 Task: Search one way flight ticket for 4 adults, 1 infant in seat and 1 infant on lap in premium economy from Lake Charles: Lake Charles Regional Airport to Riverton: Central Wyoming Regional Airport (was Riverton Regional) on 5-4-2023. Choice of flights is Emirates. Number of bags: 5 checked bags. Price is upto 78000. Outbound departure time preference is 8:45.
Action: Mouse moved to (300, 122)
Screenshot: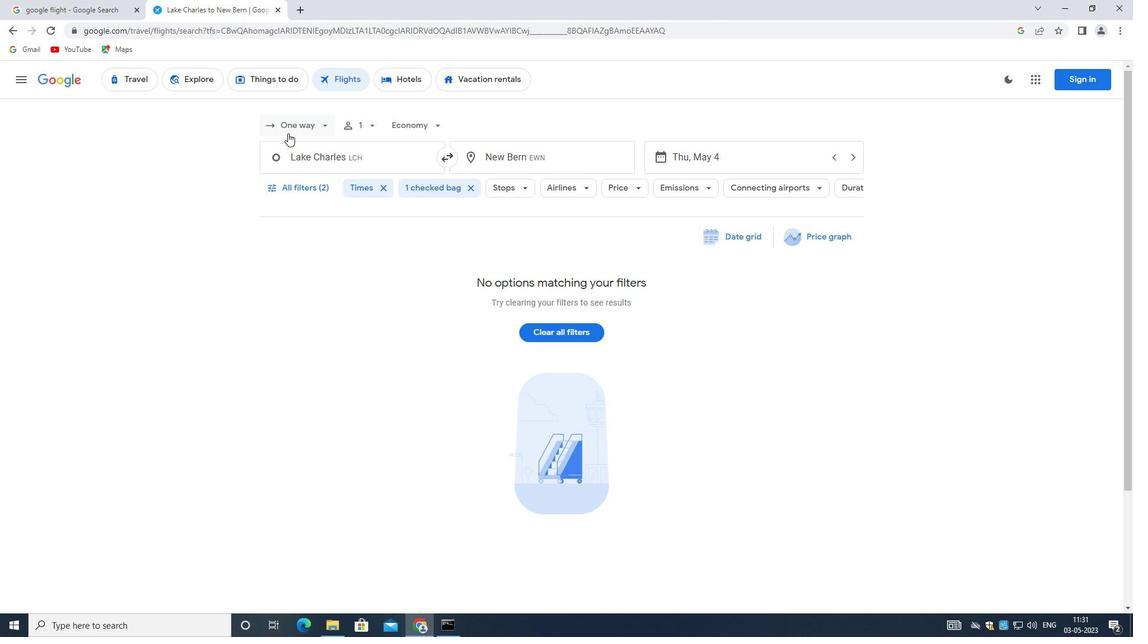 
Action: Mouse pressed left at (300, 122)
Screenshot: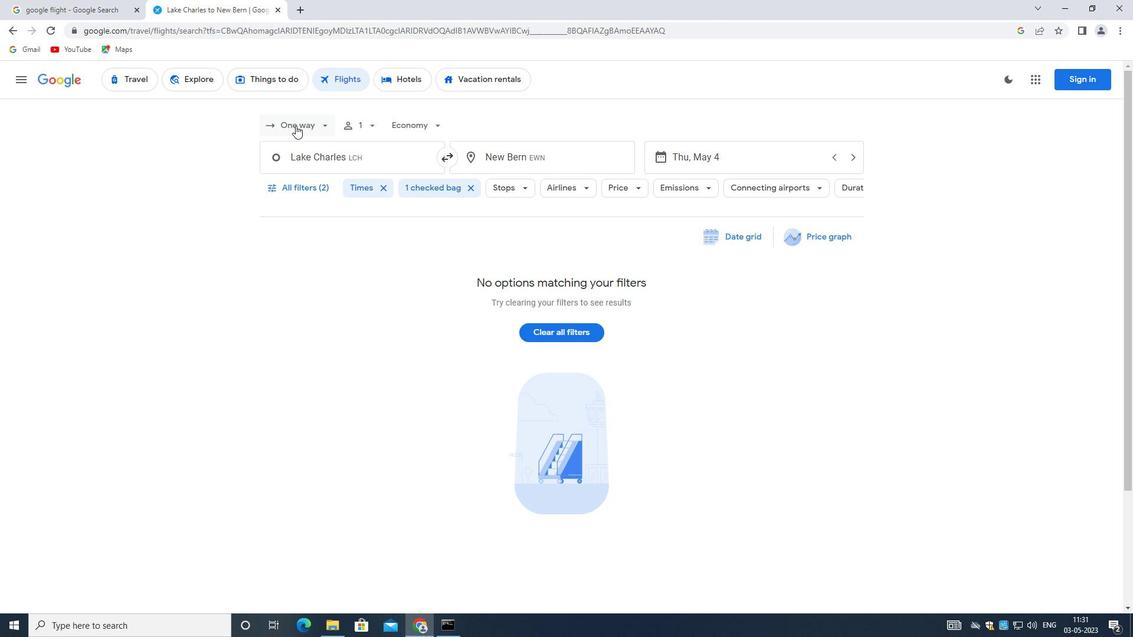 
Action: Mouse moved to (309, 178)
Screenshot: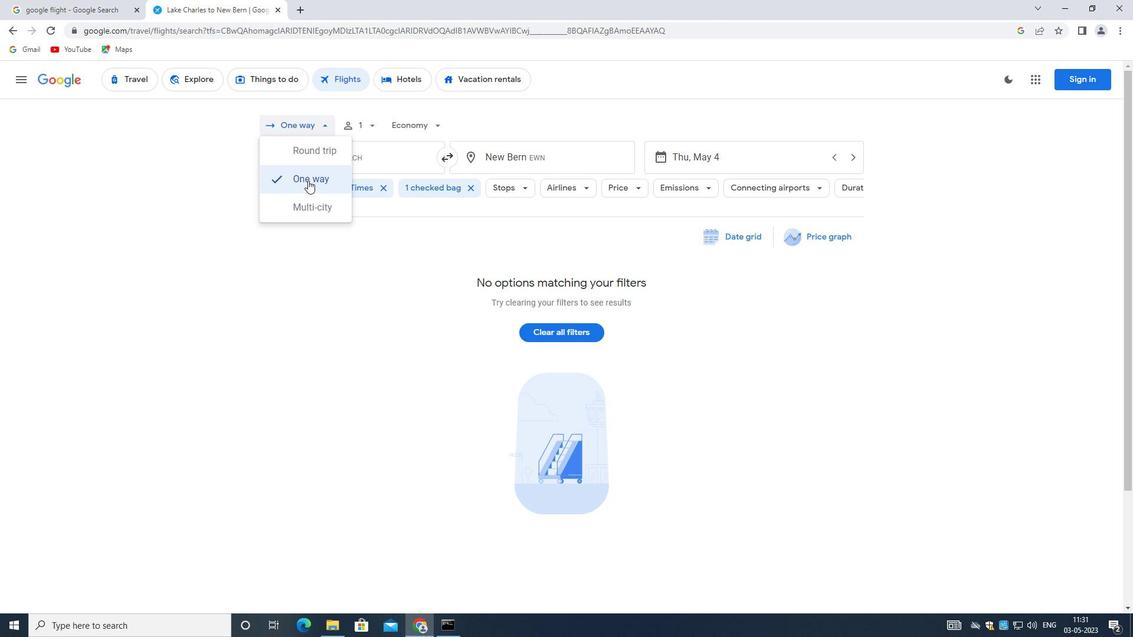 
Action: Mouse pressed left at (309, 178)
Screenshot: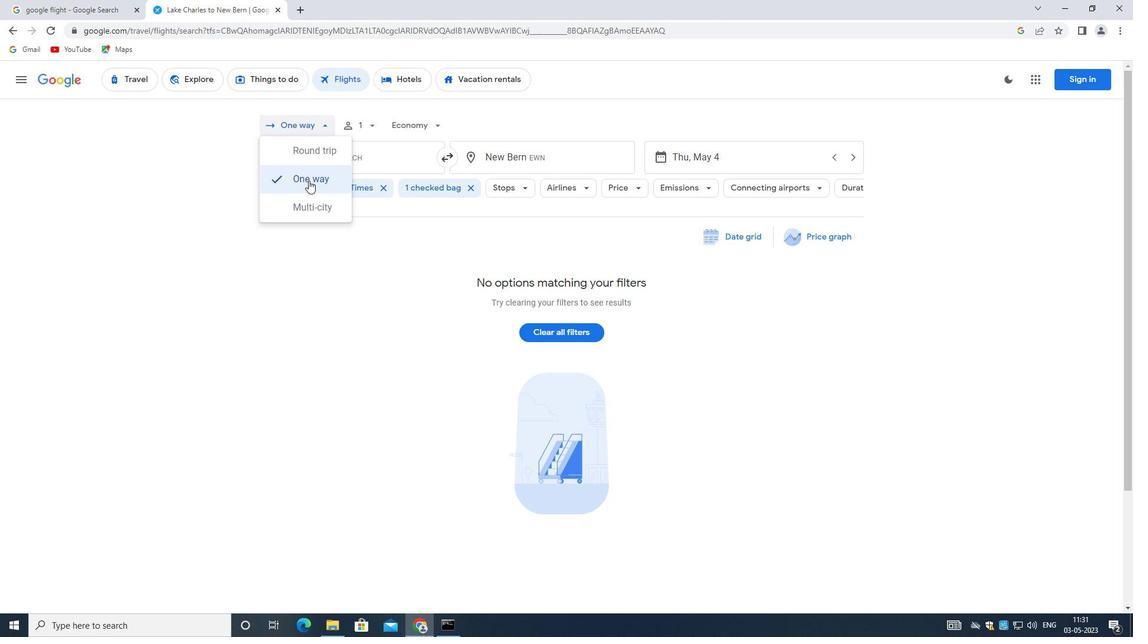 
Action: Mouse moved to (372, 121)
Screenshot: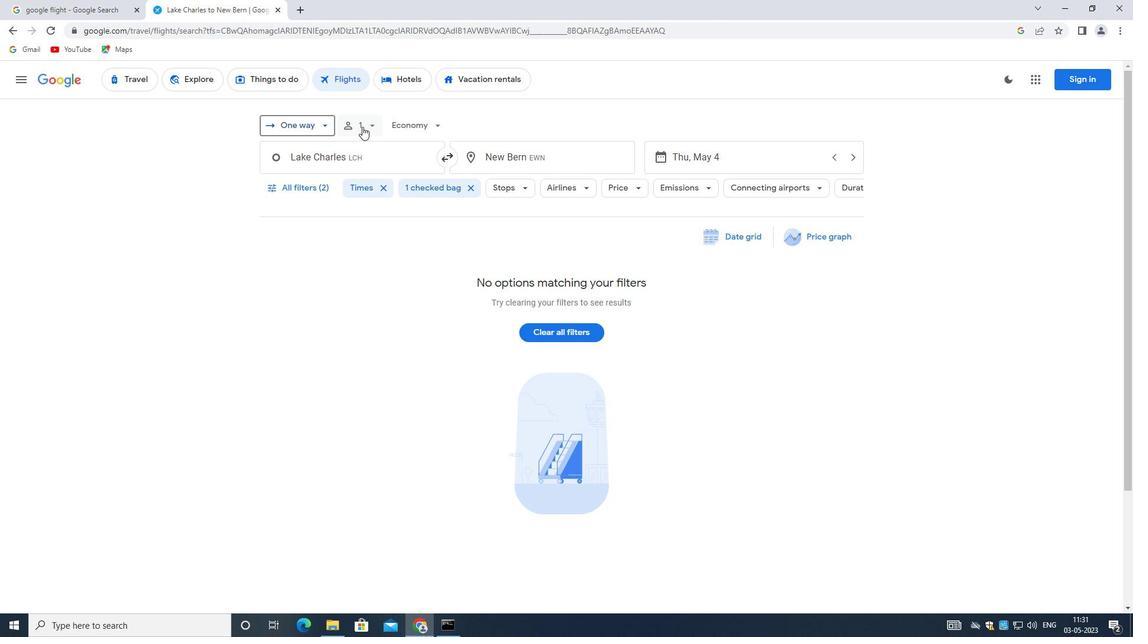 
Action: Mouse pressed left at (372, 121)
Screenshot: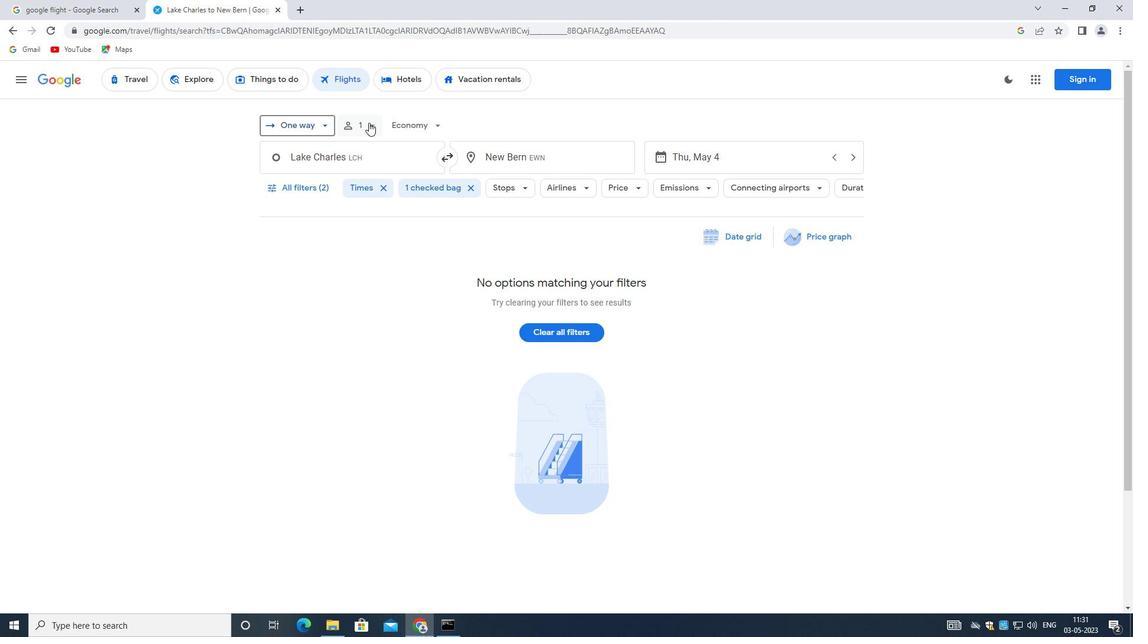 
Action: Mouse moved to (468, 157)
Screenshot: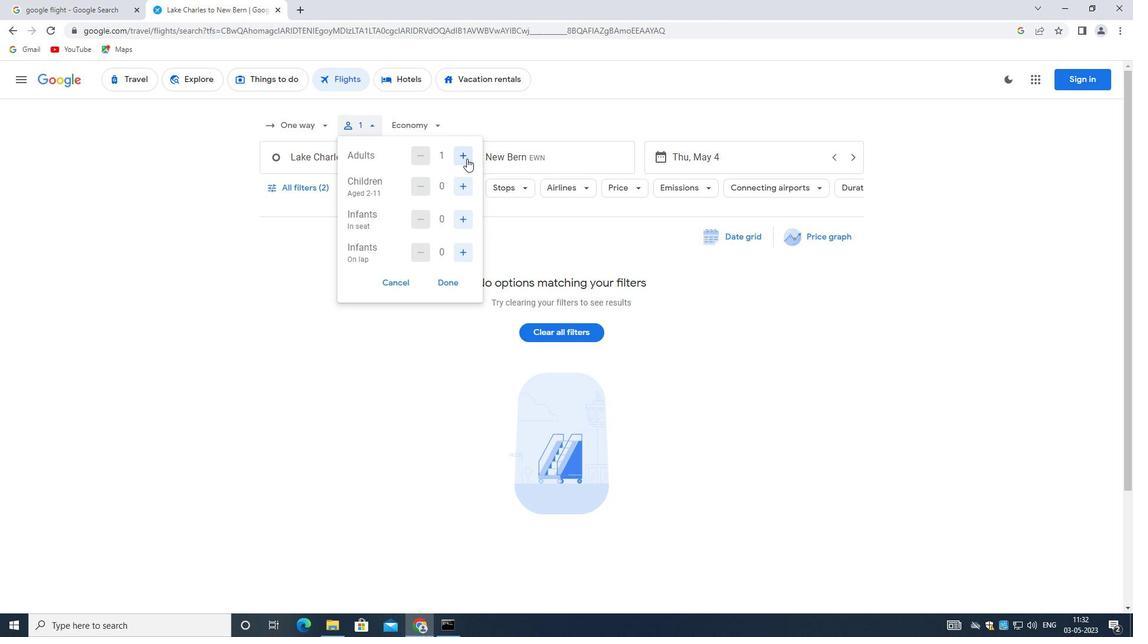
Action: Mouse pressed left at (468, 157)
Screenshot: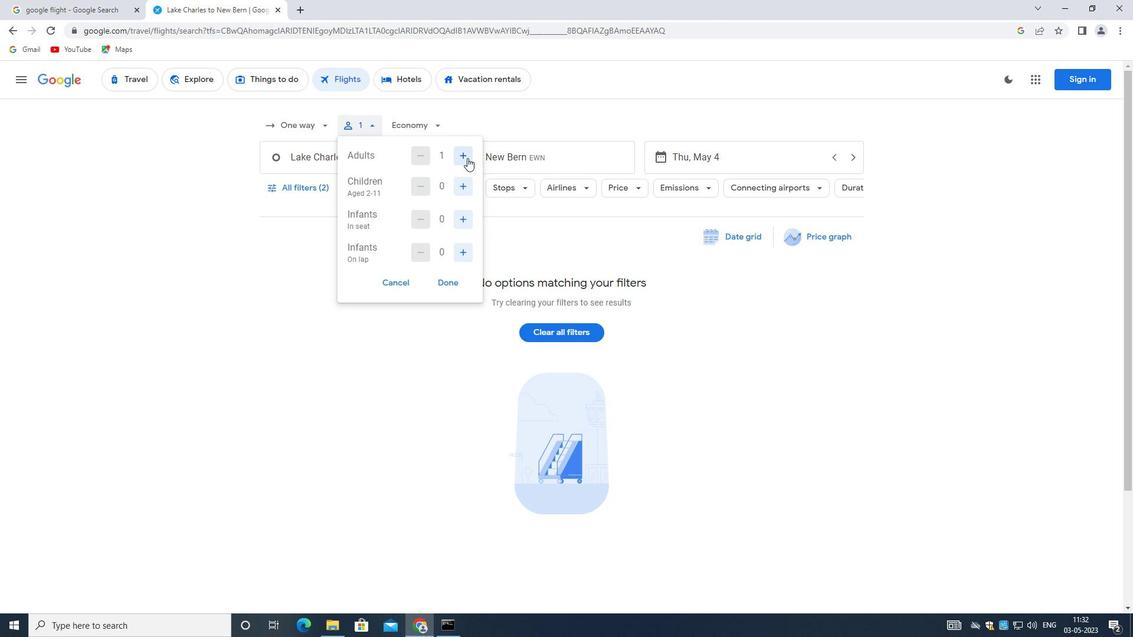 
Action: Mouse pressed left at (468, 157)
Screenshot: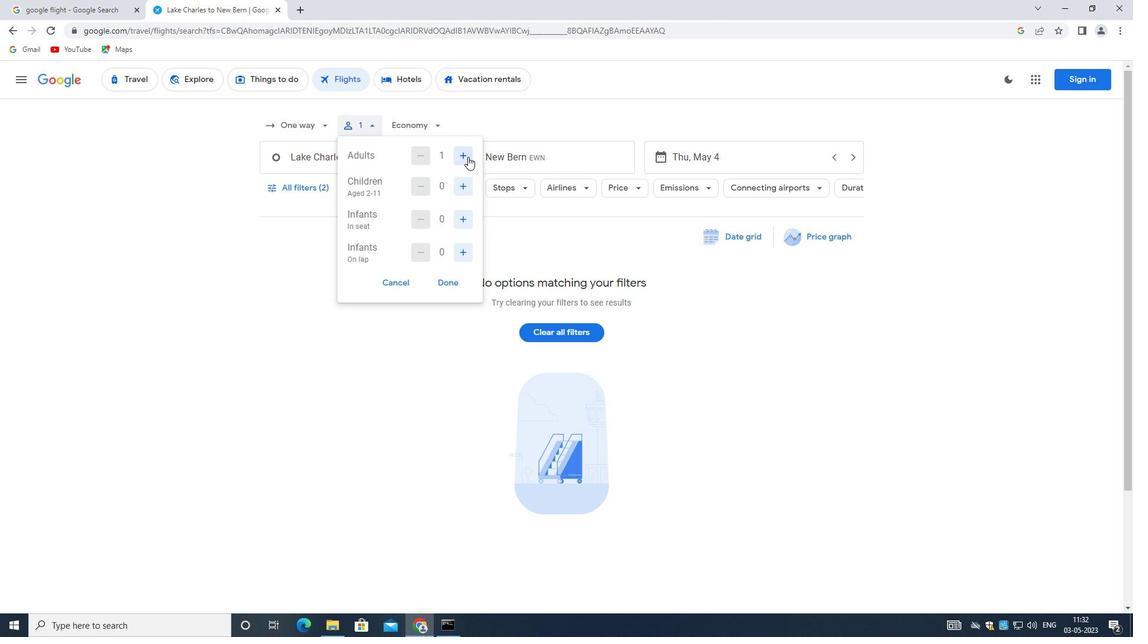 
Action: Mouse moved to (468, 156)
Screenshot: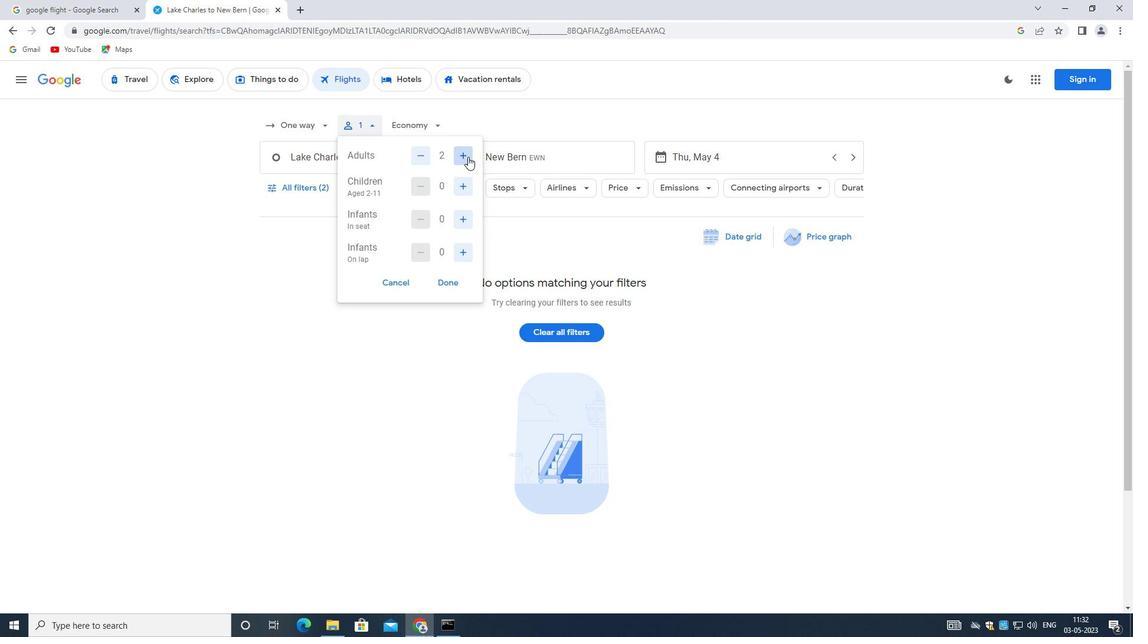 
Action: Mouse pressed left at (468, 156)
Screenshot: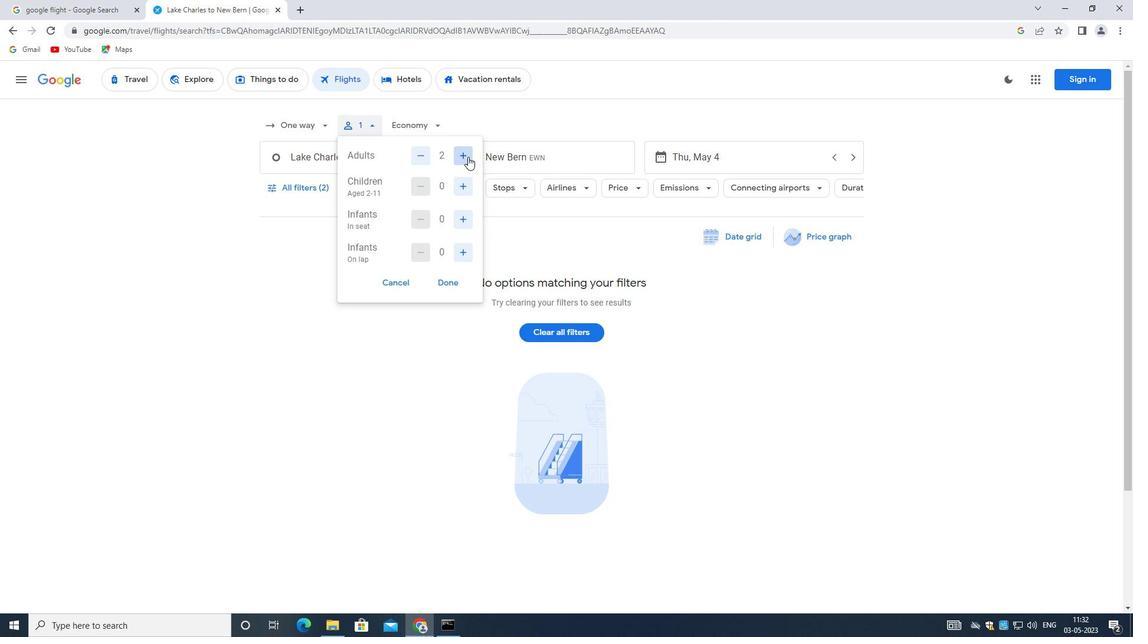 
Action: Mouse moved to (466, 184)
Screenshot: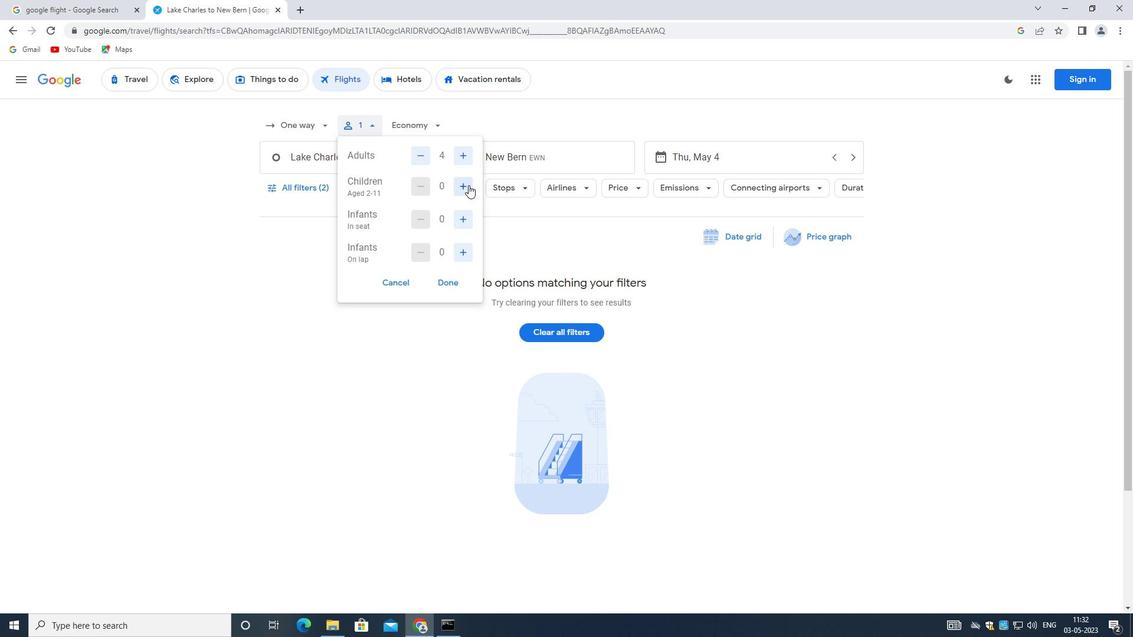
Action: Mouse pressed left at (466, 184)
Screenshot: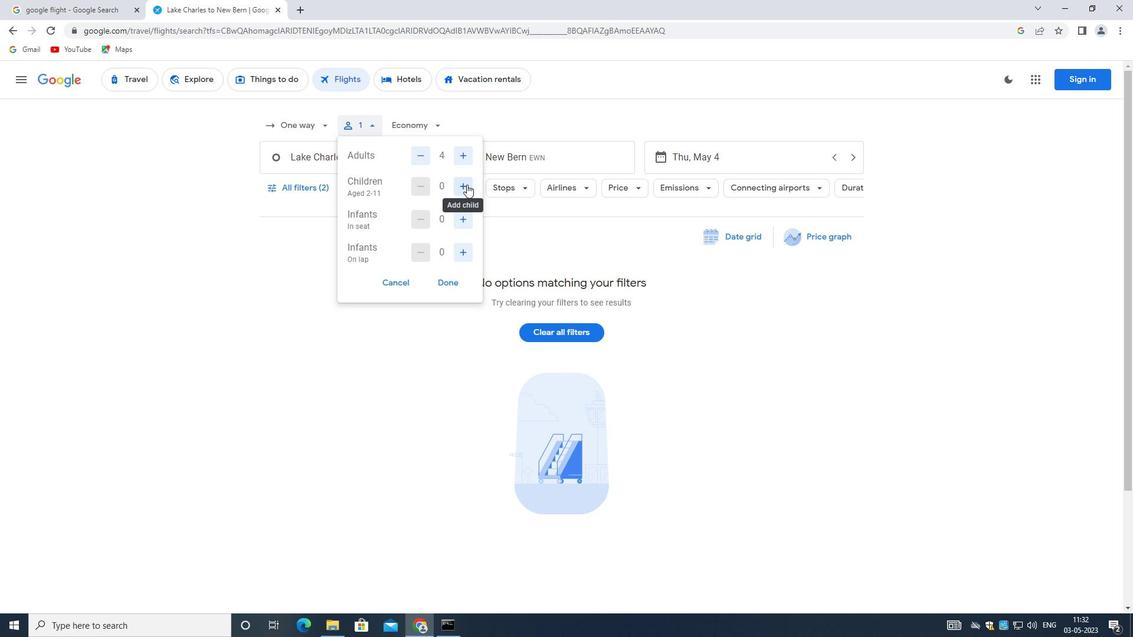 
Action: Mouse moved to (462, 220)
Screenshot: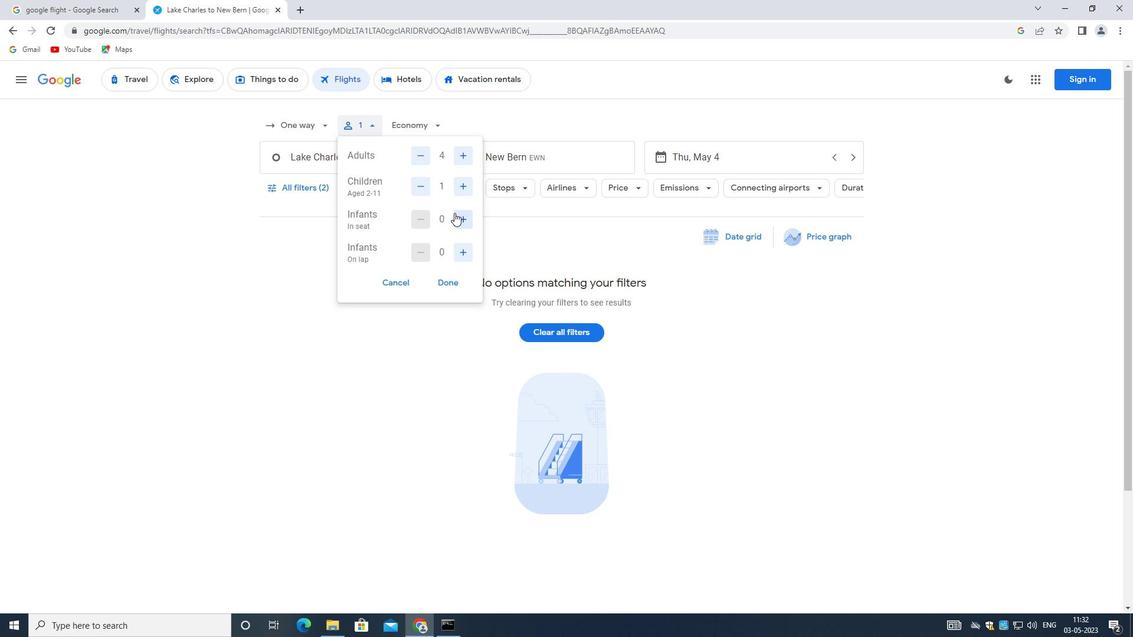 
Action: Mouse pressed left at (462, 220)
Screenshot: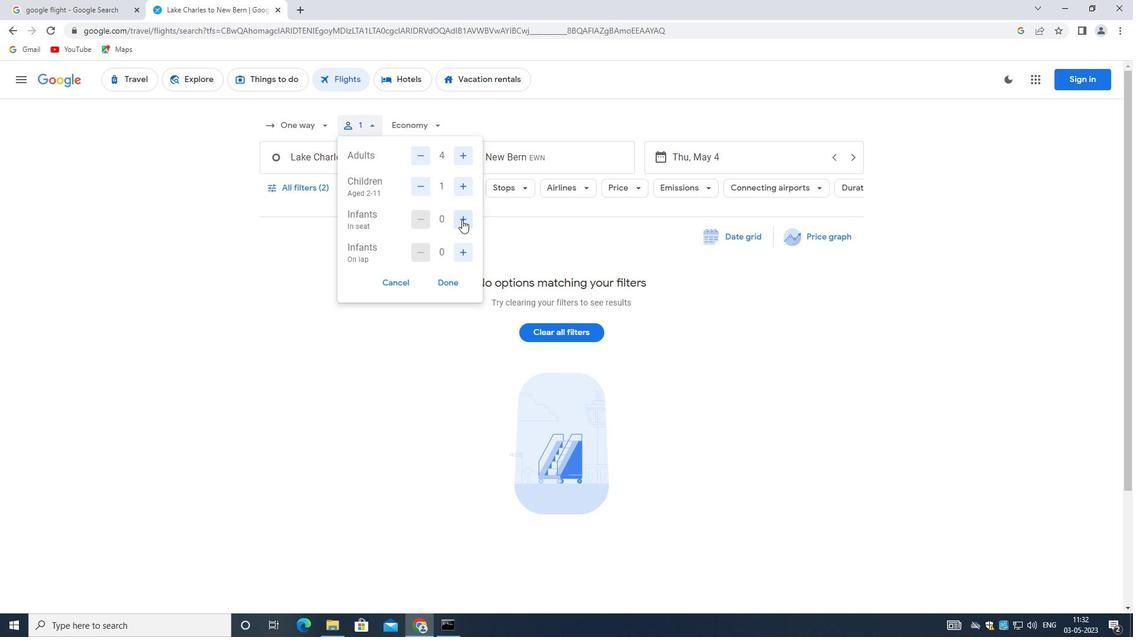 
Action: Mouse moved to (449, 281)
Screenshot: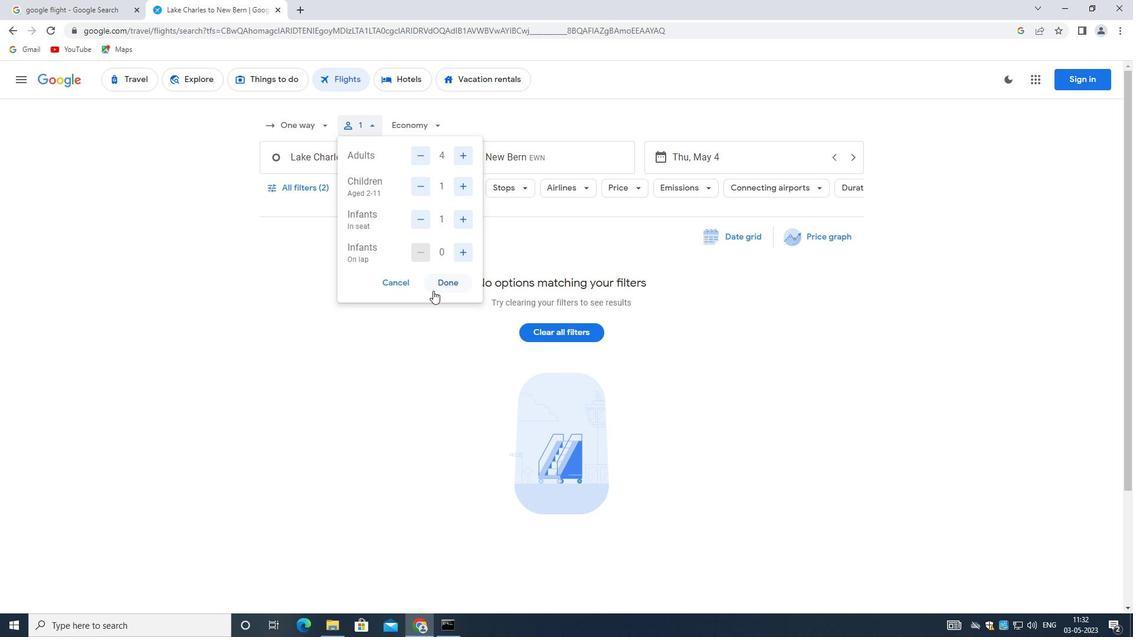 
Action: Mouse pressed left at (449, 281)
Screenshot: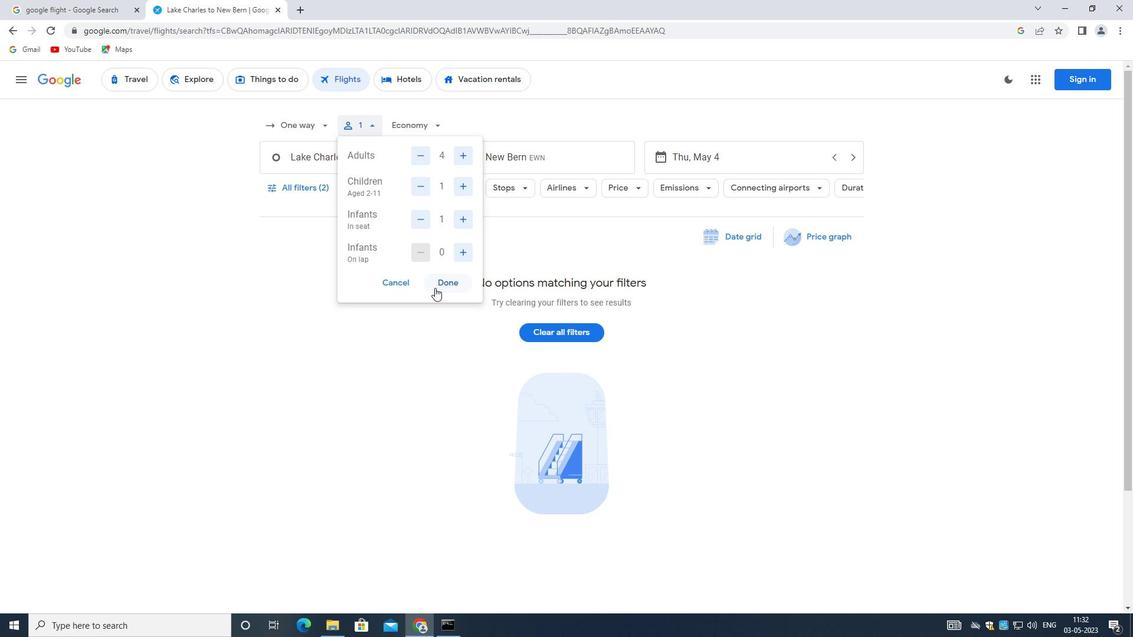 
Action: Mouse moved to (413, 122)
Screenshot: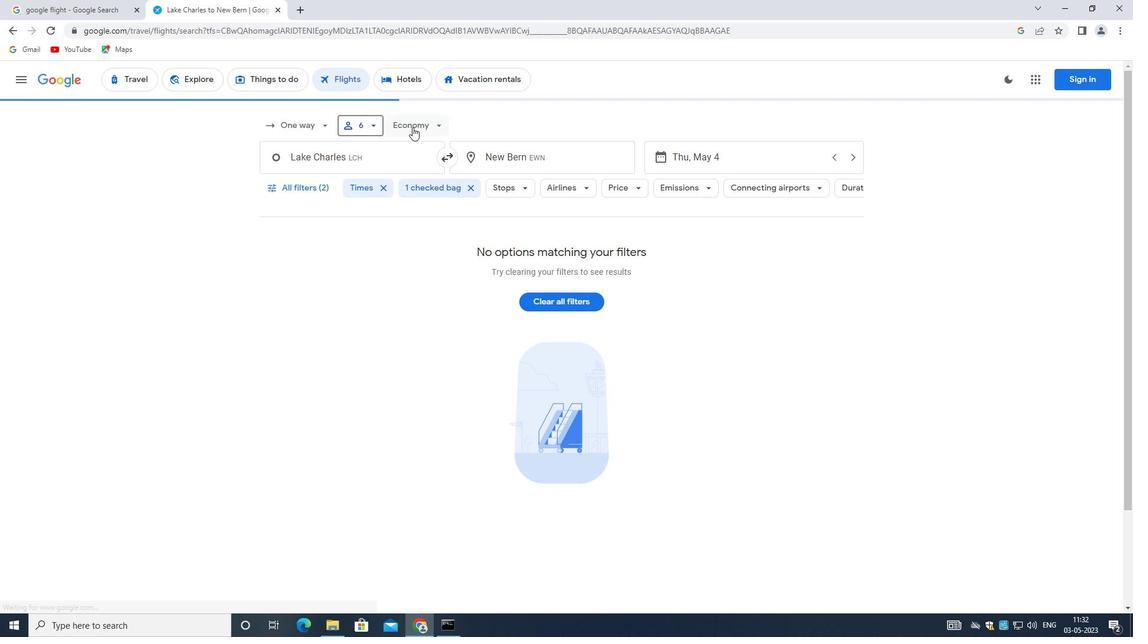 
Action: Mouse pressed left at (413, 122)
Screenshot: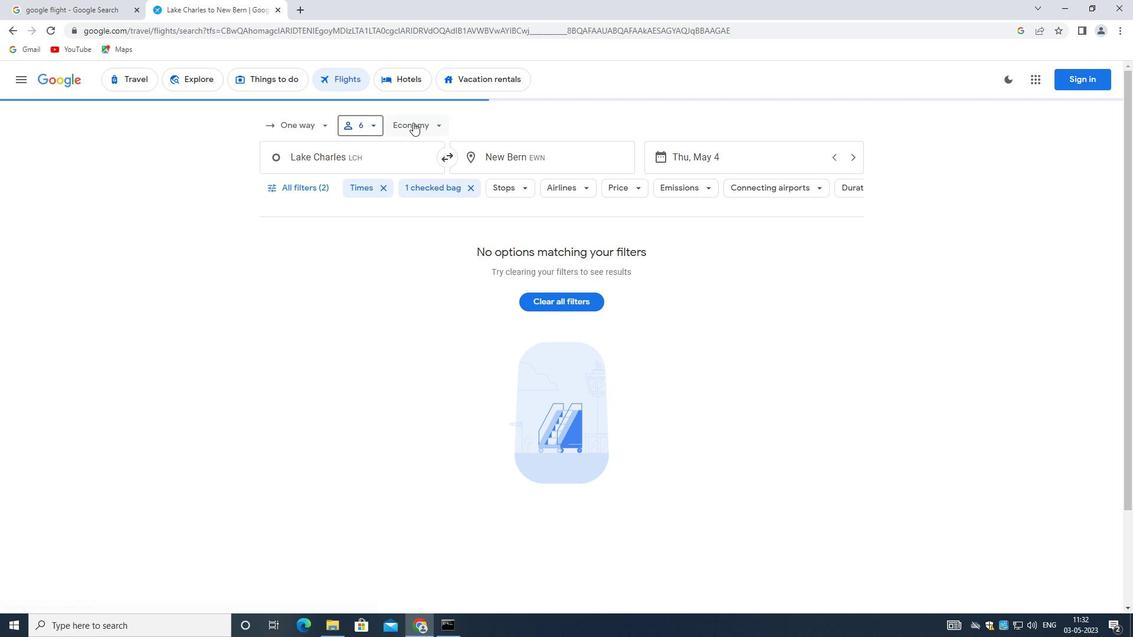 
Action: Mouse moved to (452, 180)
Screenshot: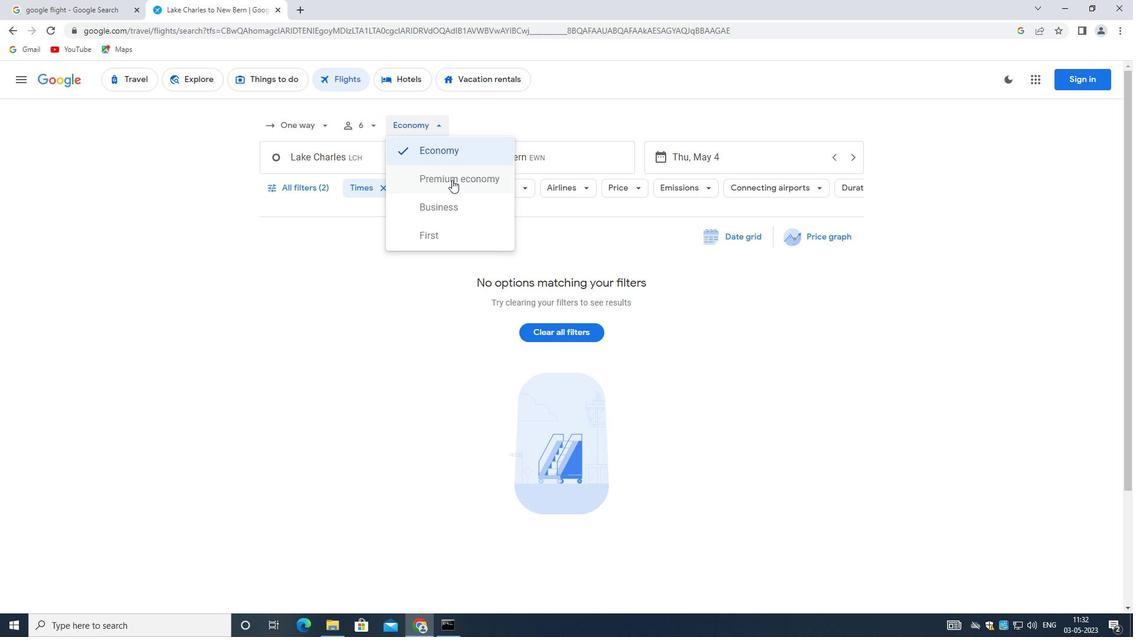 
Action: Mouse pressed left at (452, 180)
Screenshot: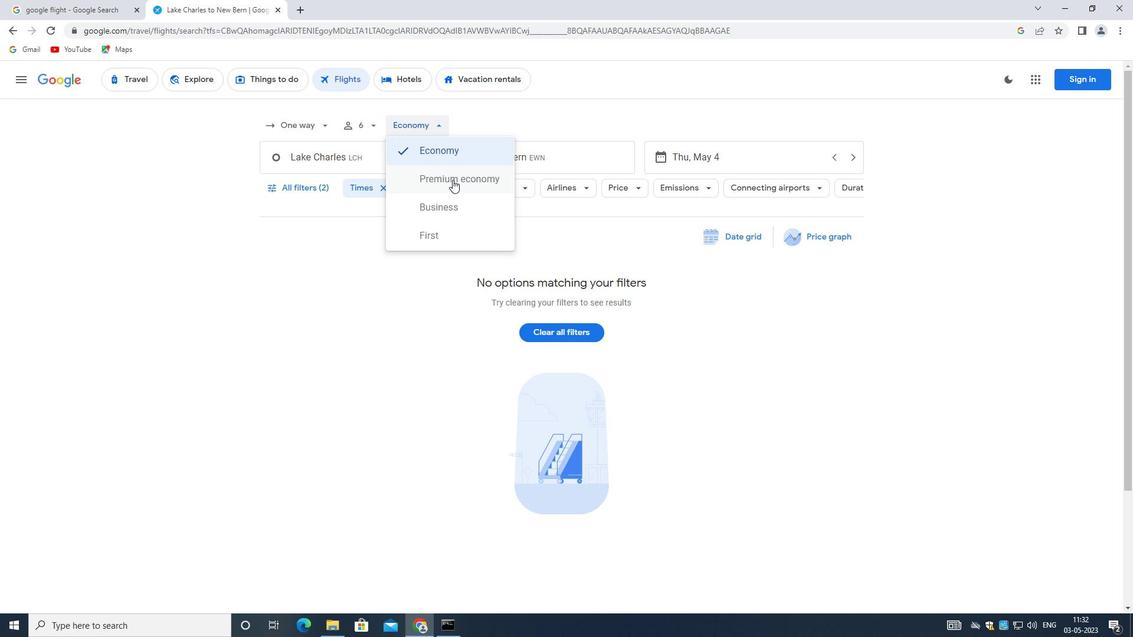 
Action: Mouse moved to (320, 151)
Screenshot: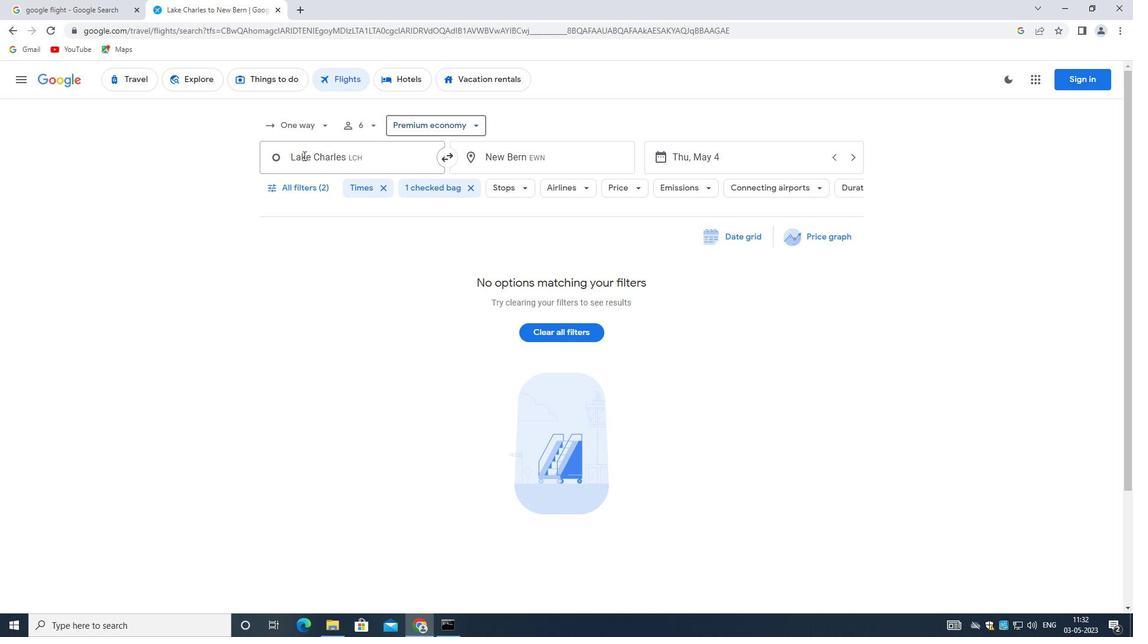 
Action: Mouse pressed left at (320, 151)
Screenshot: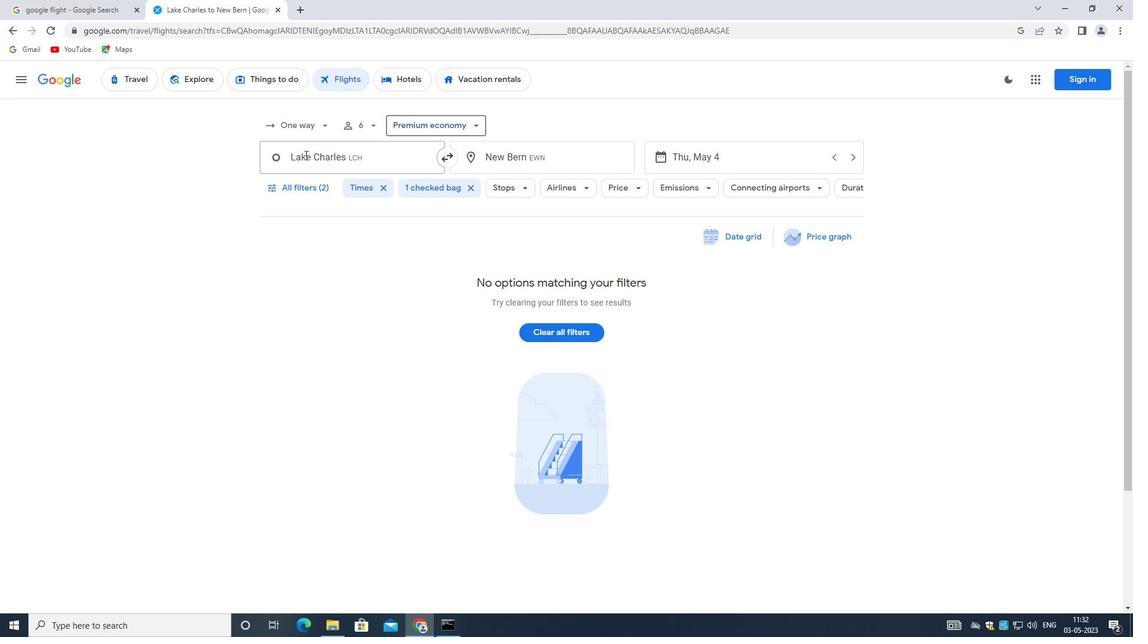 
Action: Mouse moved to (381, 162)
Screenshot: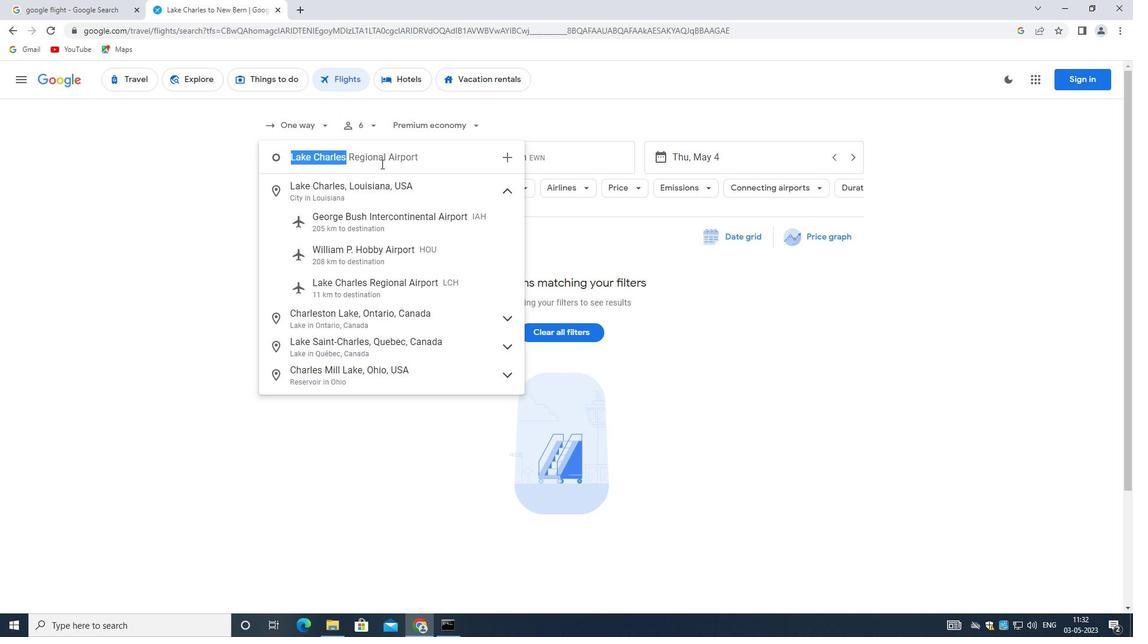 
Action: Mouse pressed left at (381, 162)
Screenshot: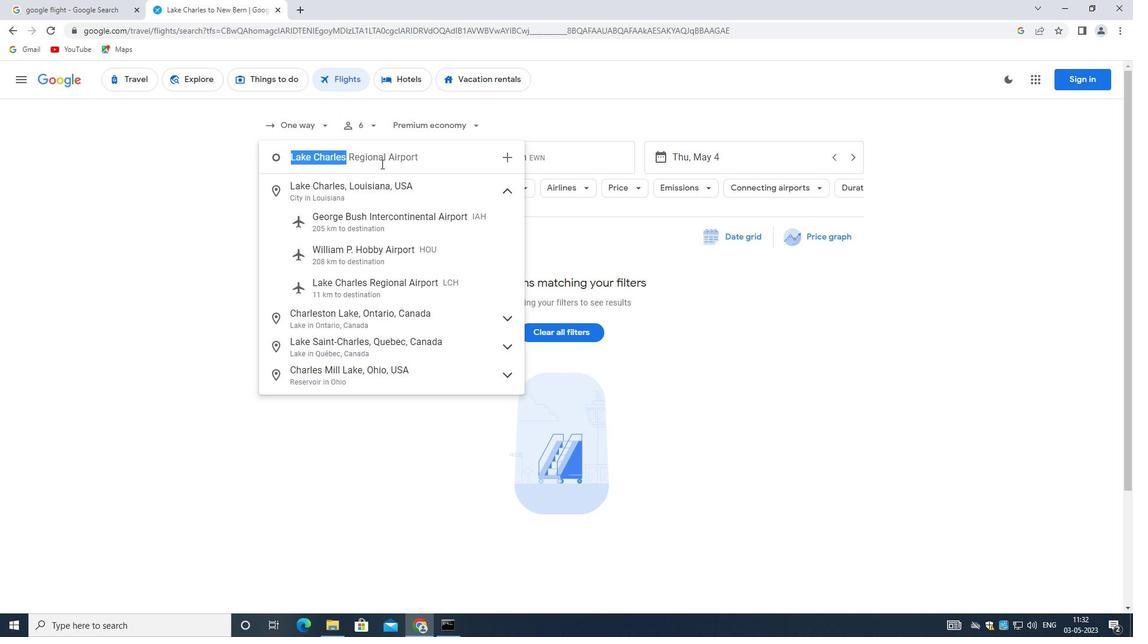 
Action: Mouse moved to (378, 162)
Screenshot: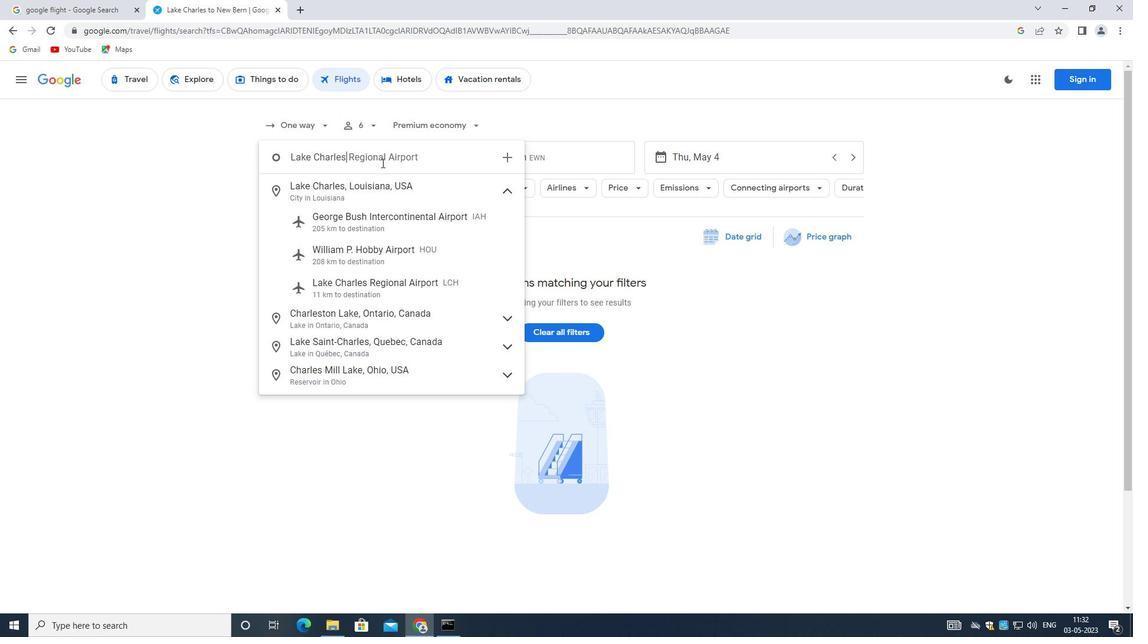 
Action: Key pressed <Key.shift>R<Key.backspace><Key.shift>R<Key.backspace><Key.space><Key.shift>R
Screenshot: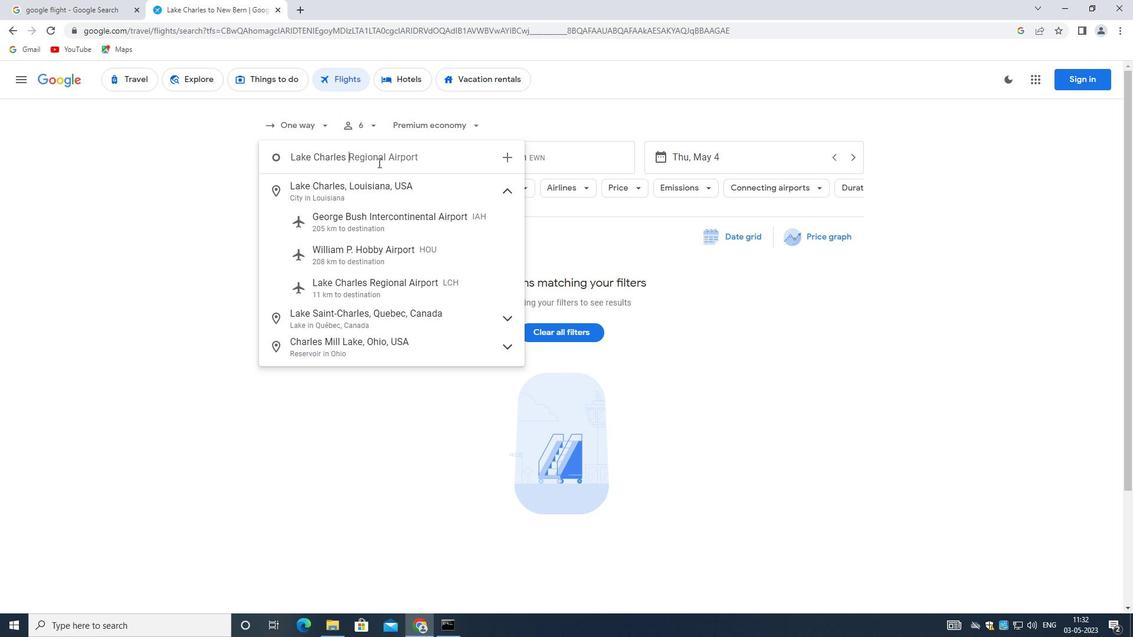 
Action: Mouse moved to (407, 188)
Screenshot: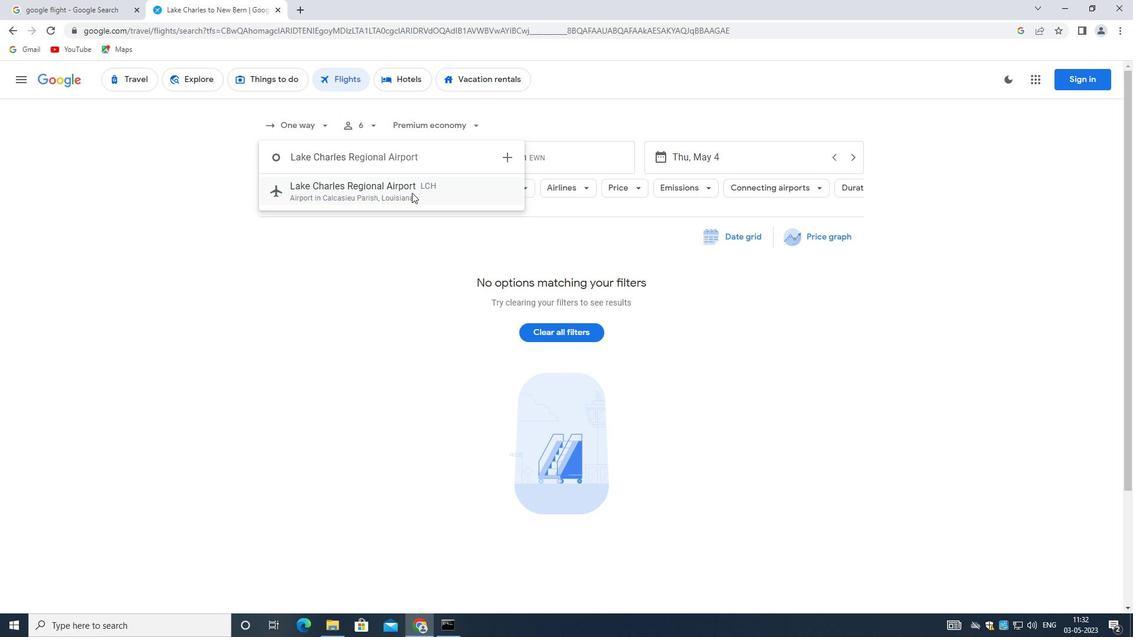
Action: Mouse pressed left at (407, 188)
Screenshot: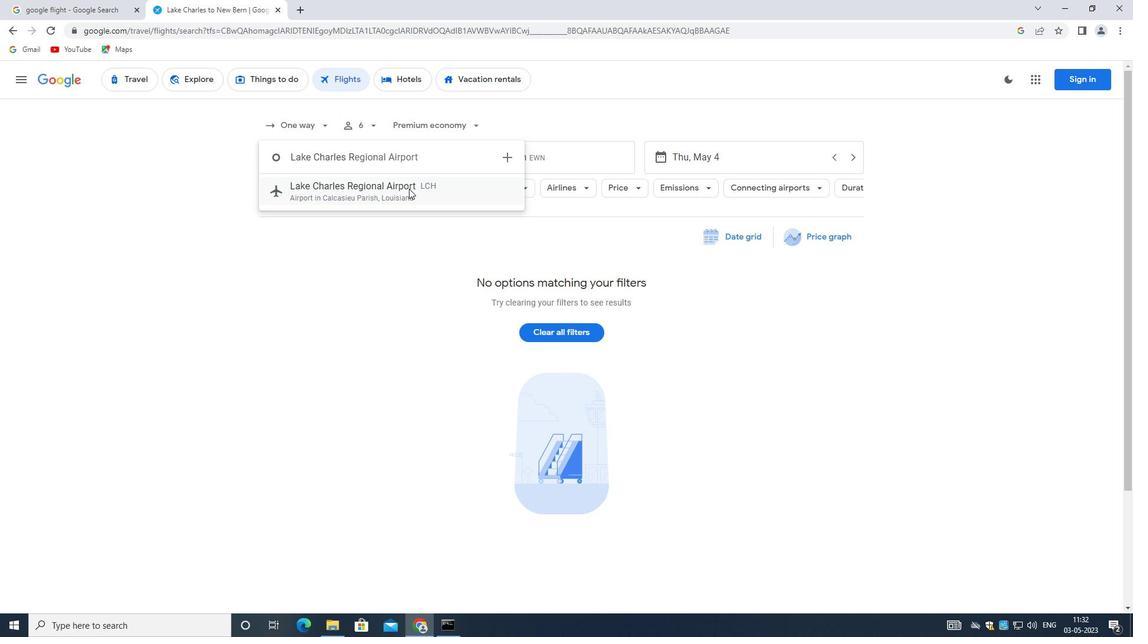 
Action: Mouse moved to (569, 152)
Screenshot: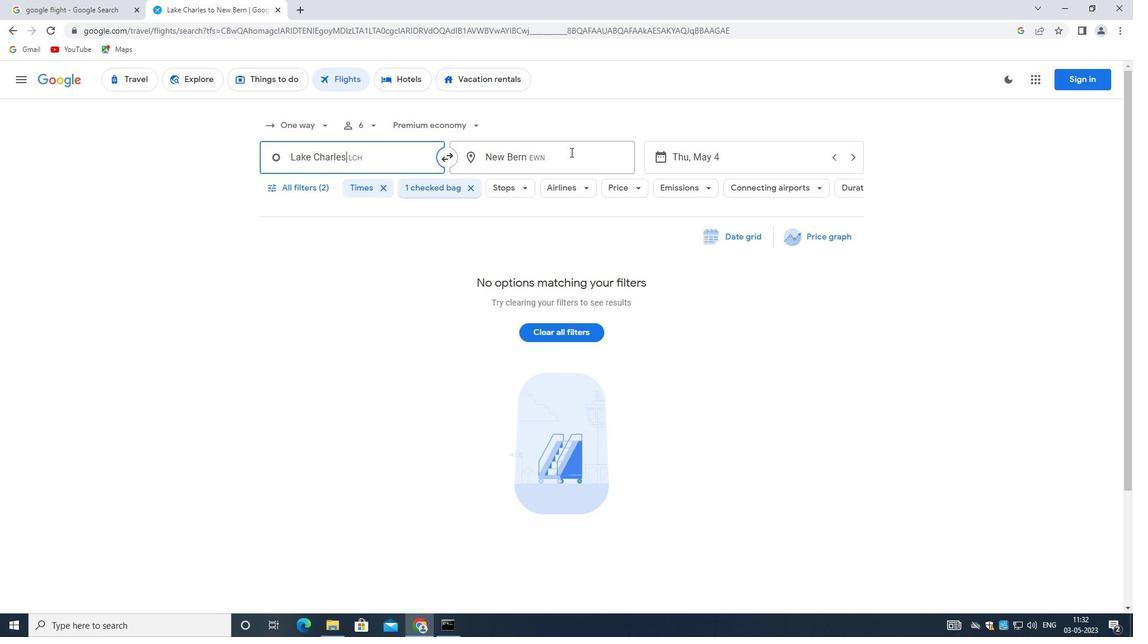 
Action: Mouse pressed left at (569, 152)
Screenshot: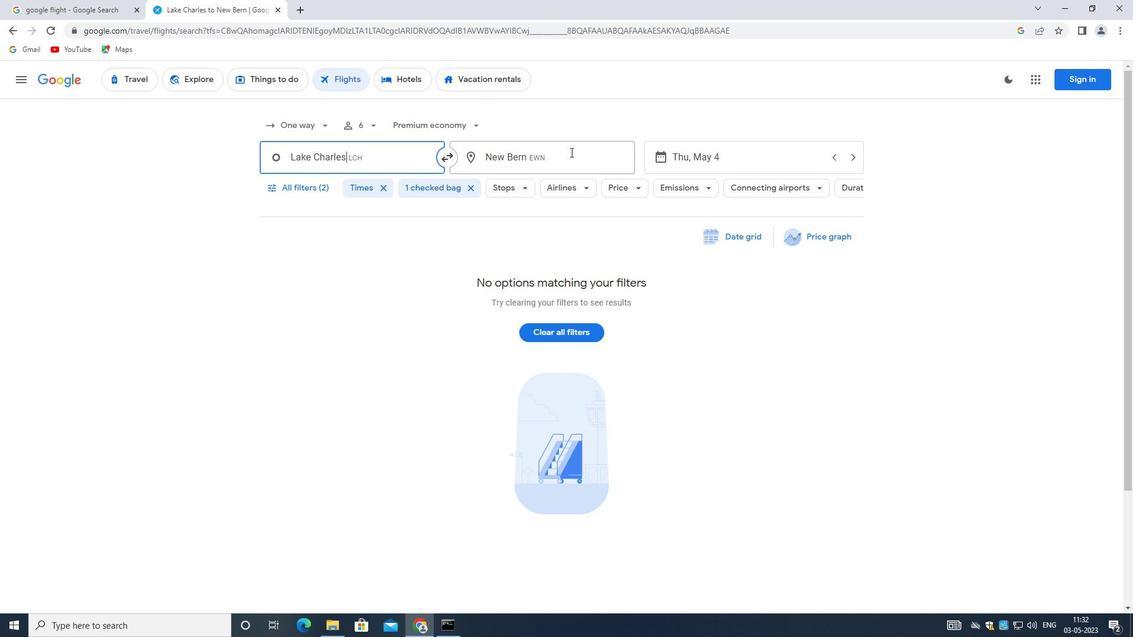 
Action: Key pressed <Key.backspace><Key.shift>CENTRAL<Key.space><Key.shift>WYO
Screenshot: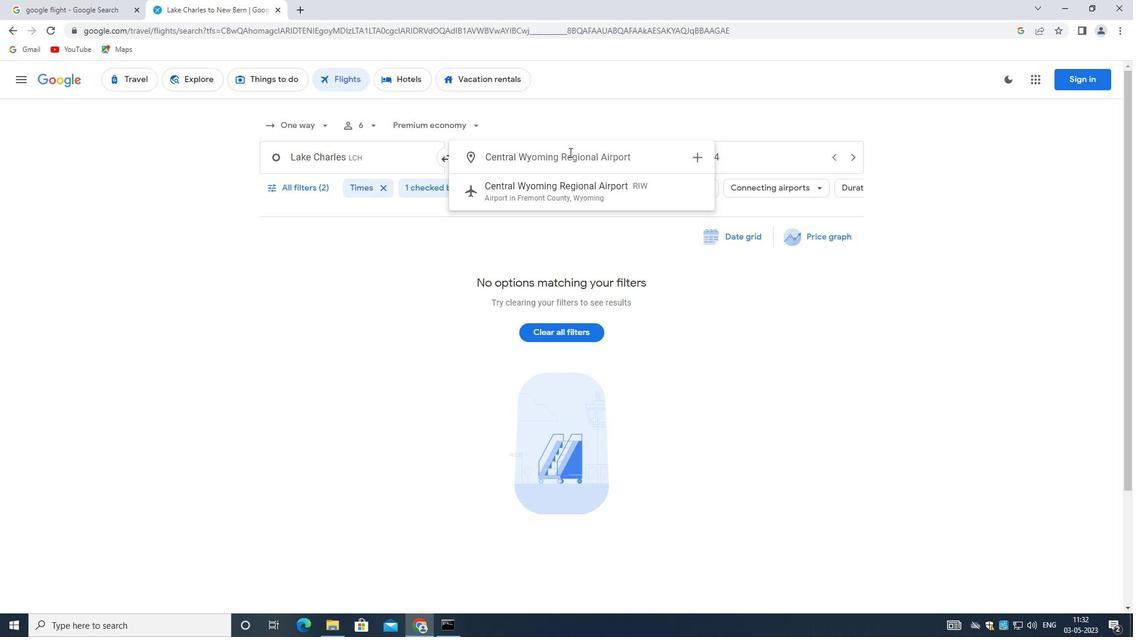 
Action: Mouse scrolled (569, 152) with delta (0, 0)
Screenshot: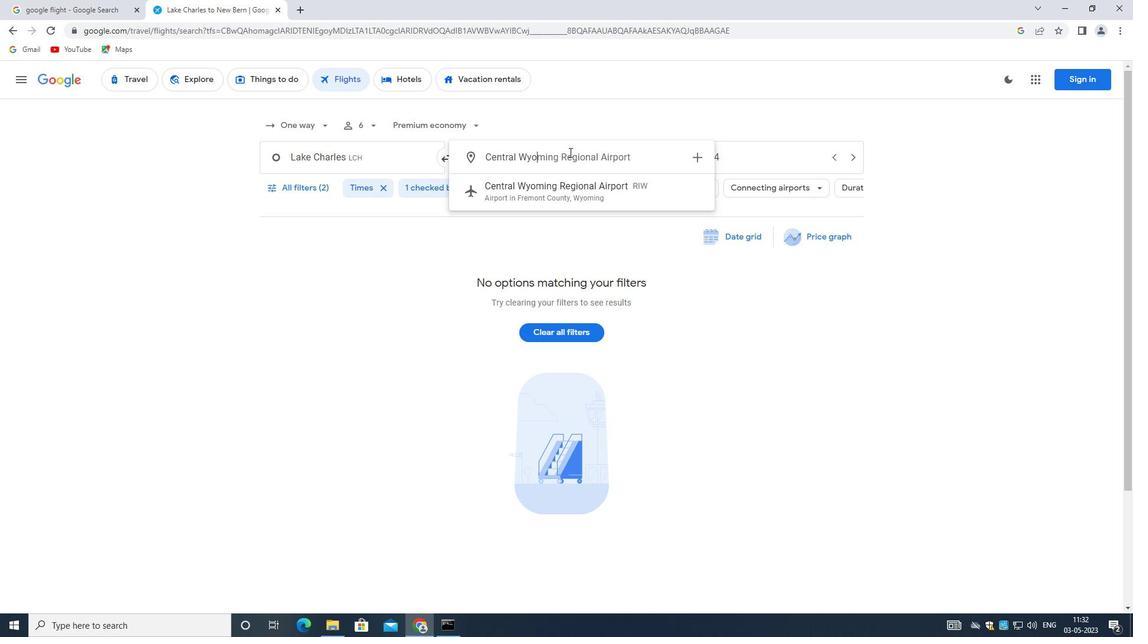 
Action: Mouse moved to (562, 185)
Screenshot: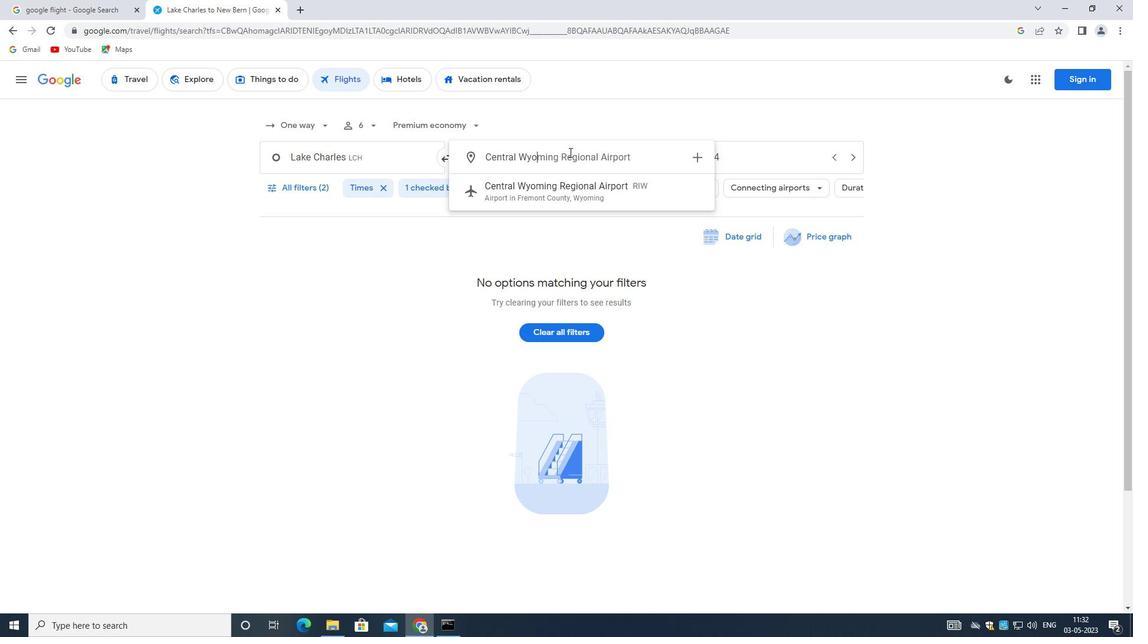 
Action: Mouse pressed left at (562, 185)
Screenshot: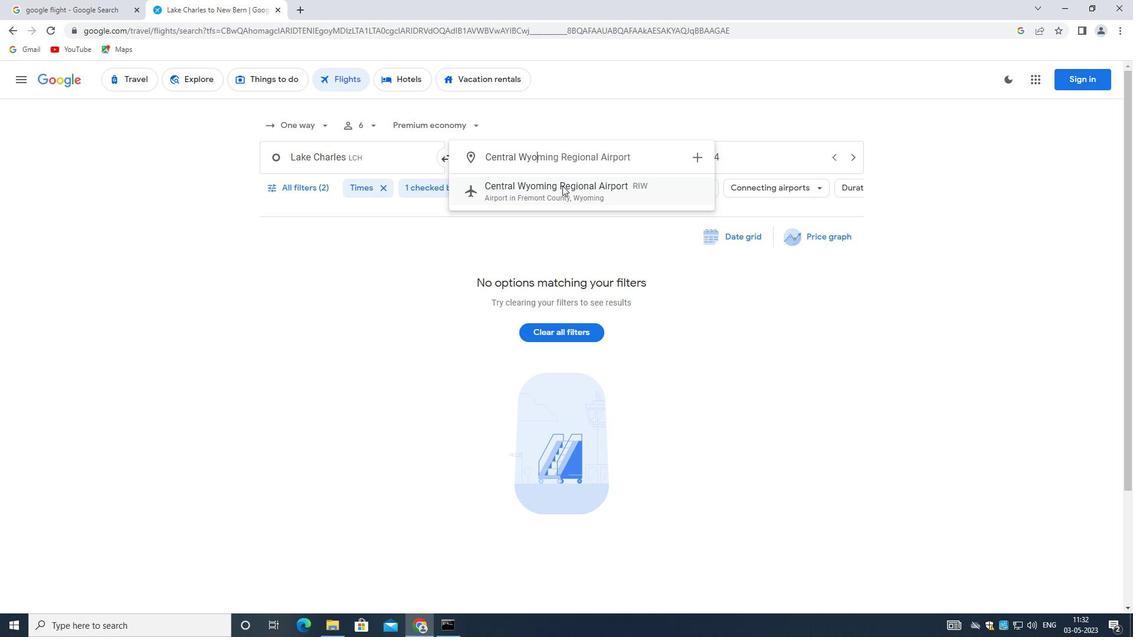 
Action: Mouse moved to (674, 155)
Screenshot: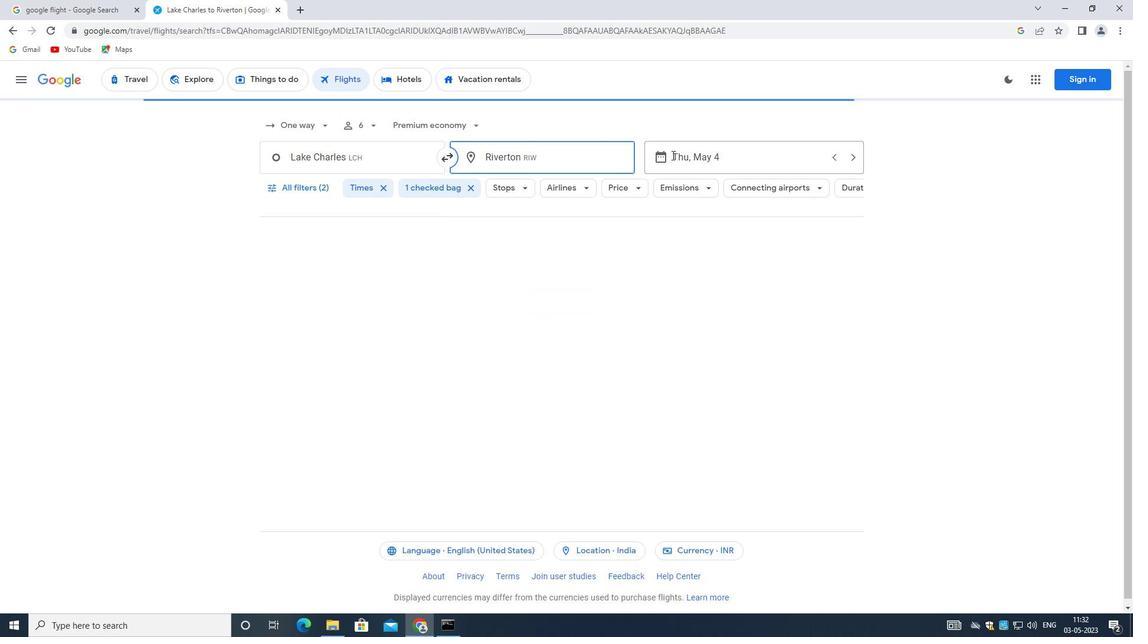 
Action: Mouse pressed left at (674, 155)
Screenshot: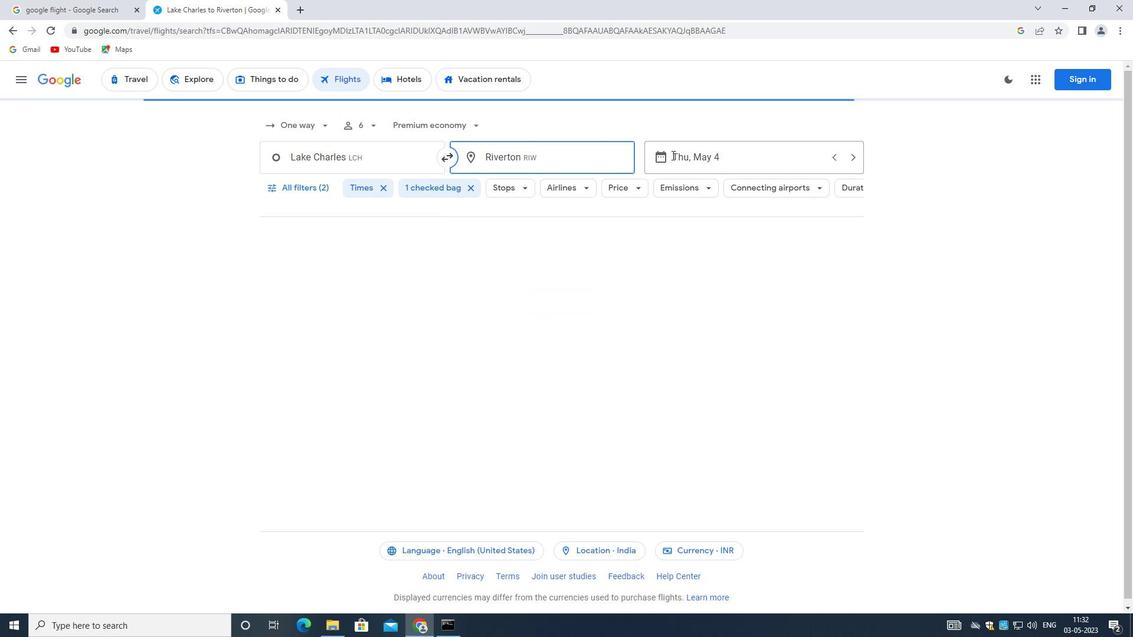 
Action: Mouse moved to (829, 446)
Screenshot: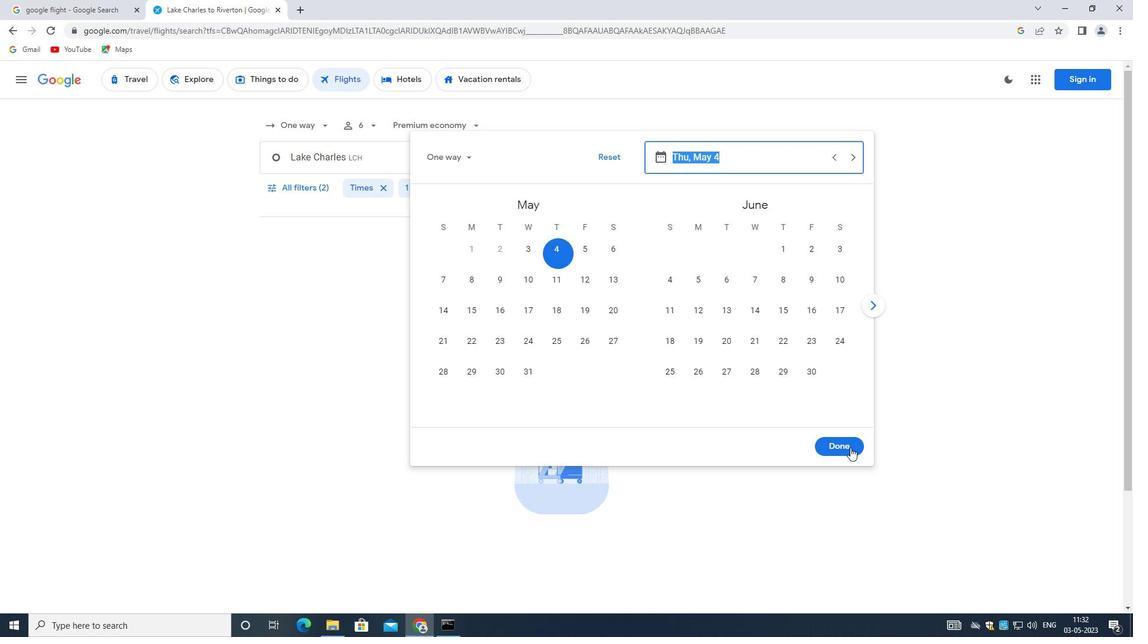 
Action: Mouse pressed left at (829, 446)
Screenshot: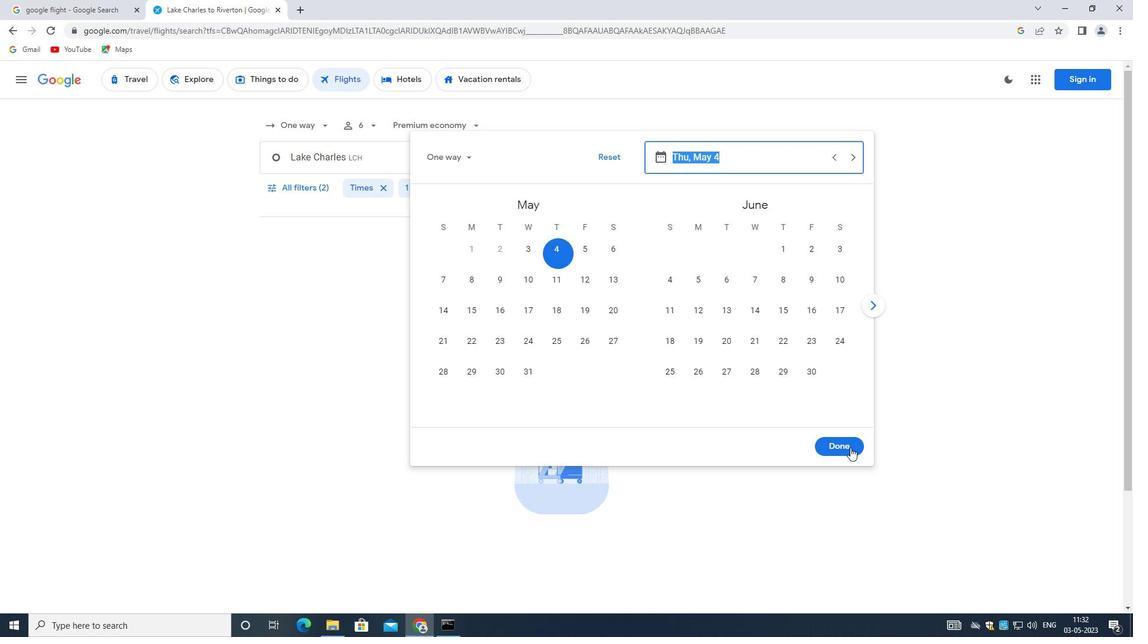 
Action: Mouse moved to (292, 190)
Screenshot: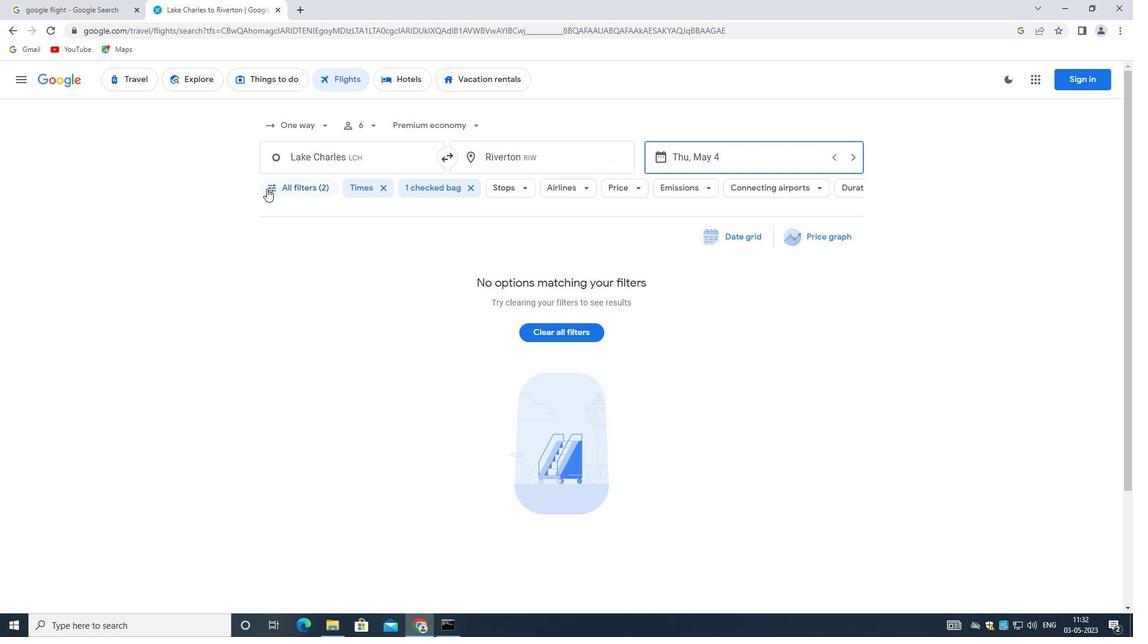 
Action: Mouse pressed left at (292, 190)
Screenshot: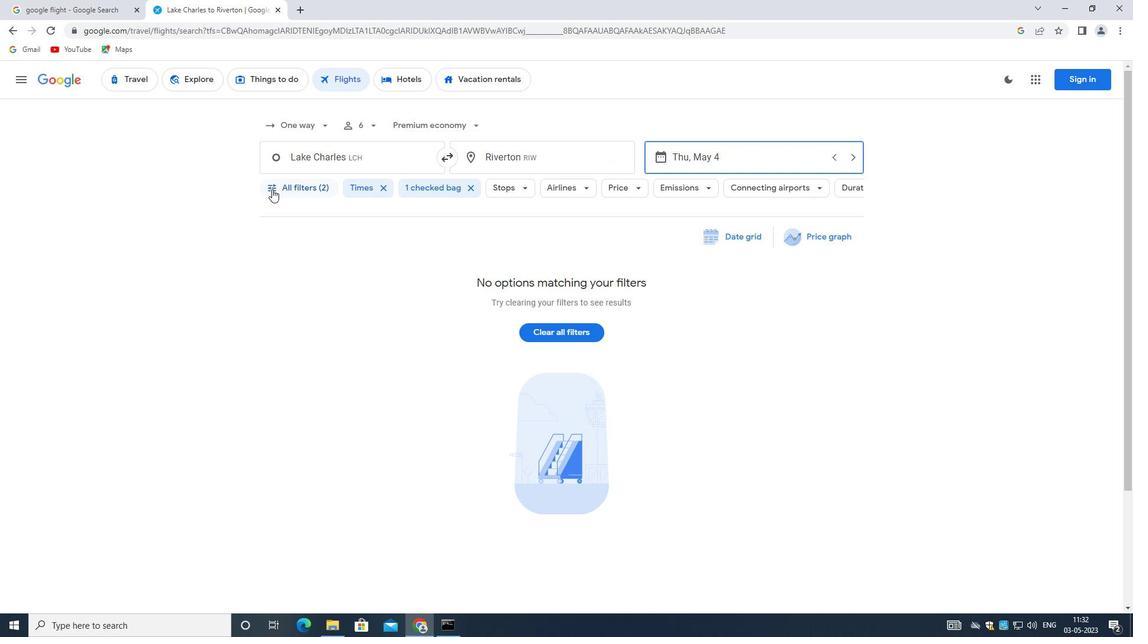 
Action: Mouse moved to (394, 354)
Screenshot: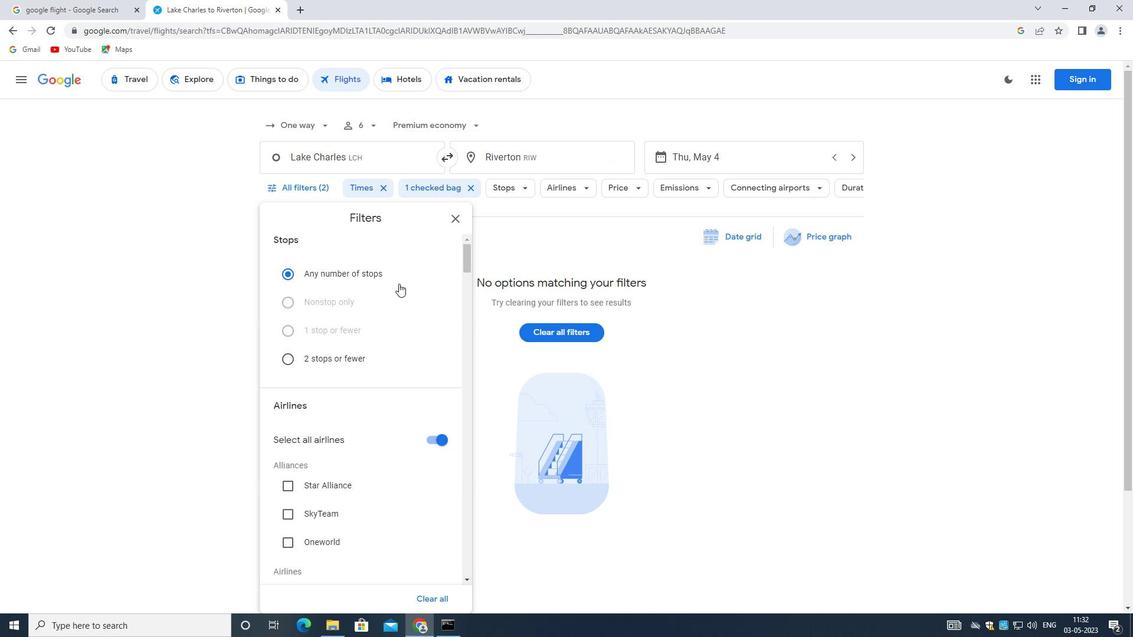 
Action: Mouse scrolled (394, 353) with delta (0, 0)
Screenshot: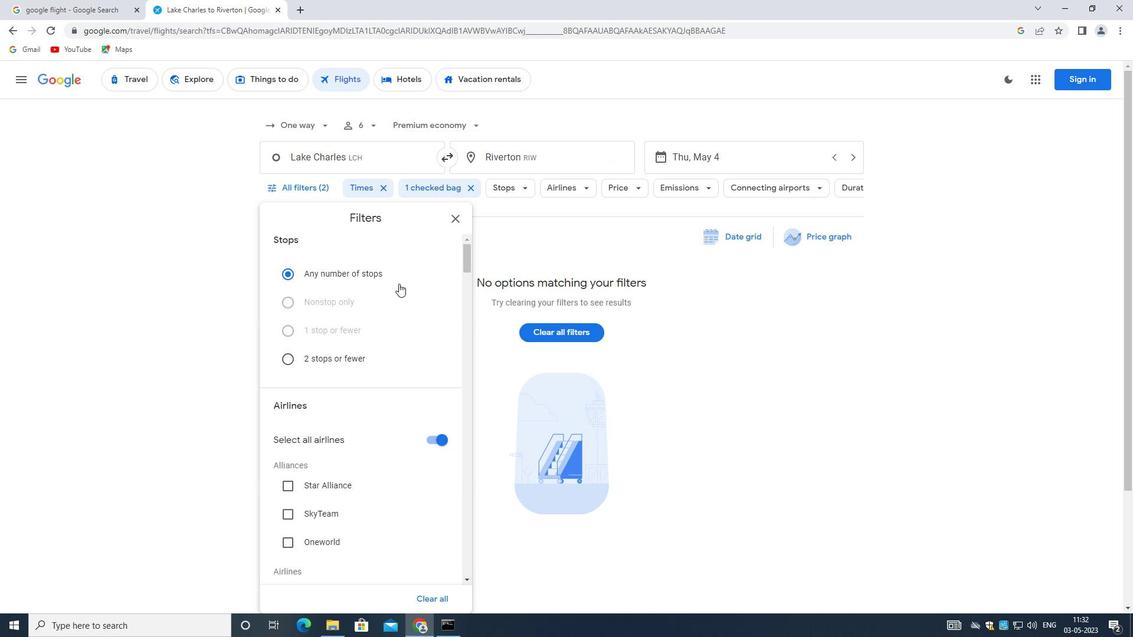 
Action: Mouse moved to (394, 354)
Screenshot: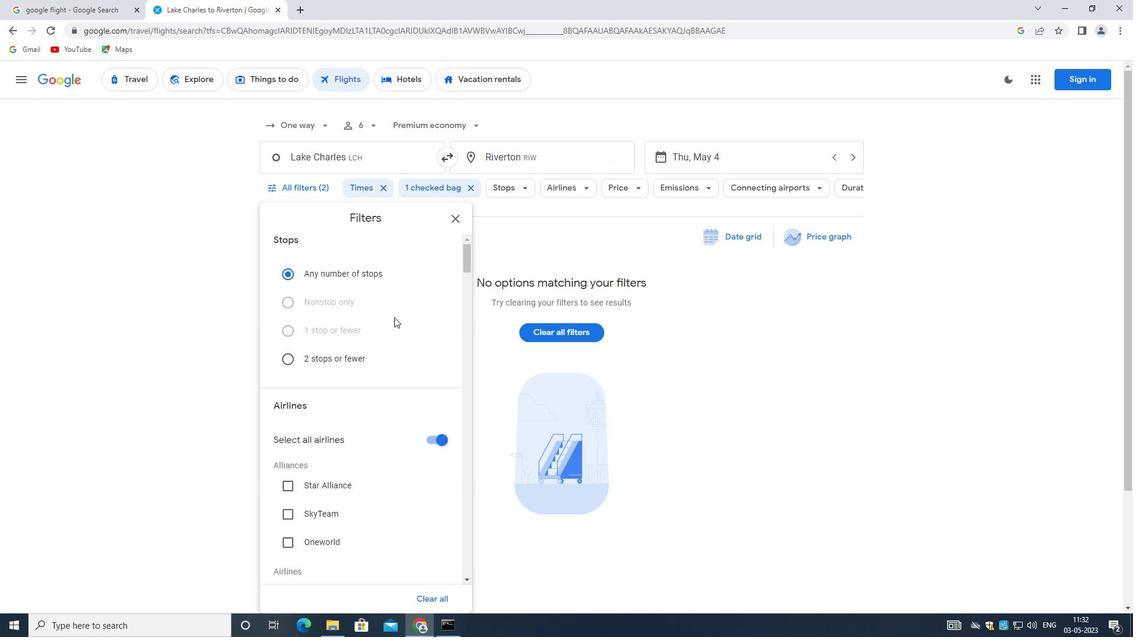 
Action: Mouse scrolled (394, 354) with delta (0, 0)
Screenshot: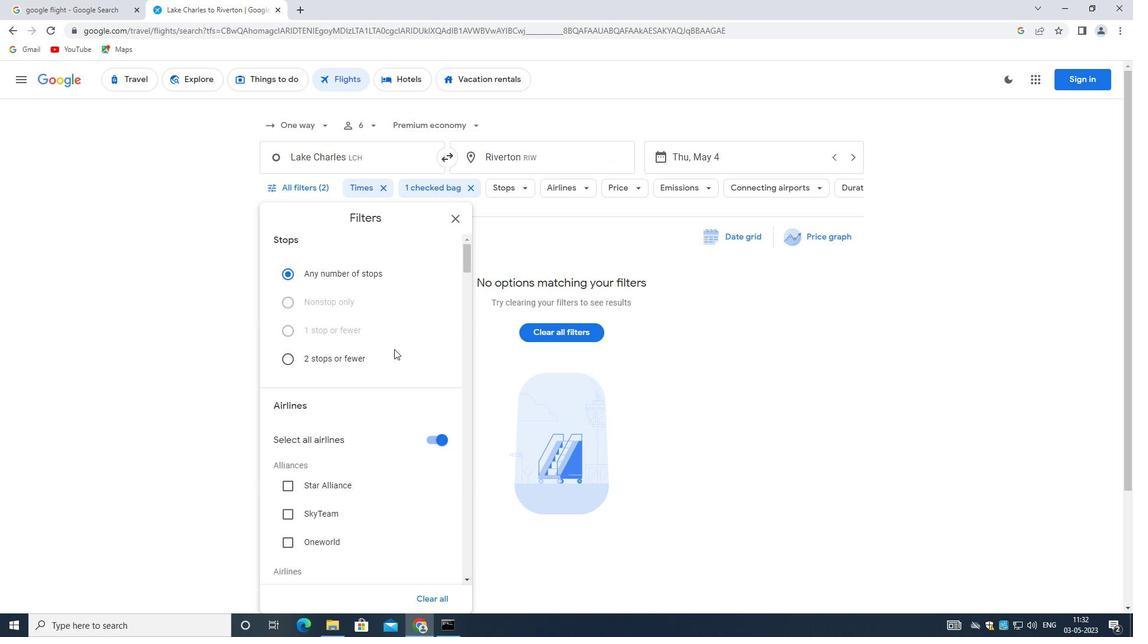 
Action: Mouse moved to (429, 319)
Screenshot: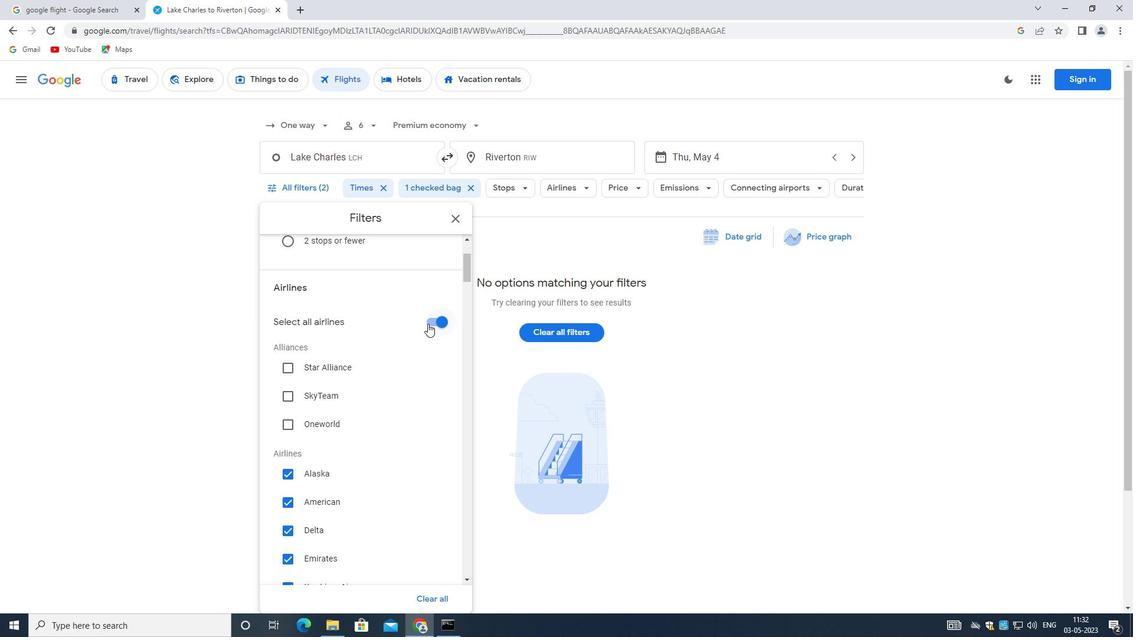 
Action: Mouse pressed left at (429, 319)
Screenshot: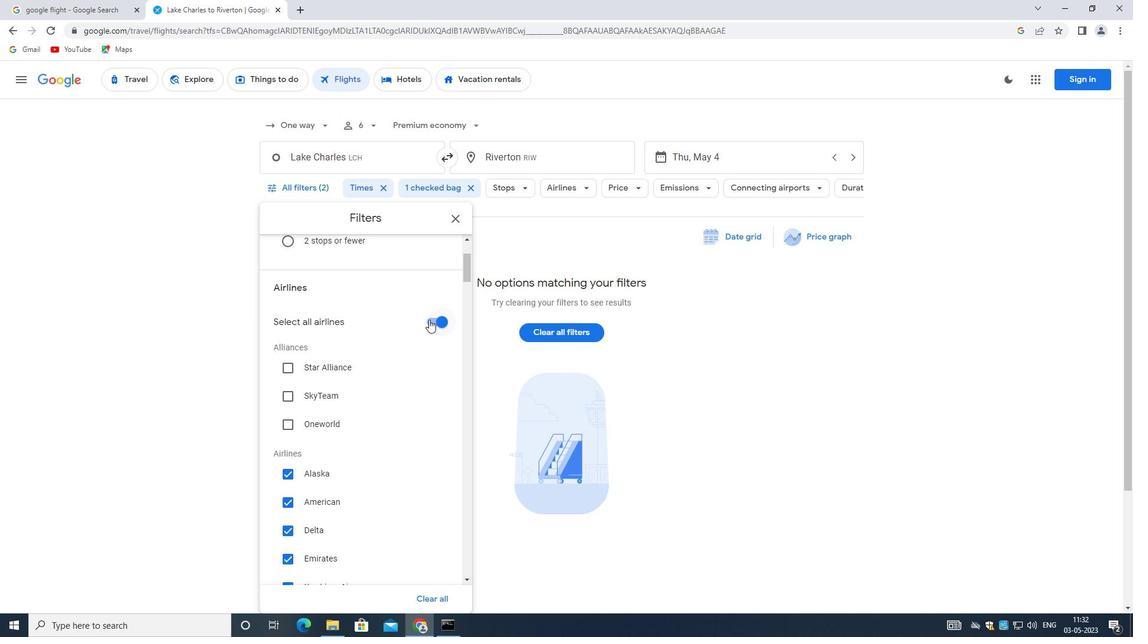 
Action: Mouse moved to (372, 365)
Screenshot: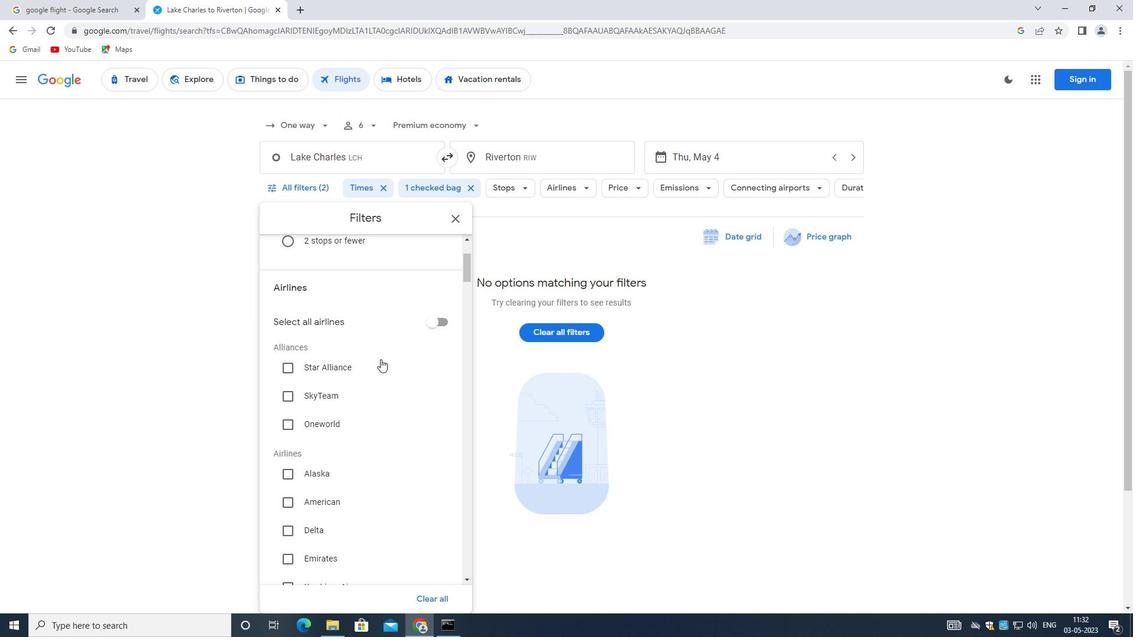 
Action: Mouse scrolled (372, 365) with delta (0, 0)
Screenshot: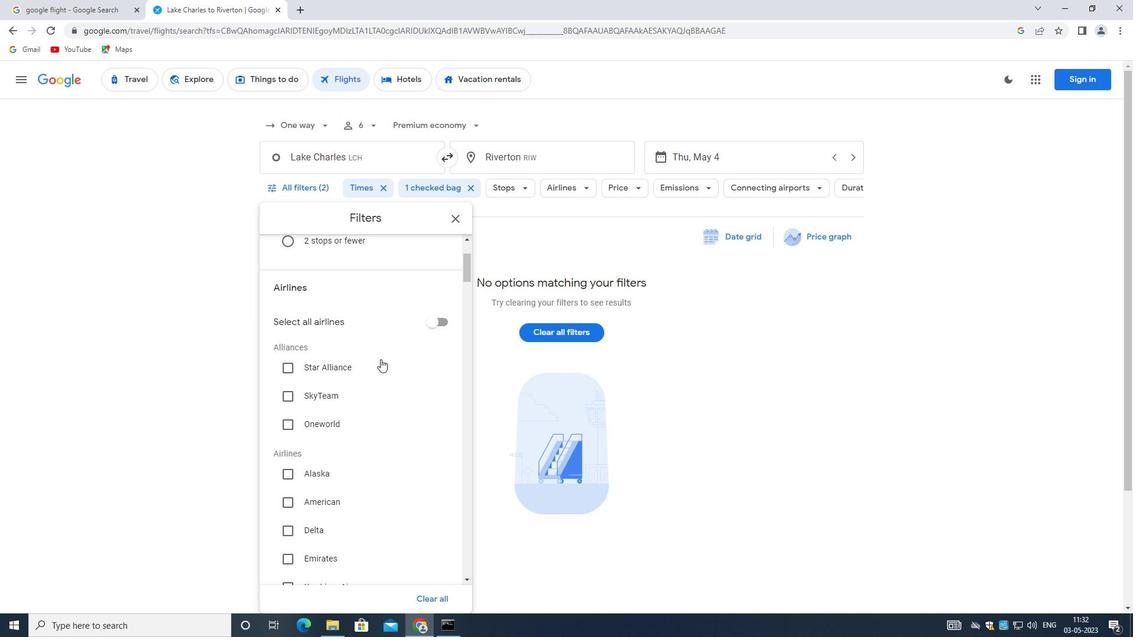 
Action: Mouse moved to (367, 368)
Screenshot: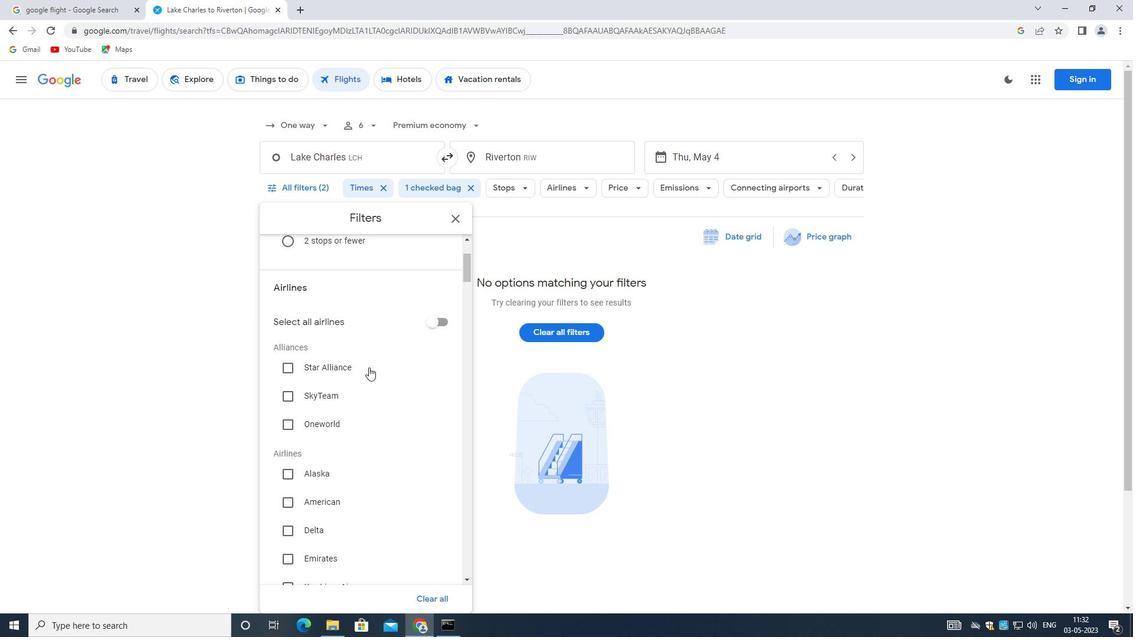 
Action: Mouse scrolled (367, 368) with delta (0, 0)
Screenshot: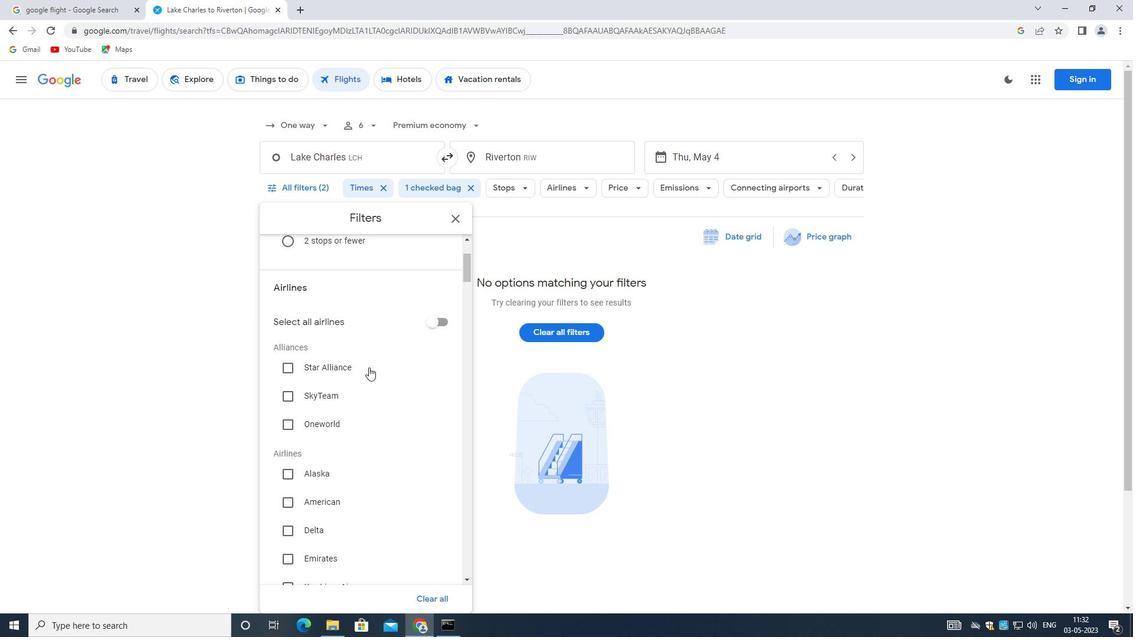 
Action: Mouse moved to (367, 368)
Screenshot: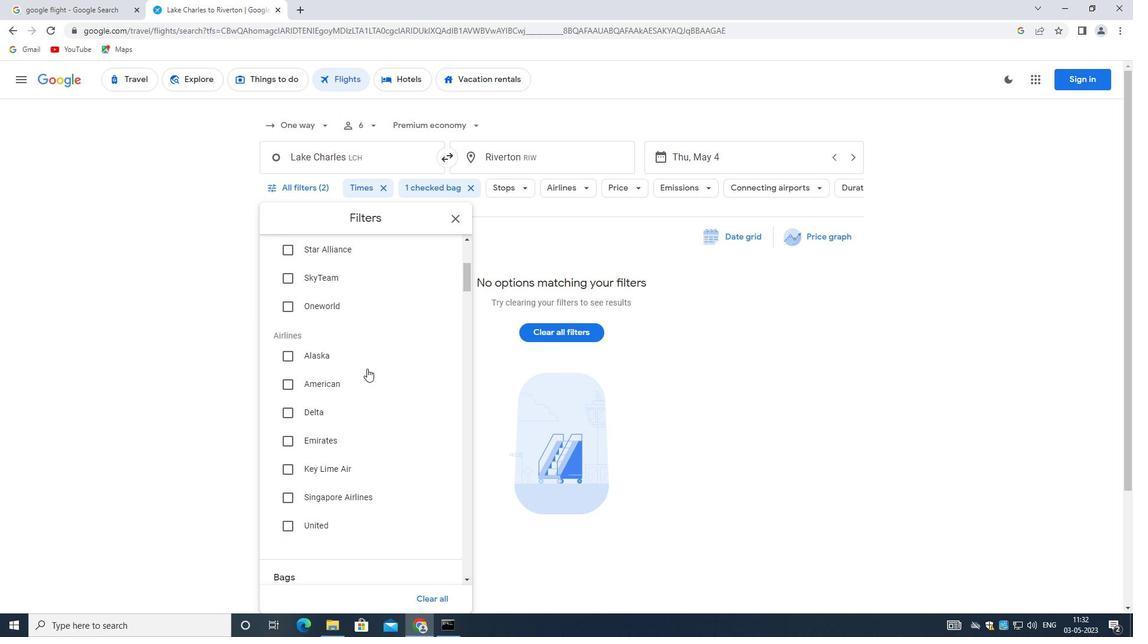 
Action: Mouse scrolled (367, 368) with delta (0, 0)
Screenshot: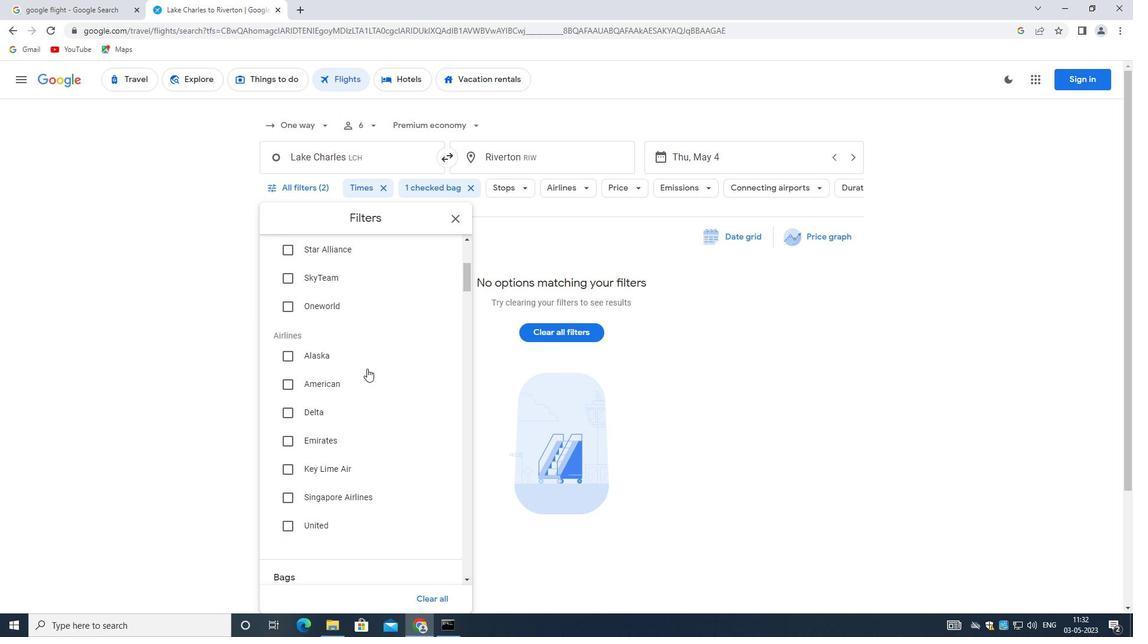 
Action: Mouse moved to (351, 367)
Screenshot: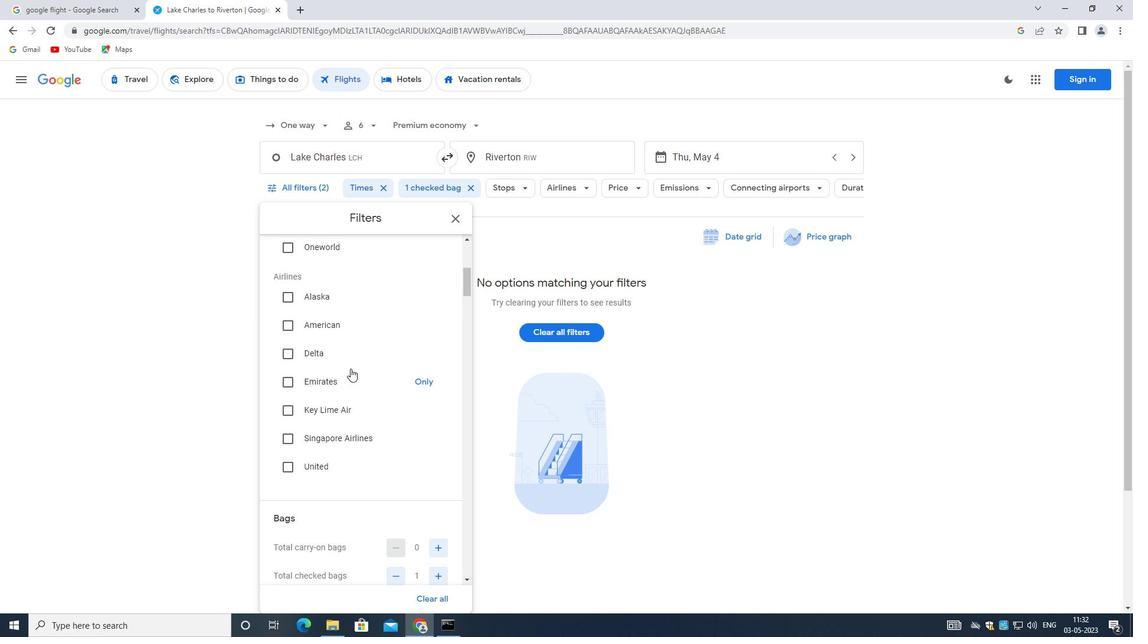 
Action: Mouse scrolled (351, 367) with delta (0, 0)
Screenshot: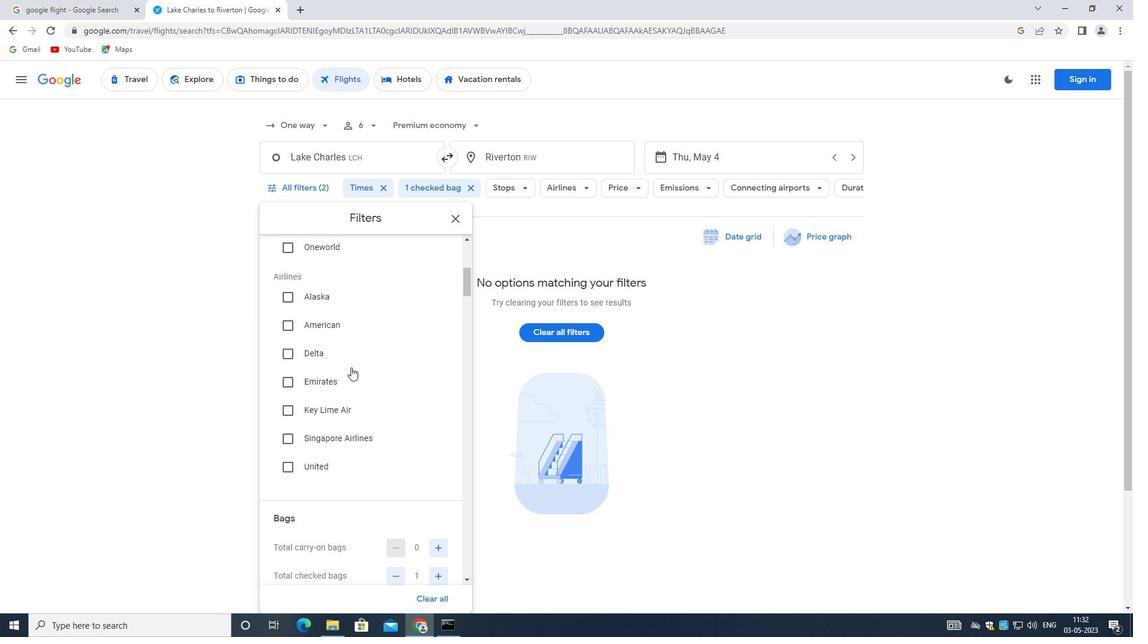 
Action: Mouse scrolled (351, 367) with delta (0, 0)
Screenshot: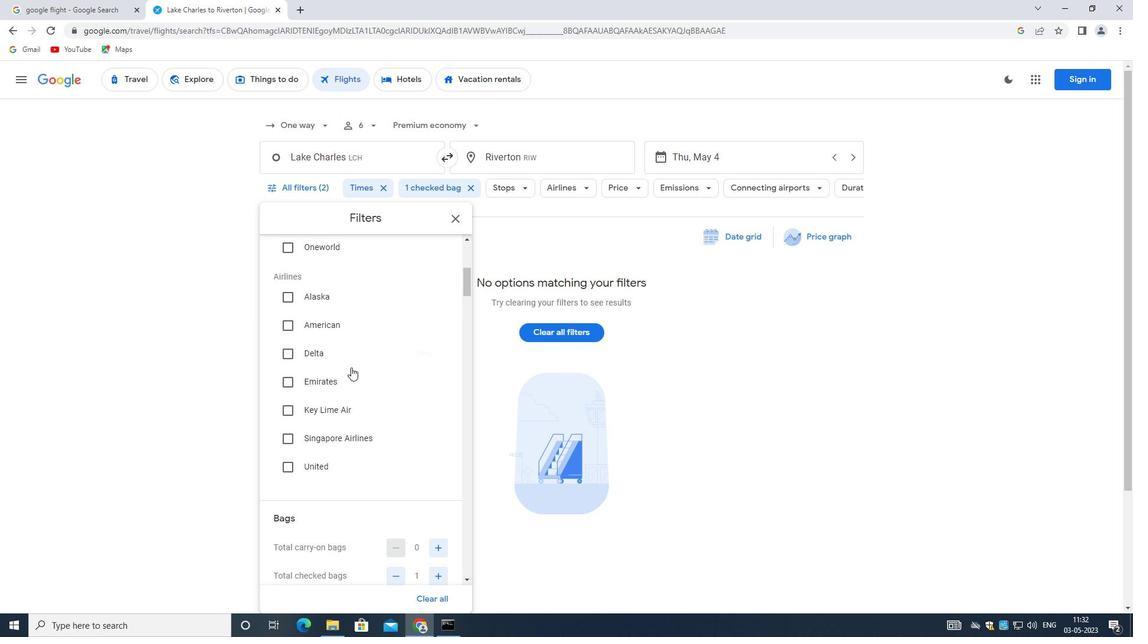 
Action: Mouse scrolled (351, 367) with delta (0, 0)
Screenshot: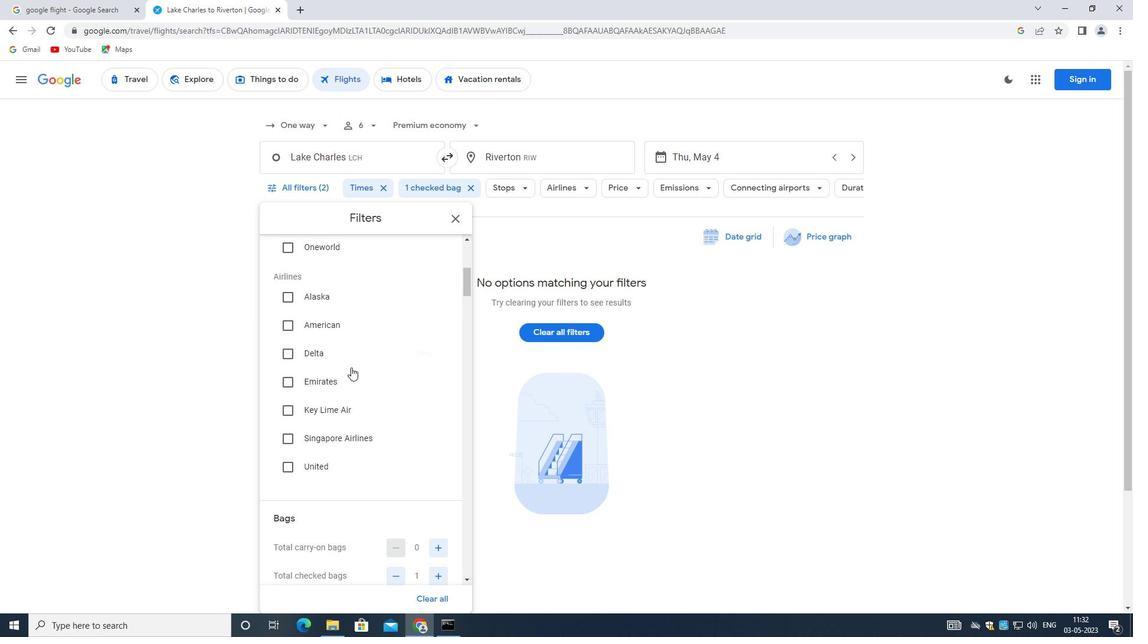 
Action: Mouse moved to (430, 399)
Screenshot: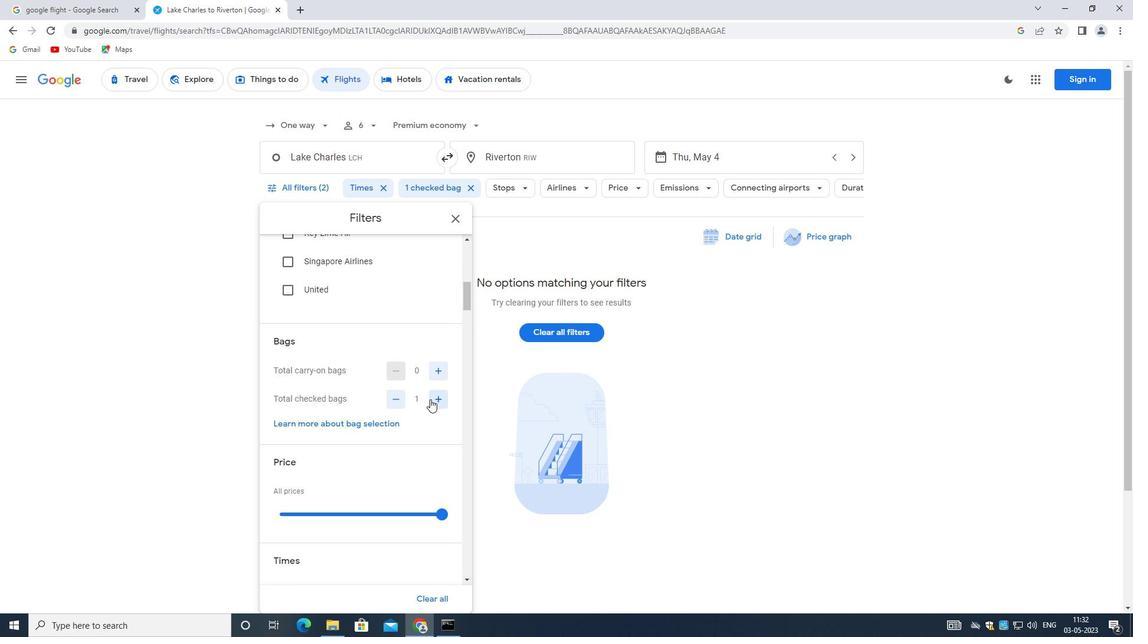 
Action: Mouse pressed left at (430, 399)
Screenshot: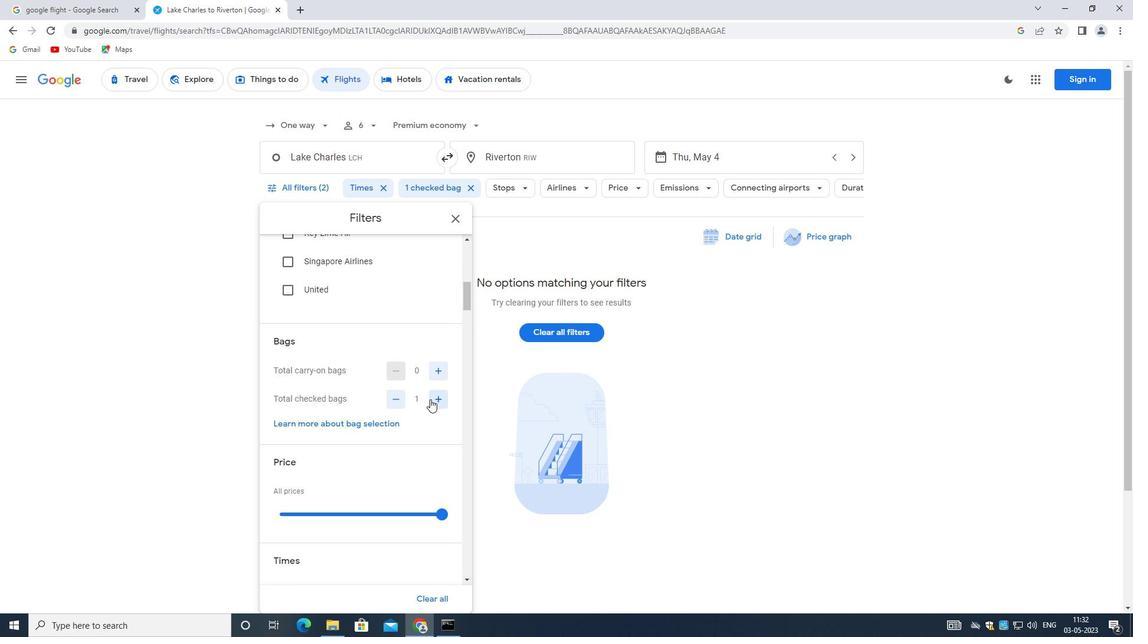 
Action: Mouse moved to (430, 397)
Screenshot: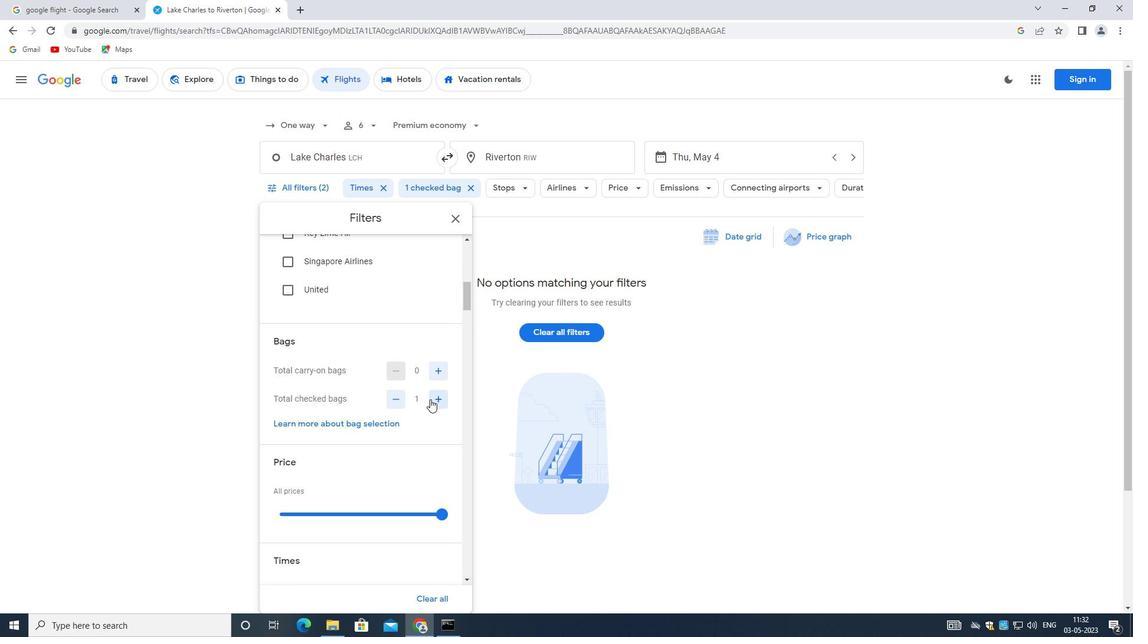 
Action: Mouse pressed left at (430, 397)
Screenshot: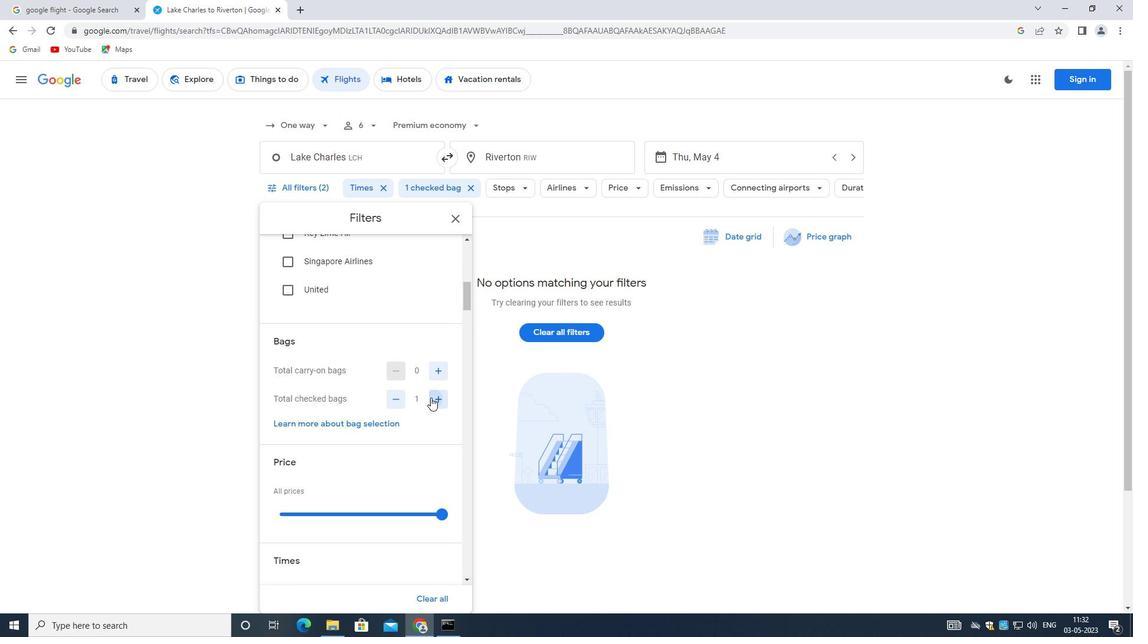 
Action: Mouse moved to (430, 397)
Screenshot: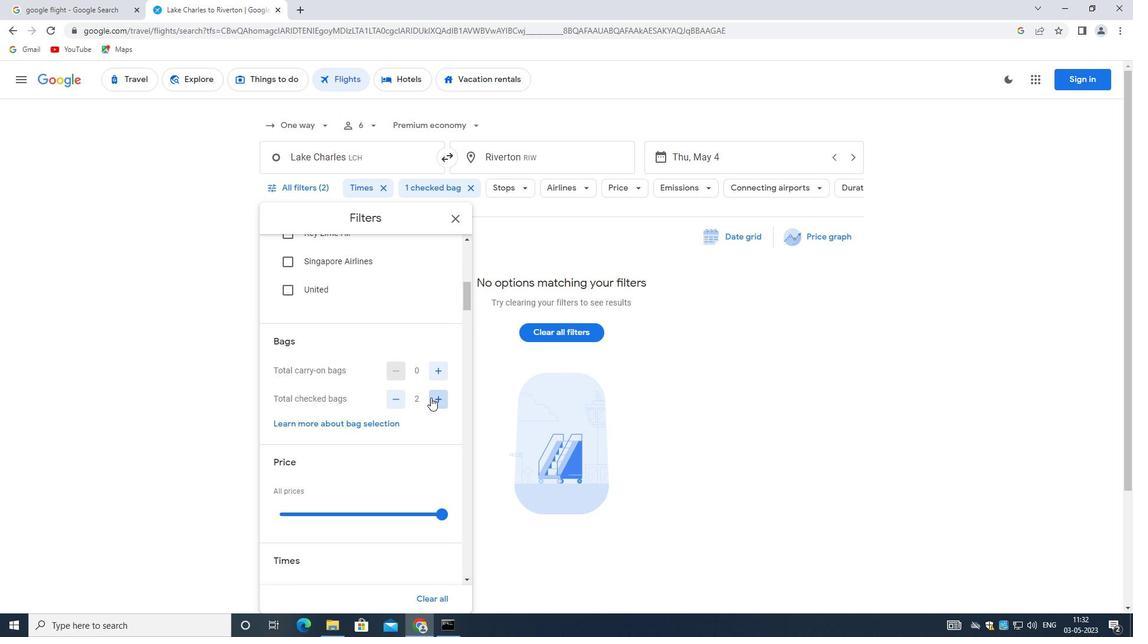 
Action: Mouse pressed left at (430, 397)
Screenshot: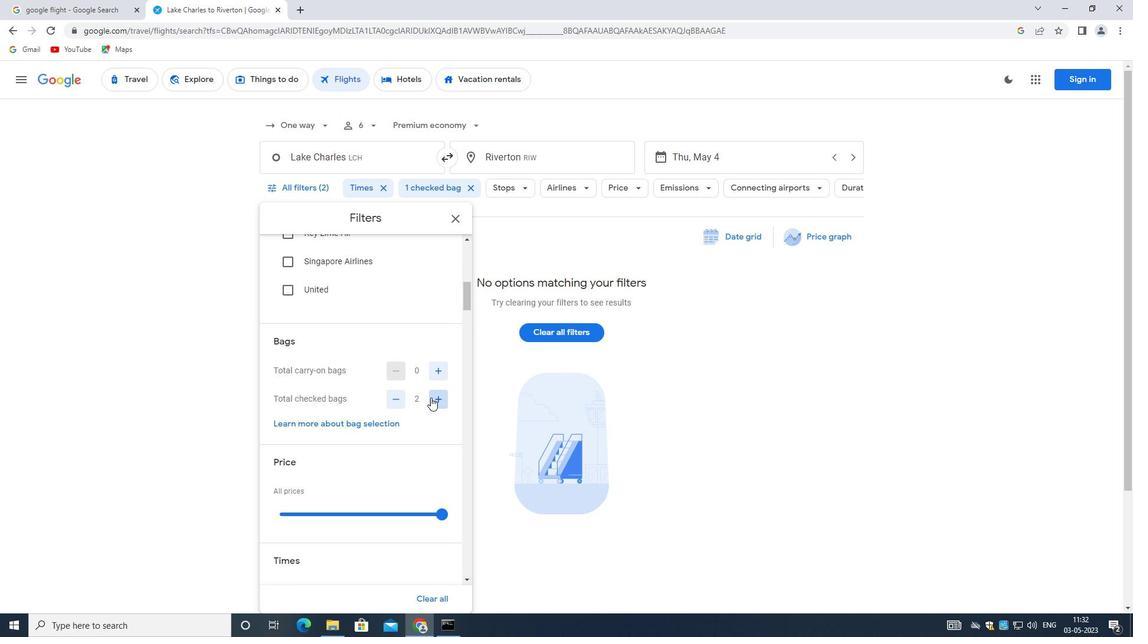 
Action: Mouse moved to (431, 397)
Screenshot: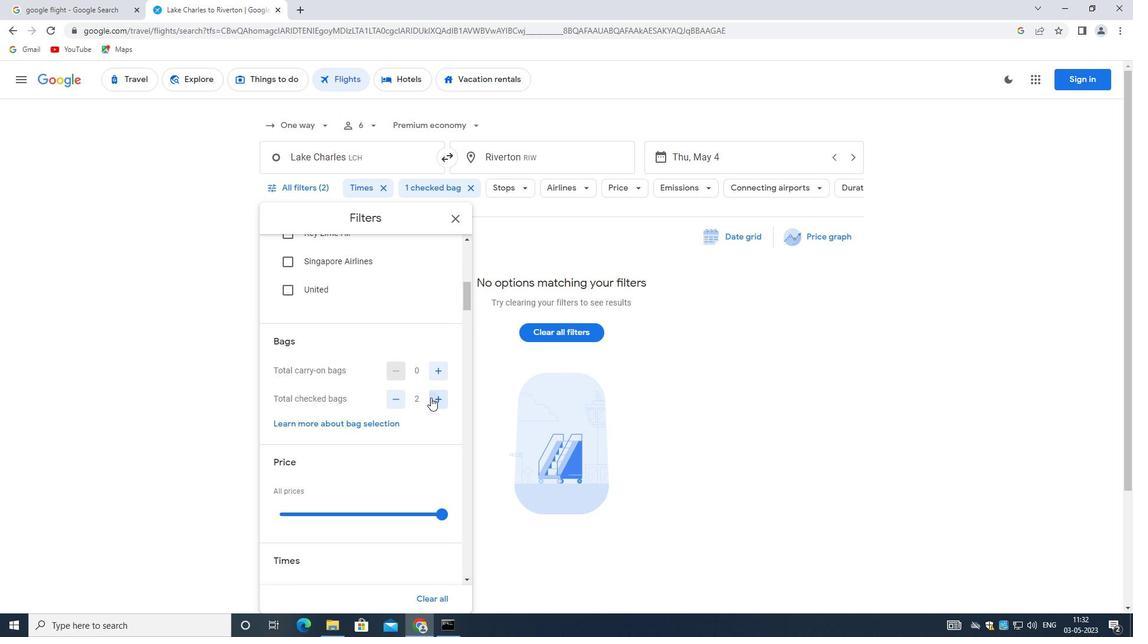 
Action: Mouse pressed left at (431, 397)
Screenshot: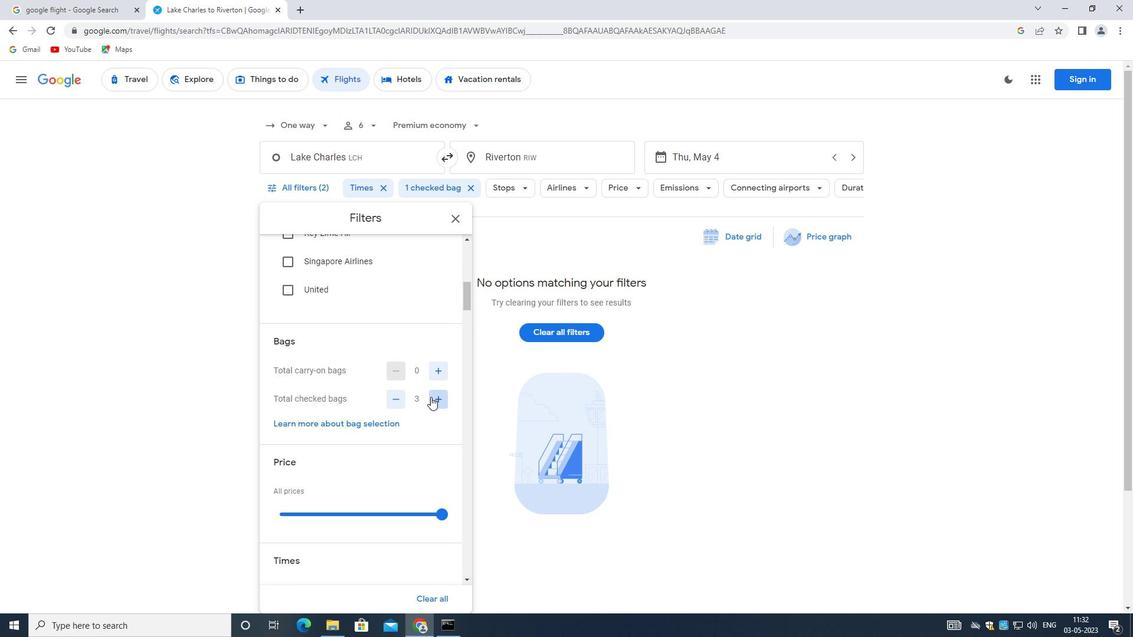 
Action: Mouse pressed left at (431, 397)
Screenshot: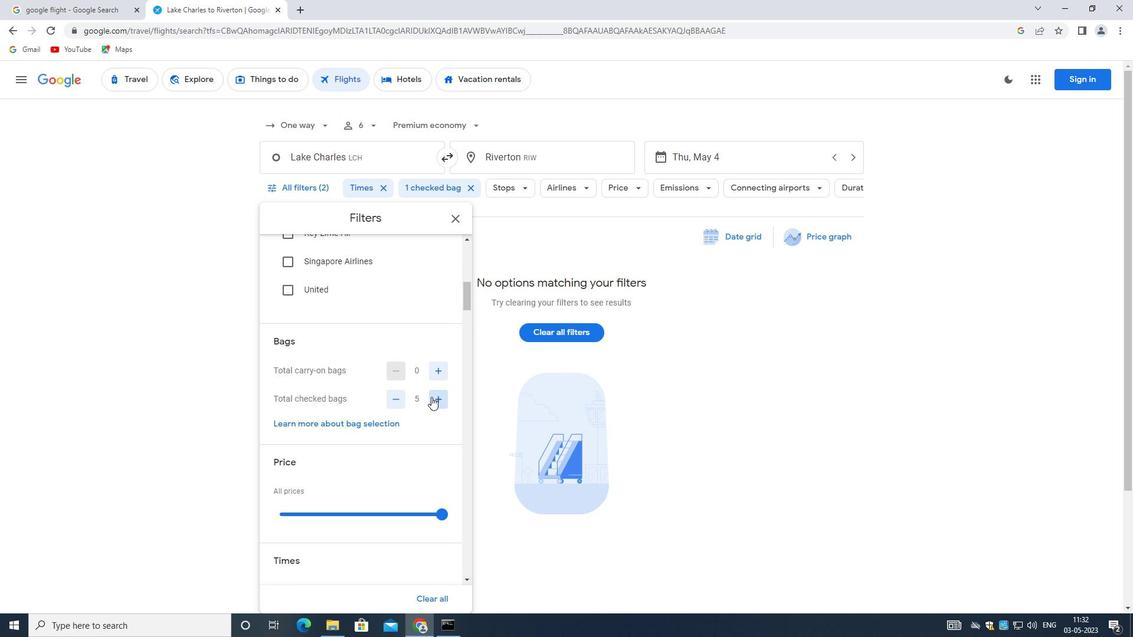 
Action: Mouse moved to (401, 400)
Screenshot: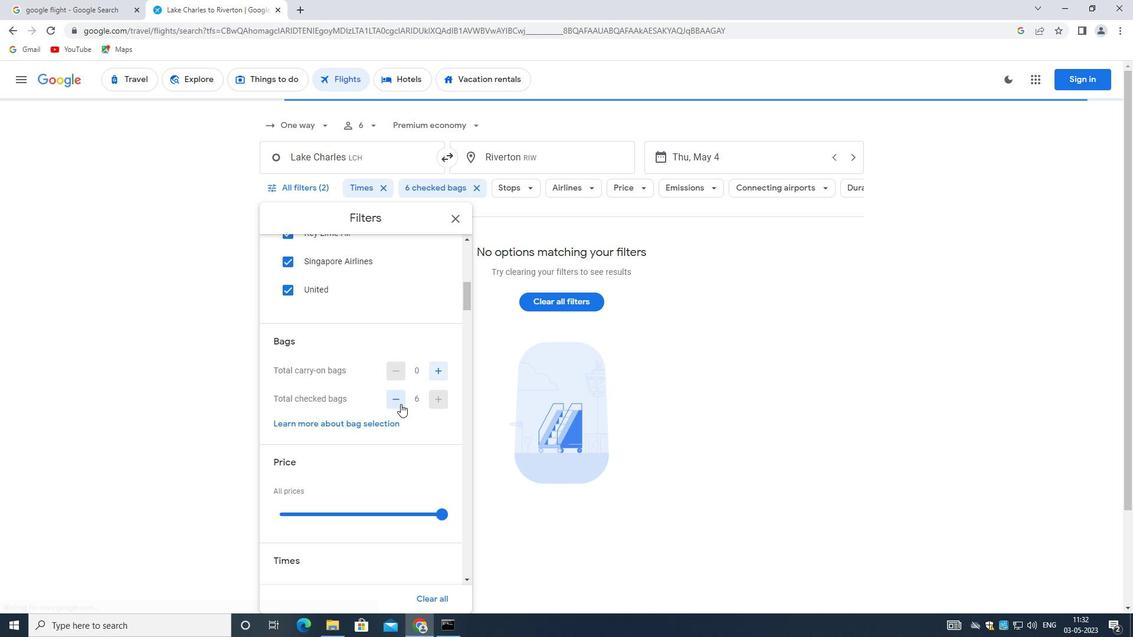 
Action: Mouse pressed left at (401, 400)
Screenshot: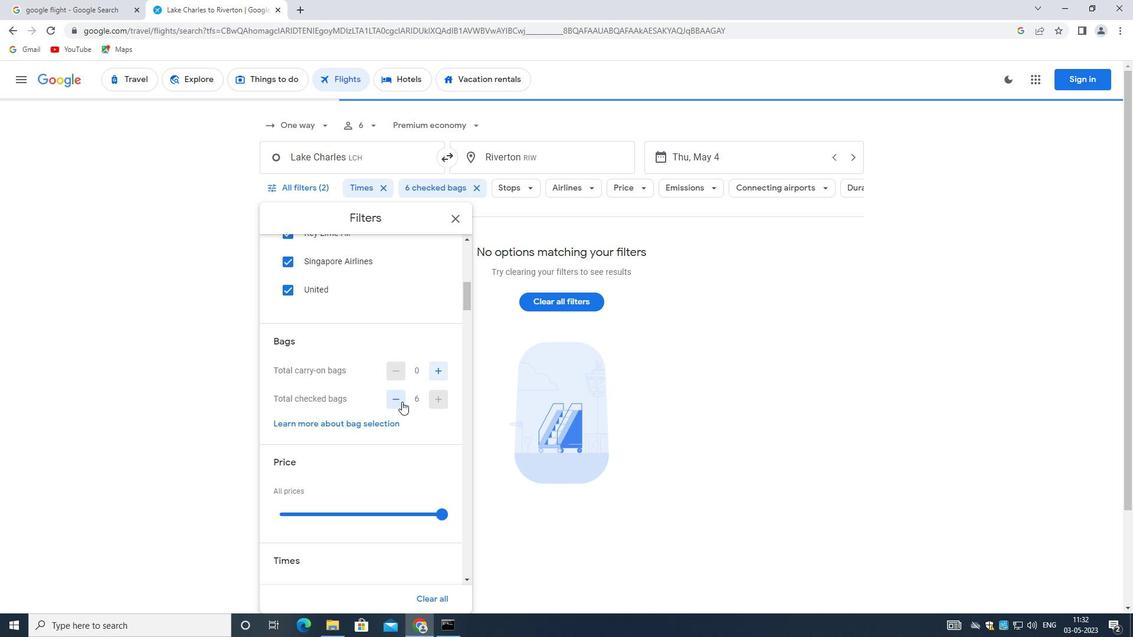 
Action: Mouse moved to (434, 515)
Screenshot: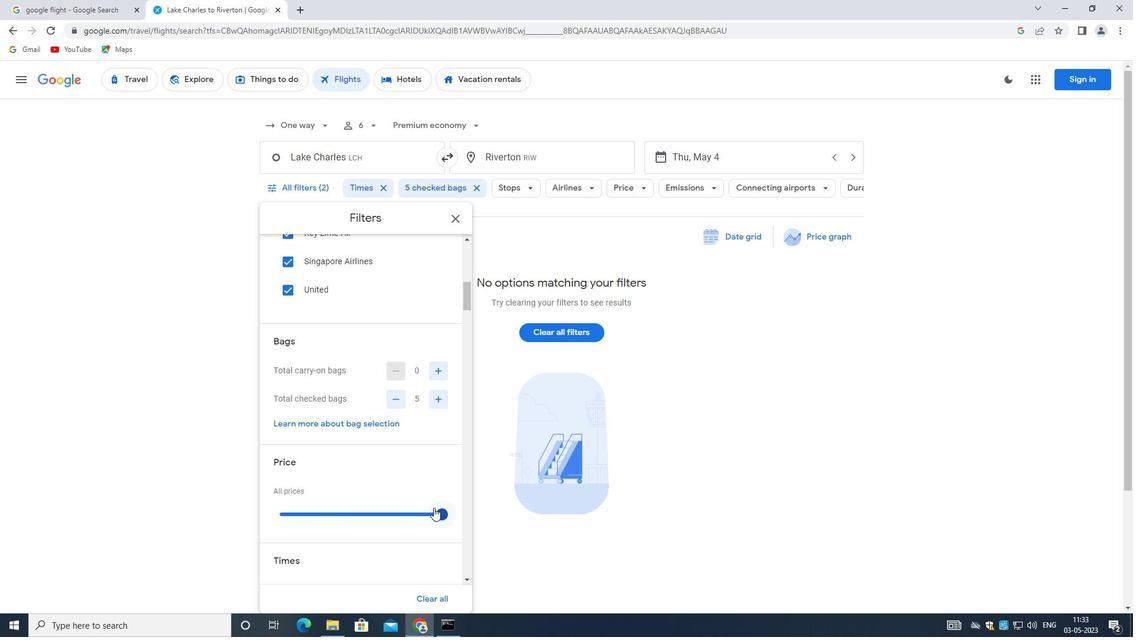 
Action: Mouse pressed left at (434, 515)
Screenshot: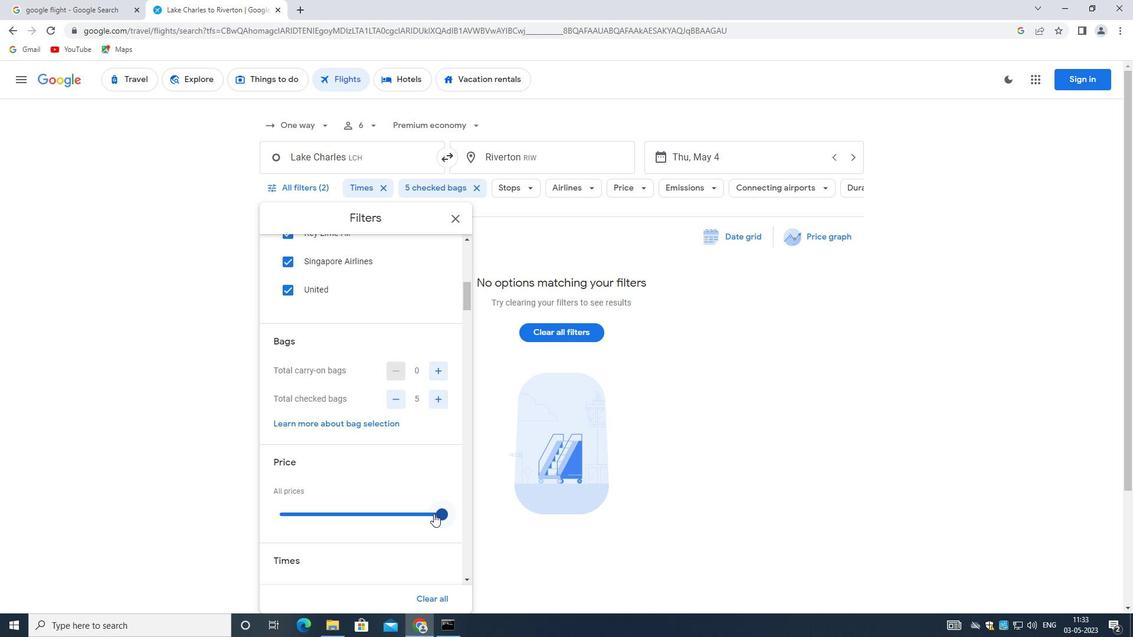 
Action: Mouse moved to (436, 512)
Screenshot: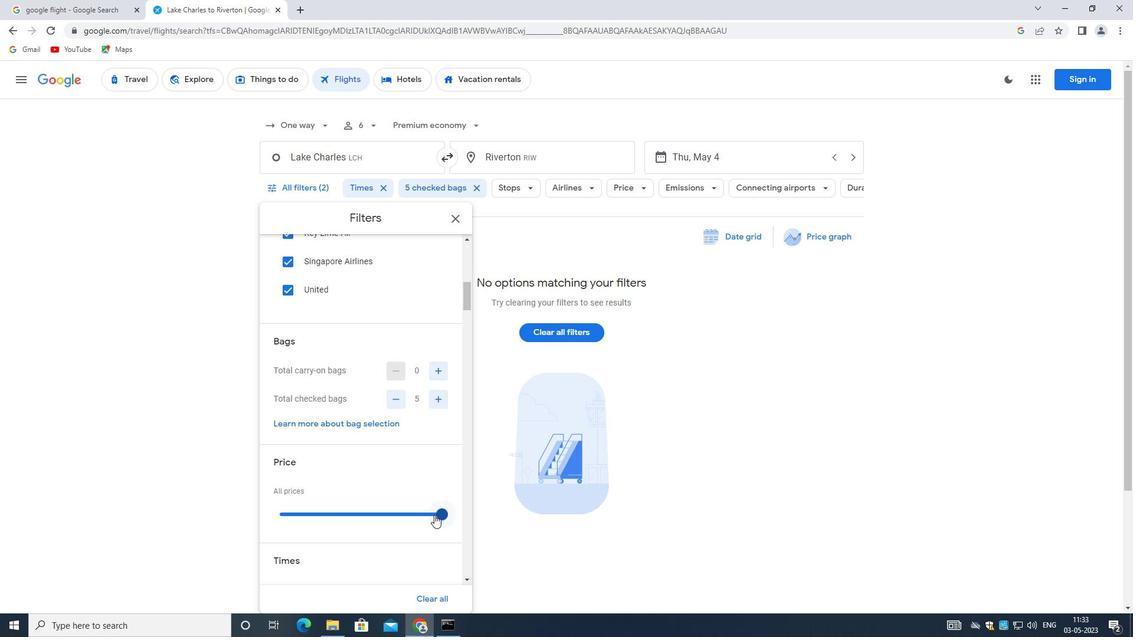 
Action: Mouse pressed left at (436, 512)
Screenshot: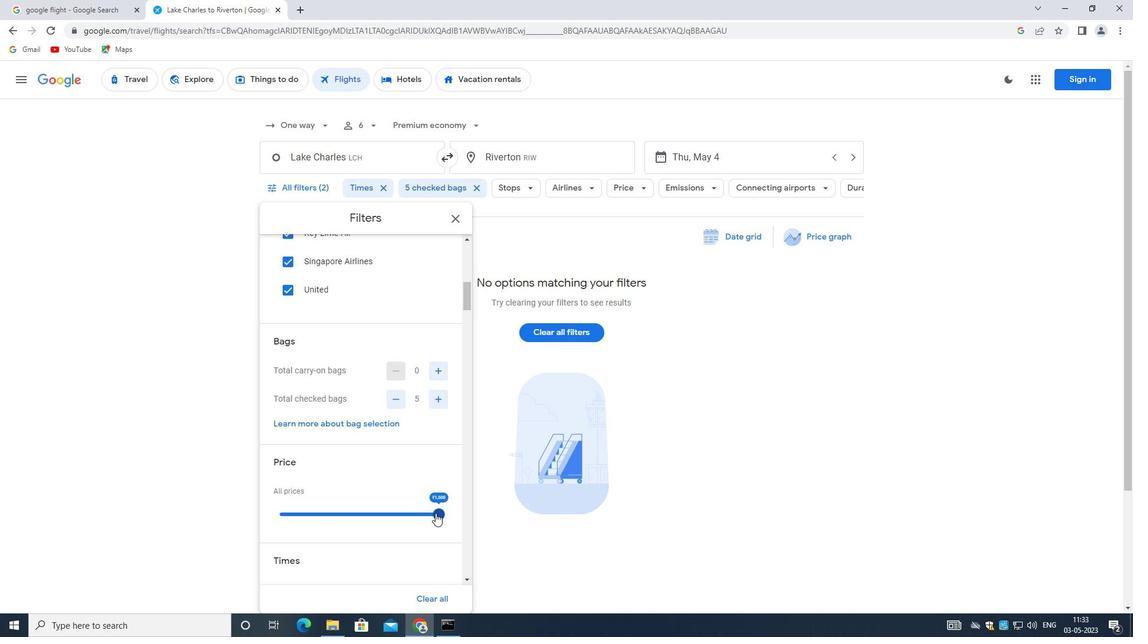 
Action: Mouse pressed left at (436, 512)
Screenshot: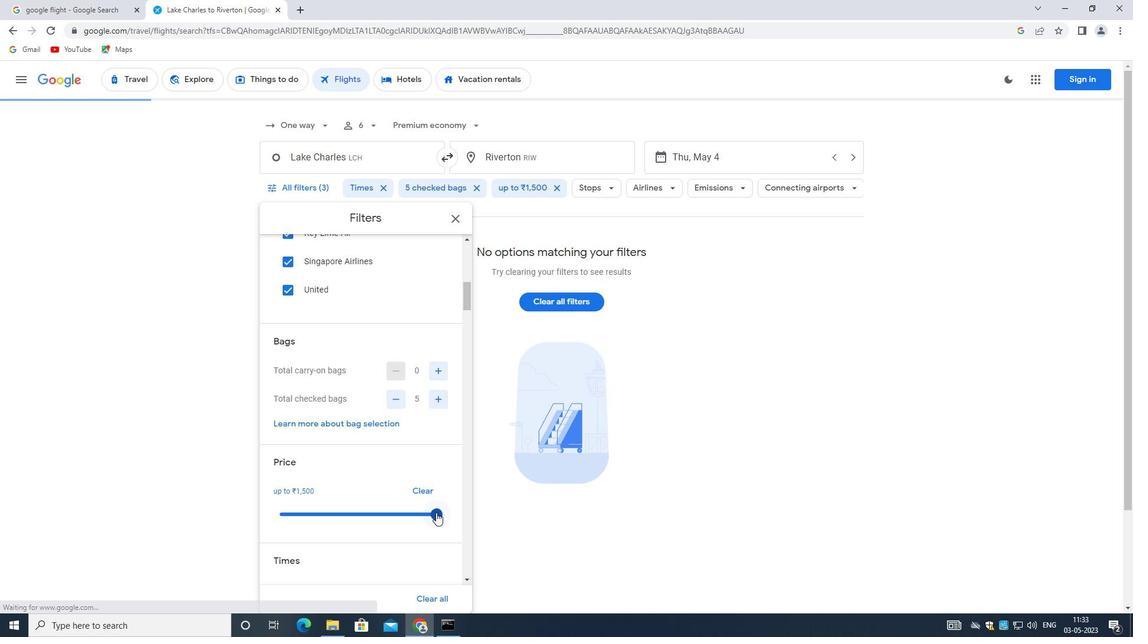 
Action: Mouse moved to (404, 489)
Screenshot: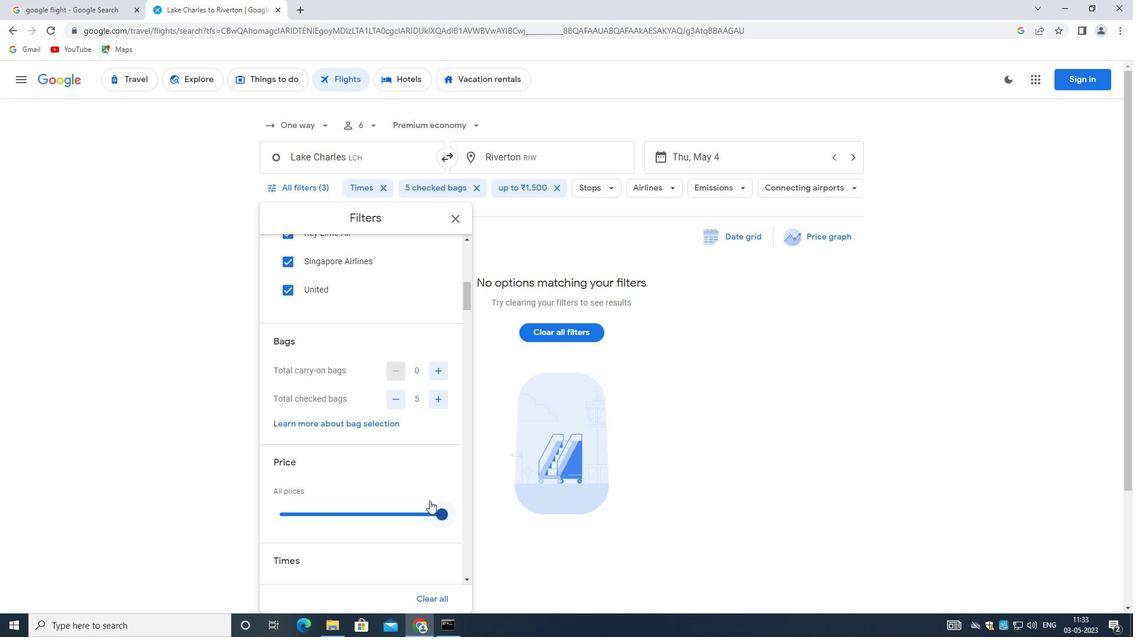 
Action: Mouse scrolled (404, 489) with delta (0, 0)
Screenshot: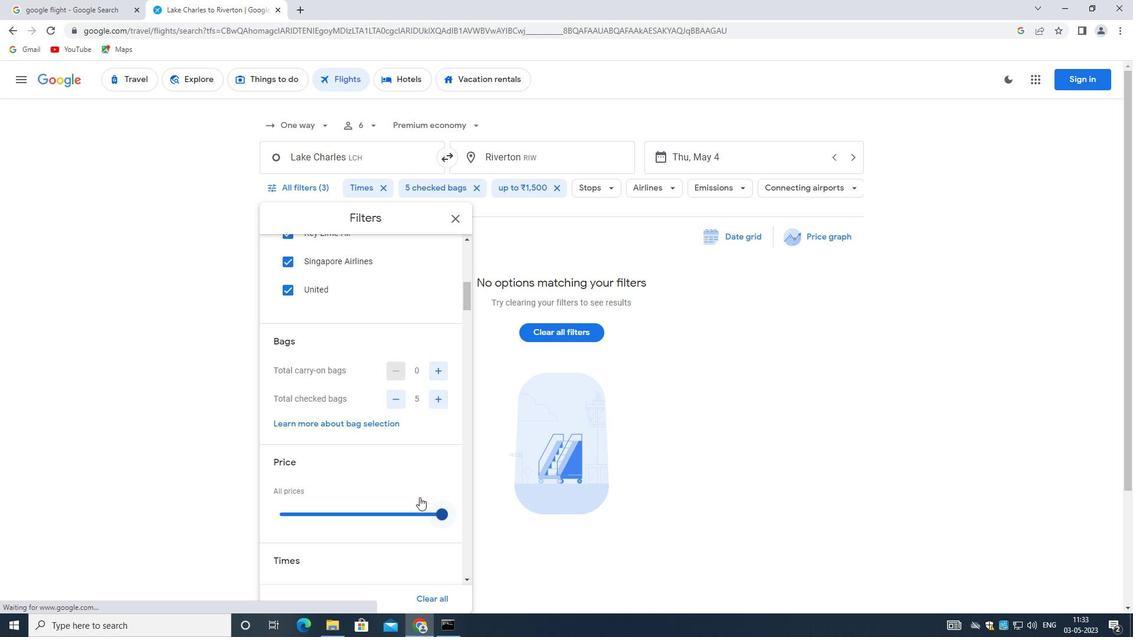 
Action: Mouse scrolled (404, 489) with delta (0, 0)
Screenshot: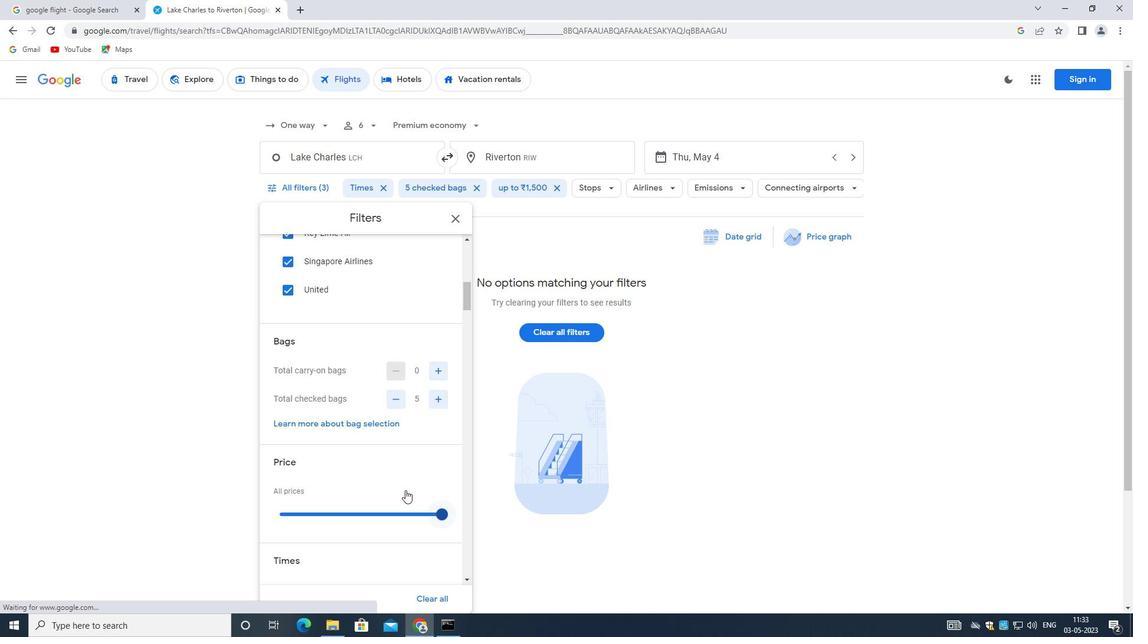 
Action: Mouse moved to (403, 489)
Screenshot: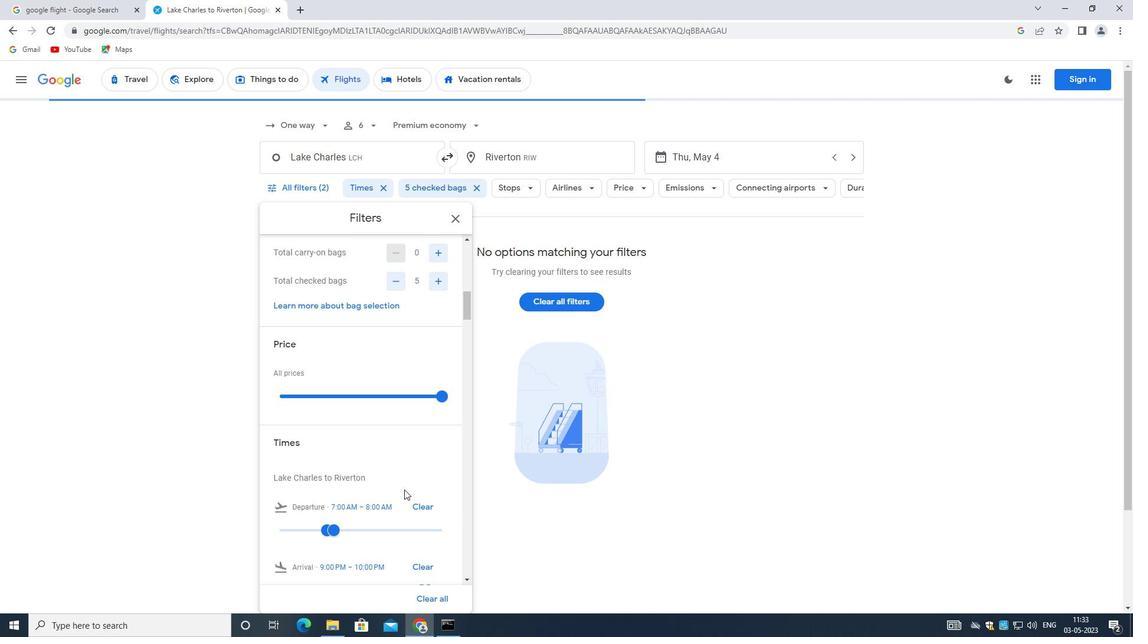 
Action: Mouse scrolled (403, 489) with delta (0, 0)
Screenshot: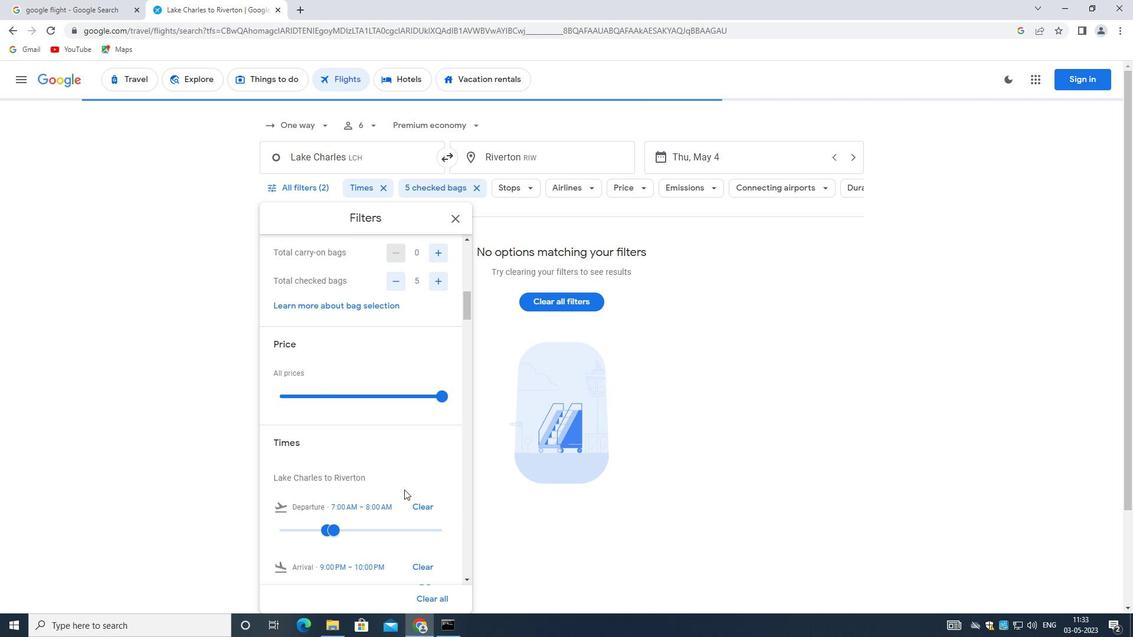 
Action: Mouse moved to (362, 466)
Screenshot: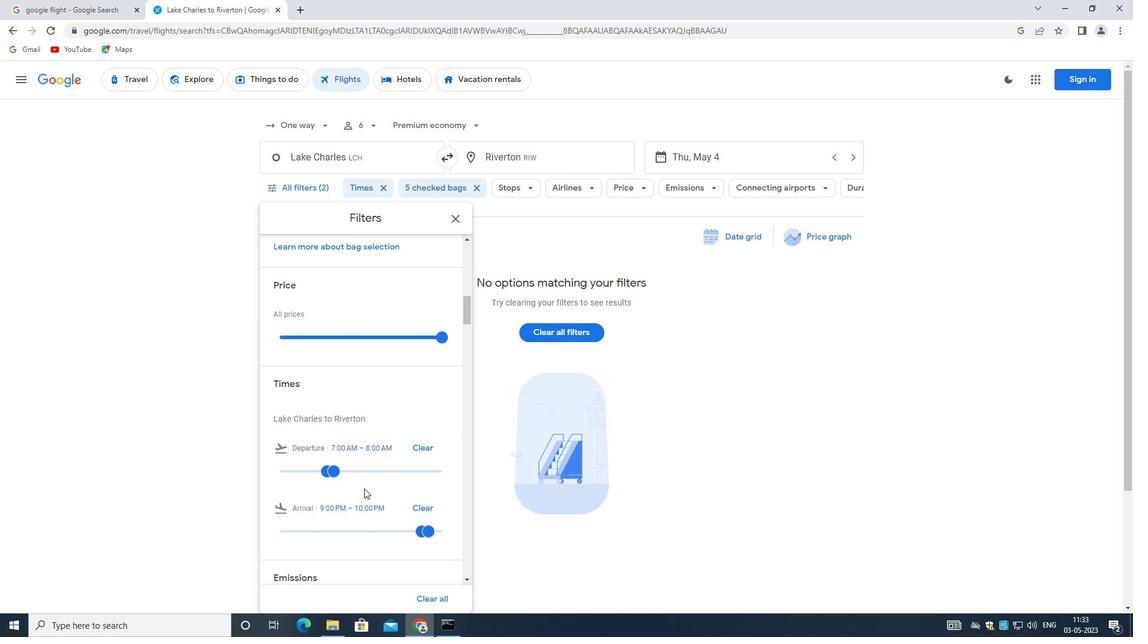 
Action: Mouse pressed left at (362, 466)
Screenshot: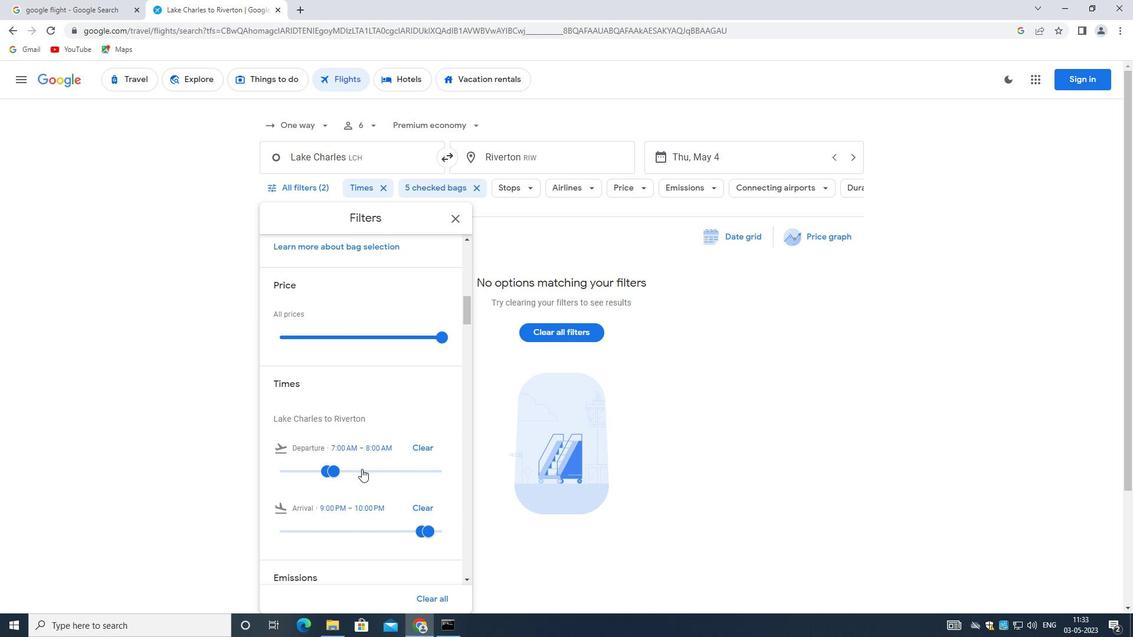 
Action: Mouse moved to (334, 468)
Screenshot: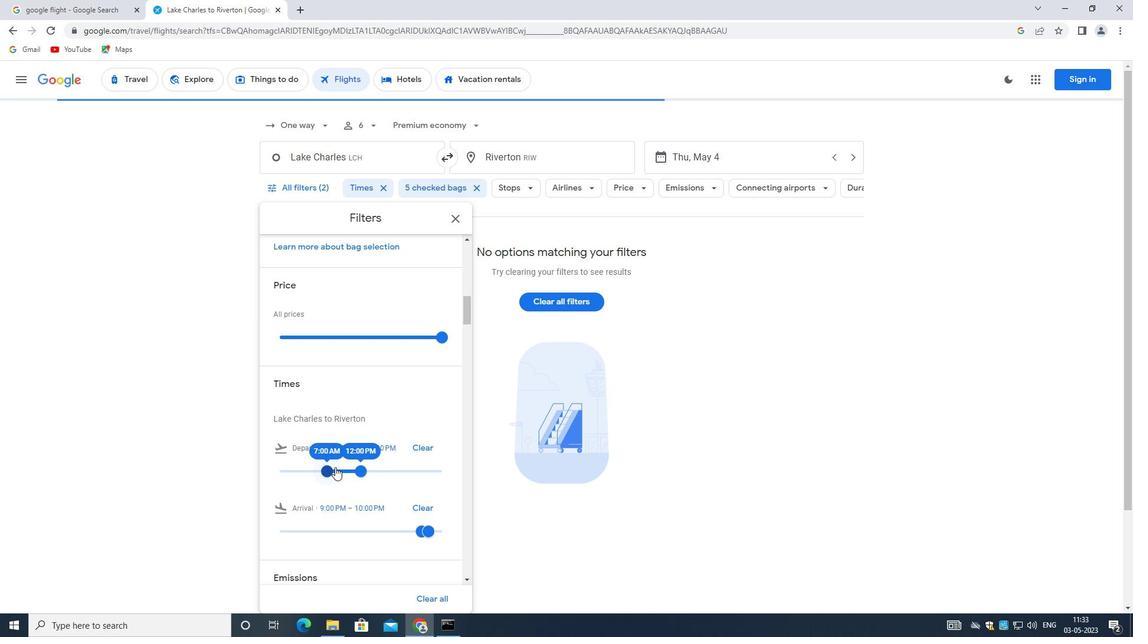 
Action: Mouse pressed left at (334, 468)
Screenshot: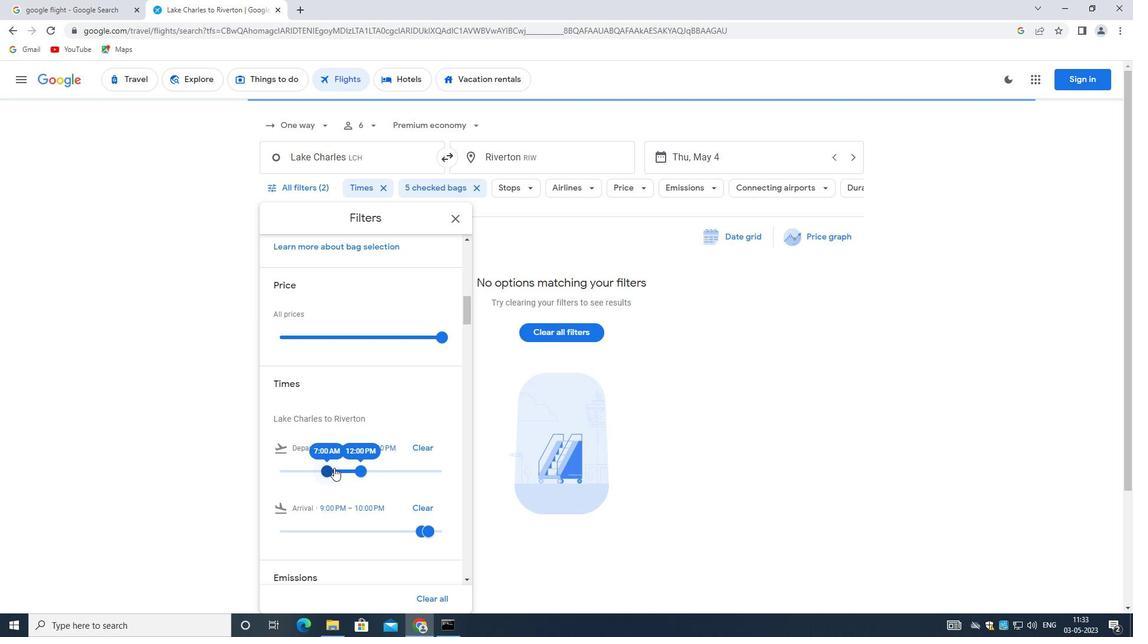 
Action: Mouse moved to (362, 469)
Screenshot: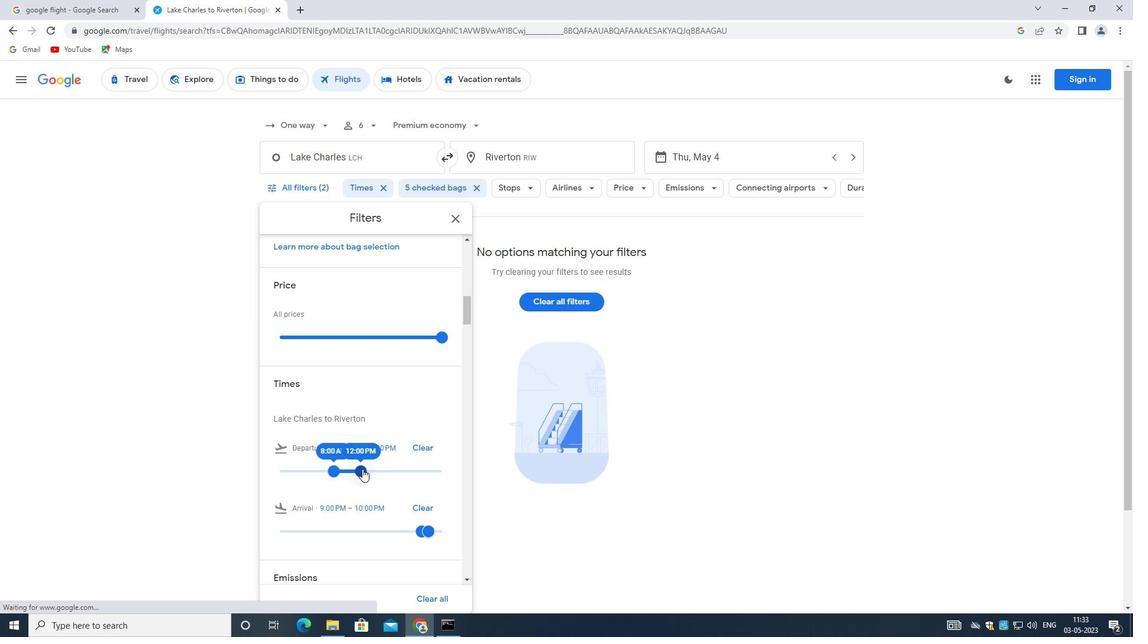 
Action: Mouse pressed left at (362, 469)
Screenshot: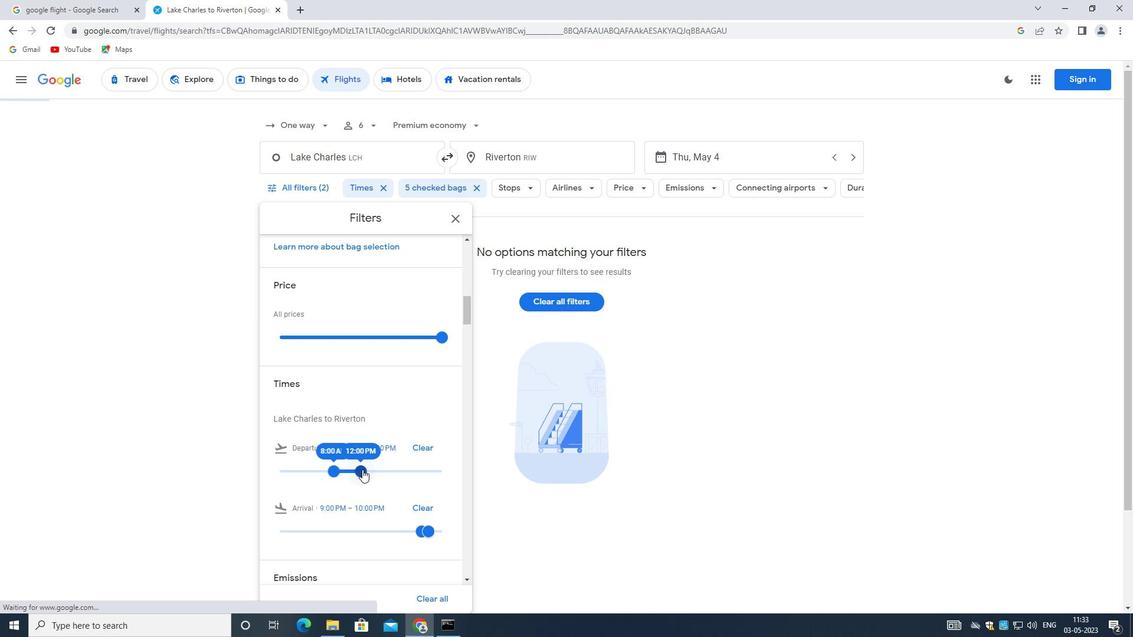 
Action: Mouse moved to (356, 471)
Screenshot: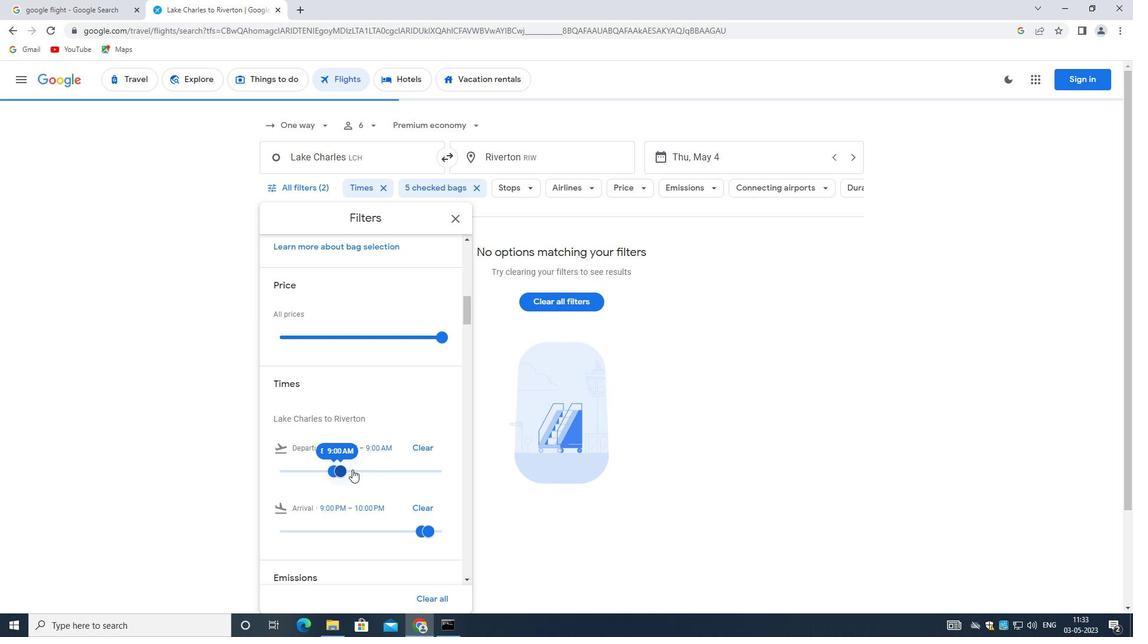 
Action: Mouse scrolled (356, 470) with delta (0, 0)
Screenshot: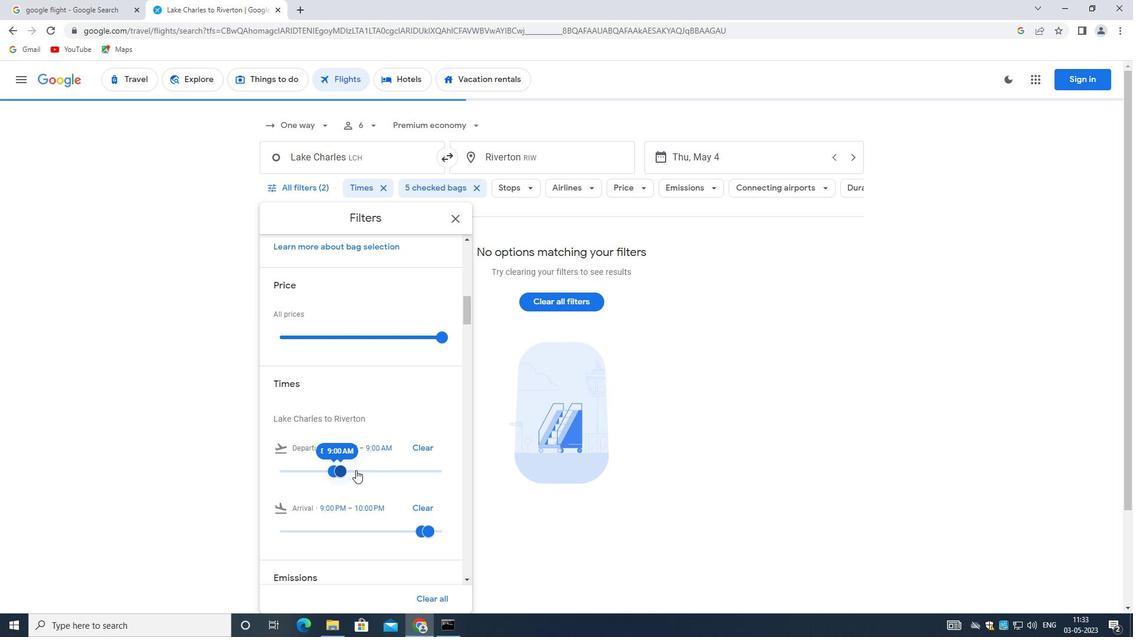 
Action: Mouse moved to (356, 471)
Screenshot: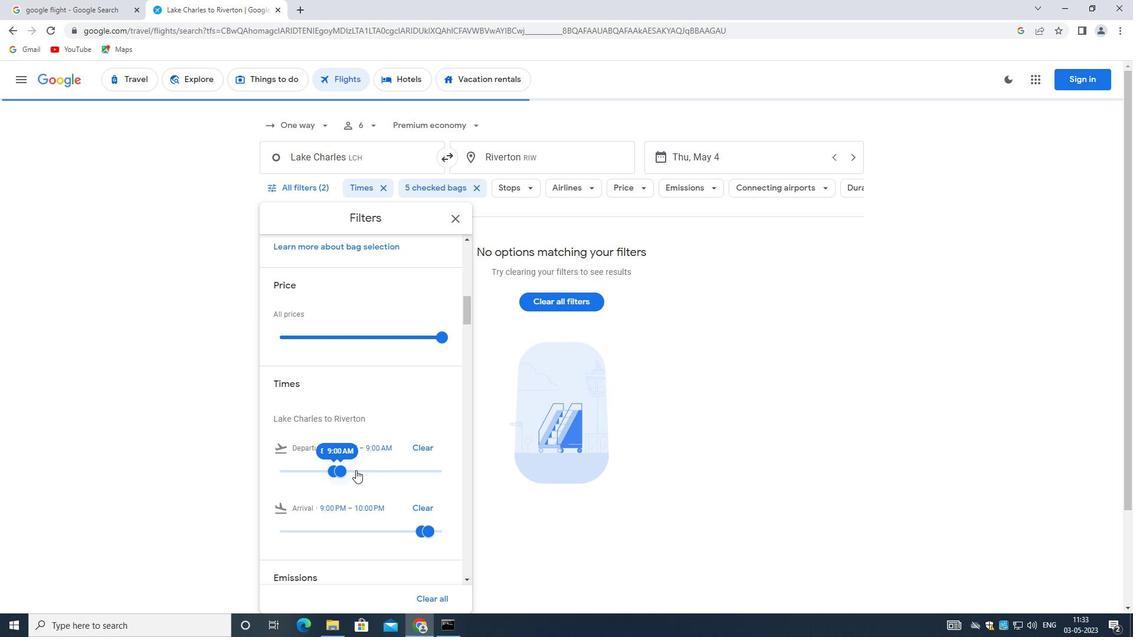 
Action: Mouse scrolled (356, 471) with delta (0, 0)
Screenshot: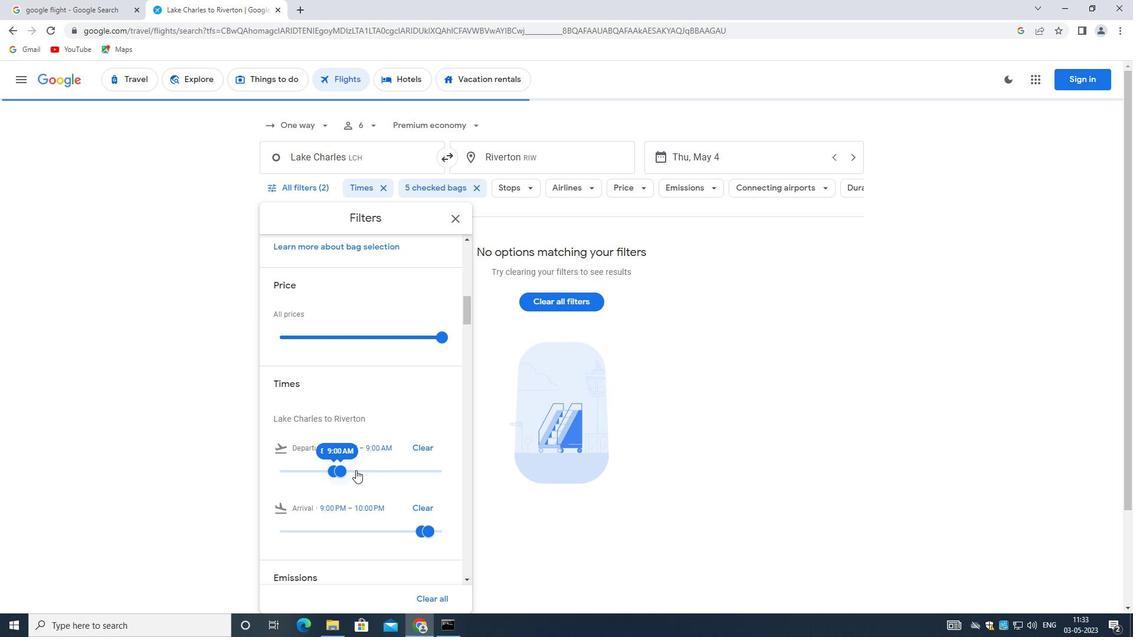 
Action: Mouse moved to (356, 471)
Screenshot: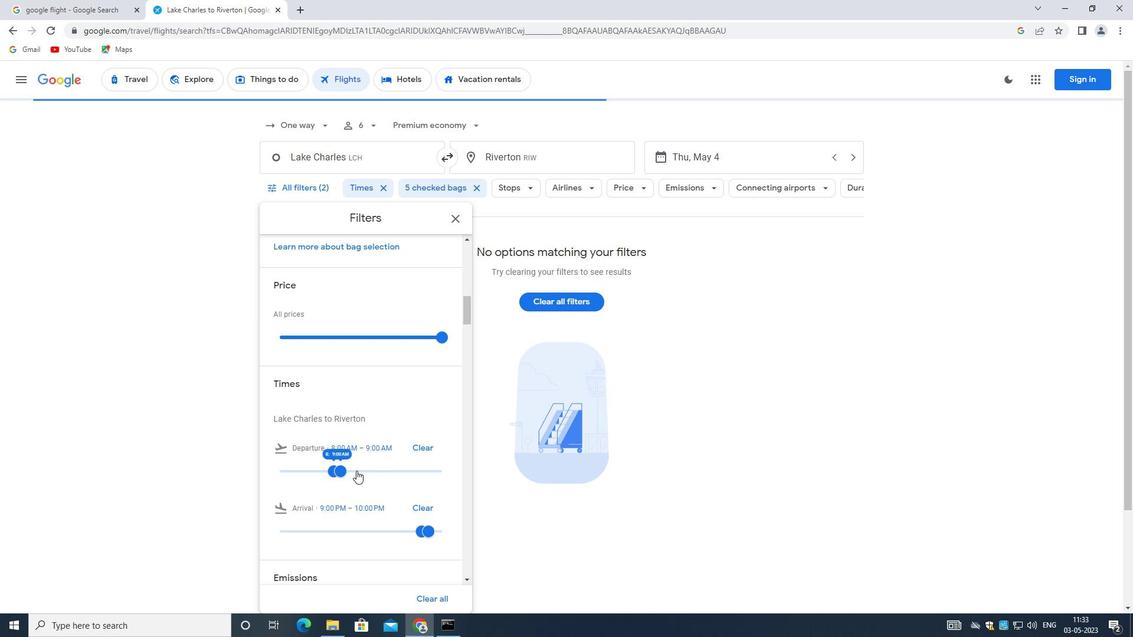 
Action: Mouse scrolled (356, 471) with delta (0, 0)
Screenshot: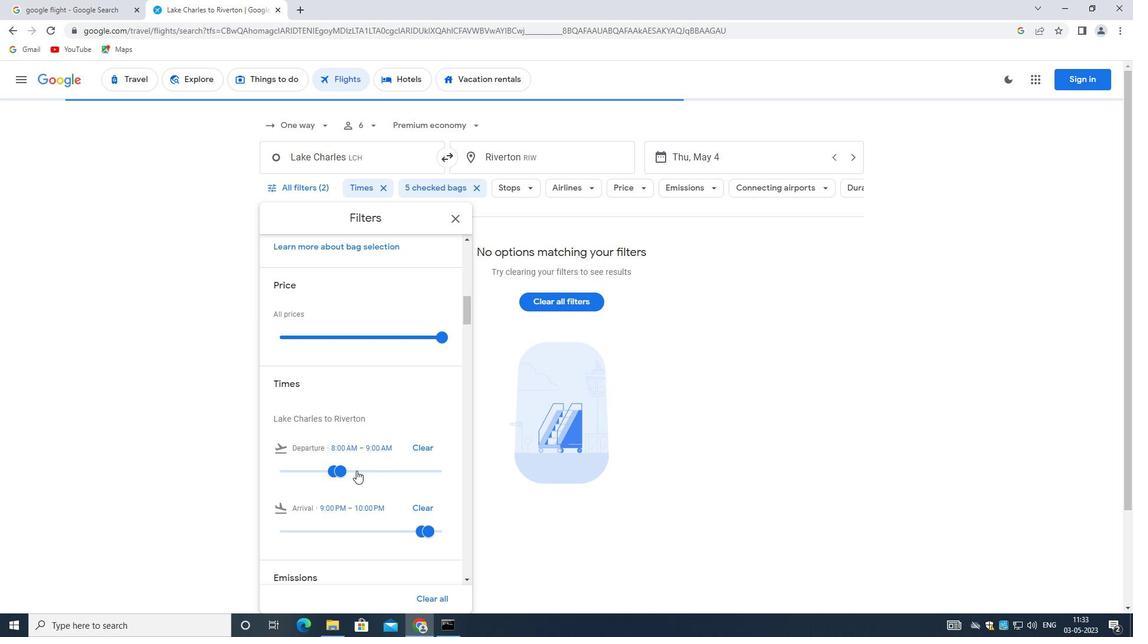 
Action: Mouse scrolled (356, 471) with delta (0, 0)
Screenshot: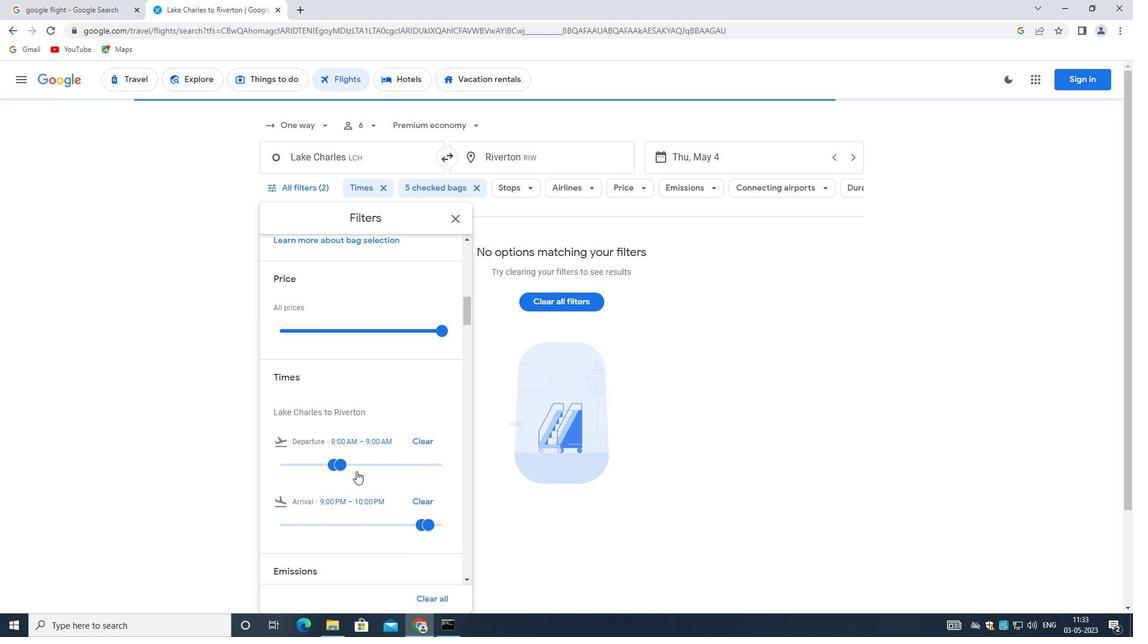 
Action: Mouse scrolled (356, 471) with delta (0, 0)
Screenshot: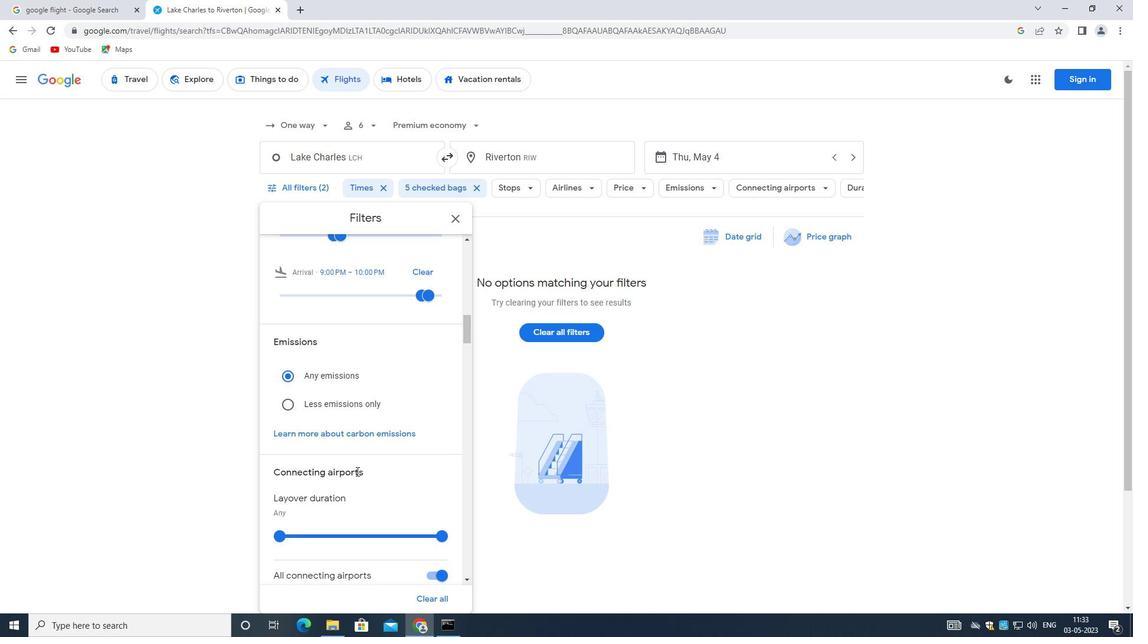 
Action: Mouse moved to (356, 472)
Screenshot: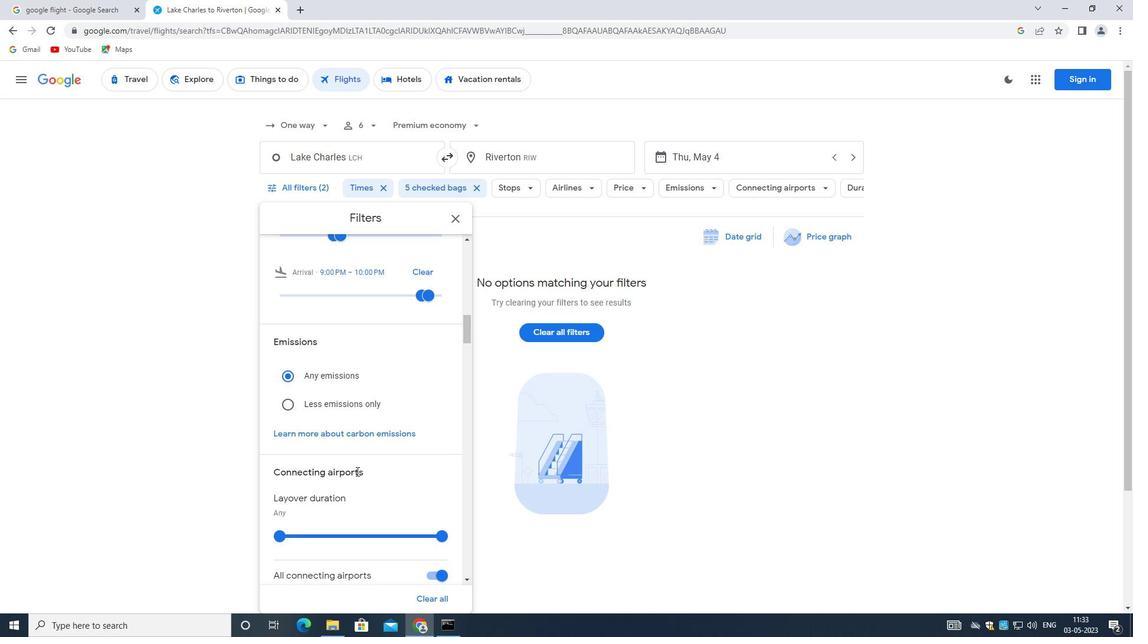 
Action: Mouse scrolled (356, 472) with delta (0, 0)
Screenshot: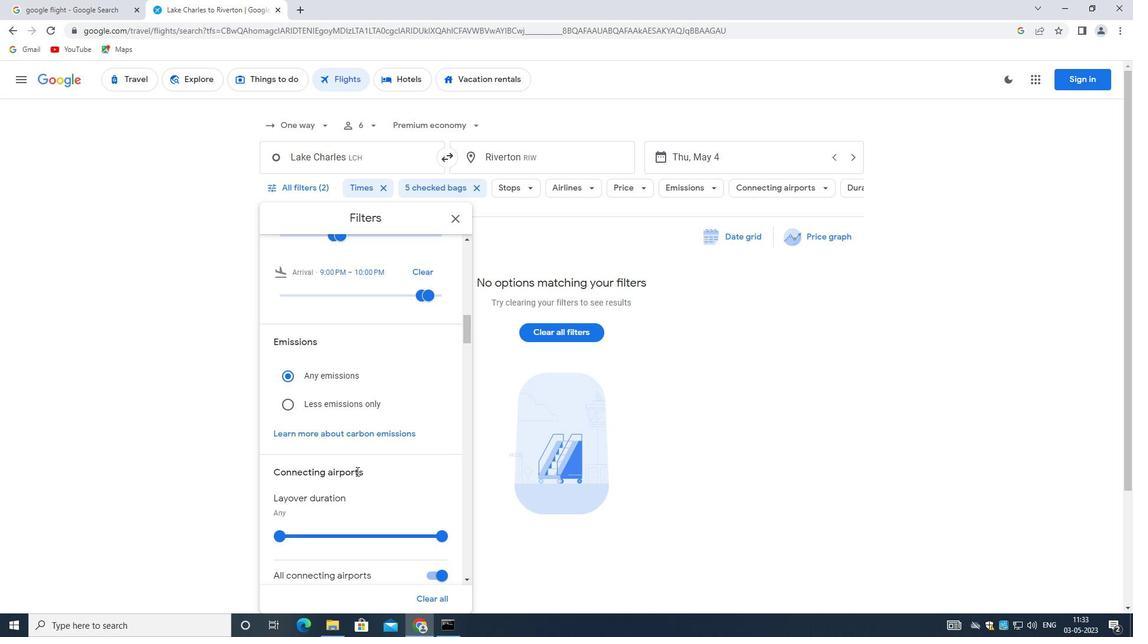 
Action: Mouse moved to (356, 474)
Screenshot: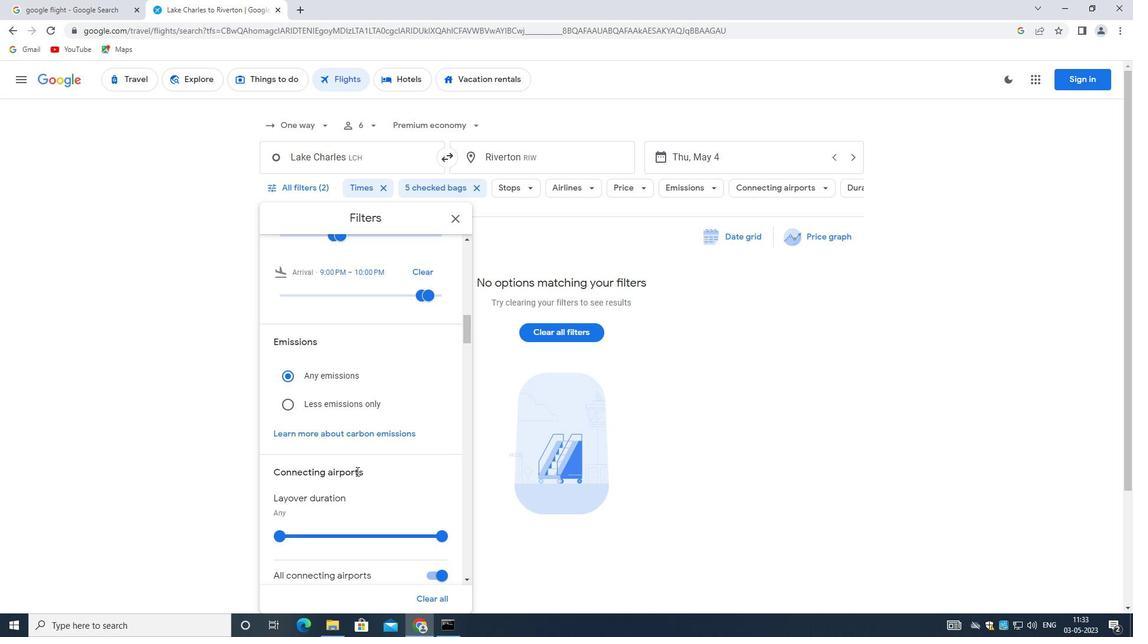 
Action: Mouse scrolled (356, 473) with delta (0, 0)
Screenshot: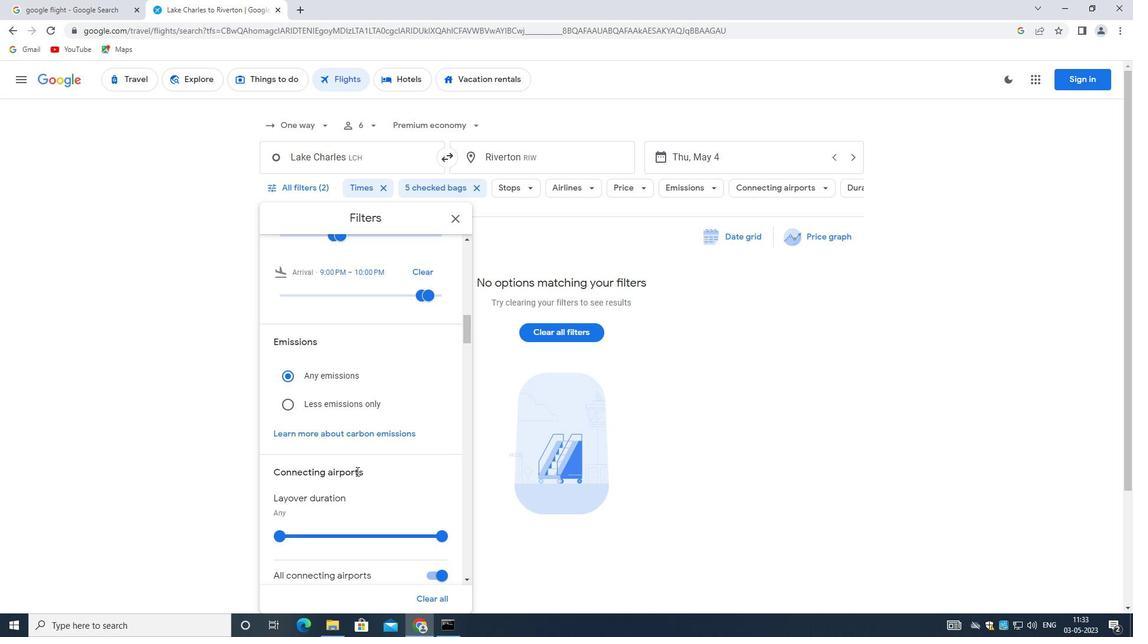 
Action: Mouse moved to (356, 475)
Screenshot: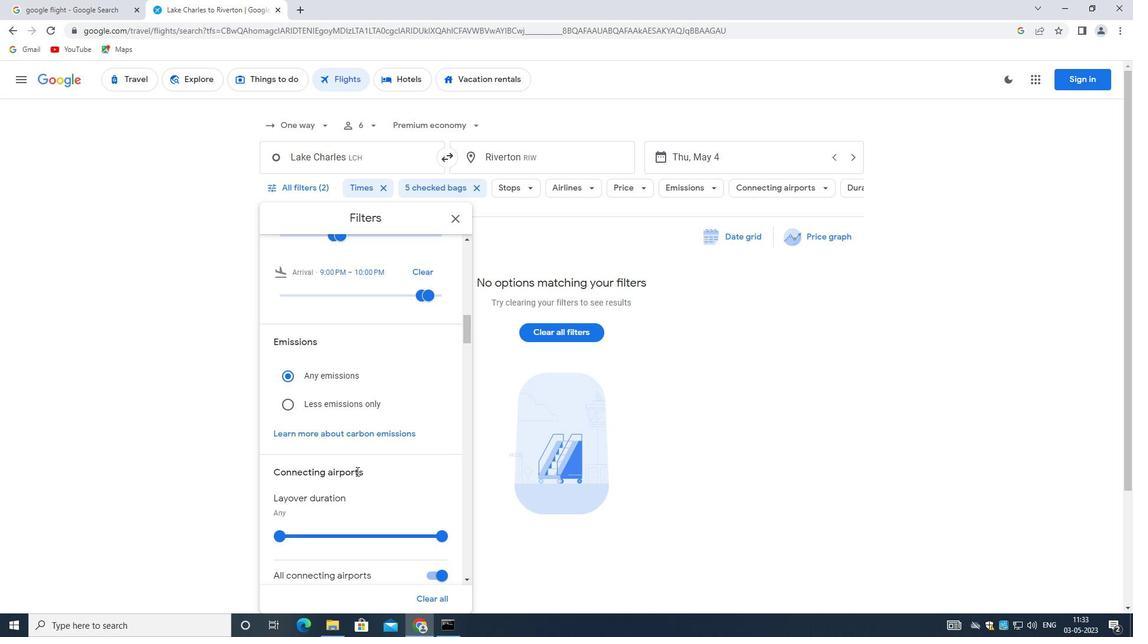 
Action: Mouse scrolled (356, 474) with delta (0, 0)
Screenshot: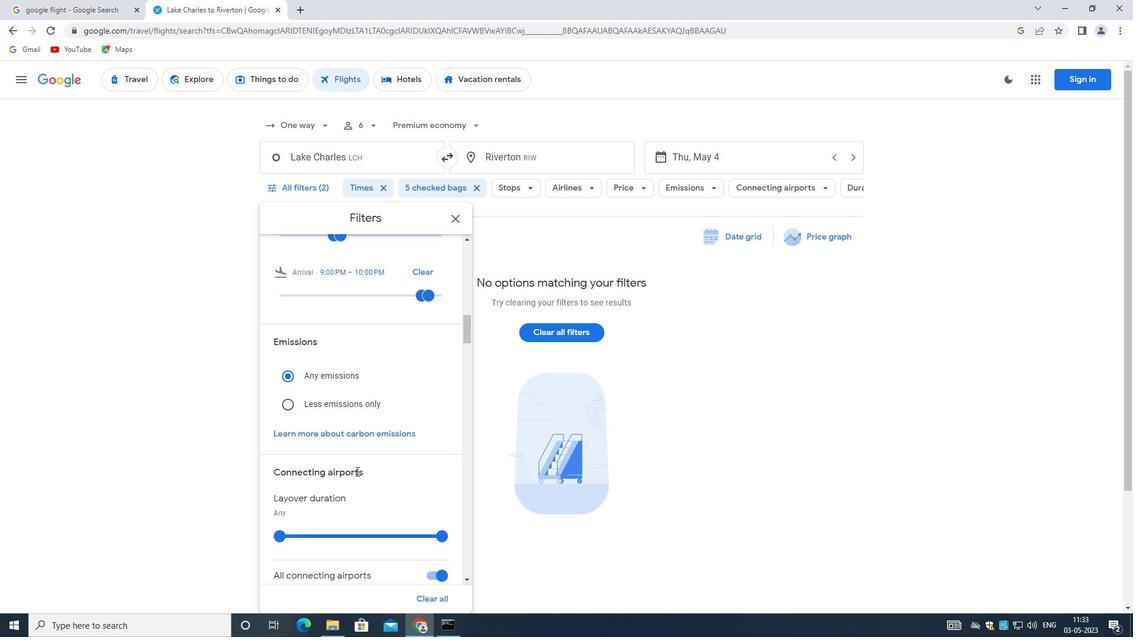 
Action: Mouse moved to (429, 338)
Screenshot: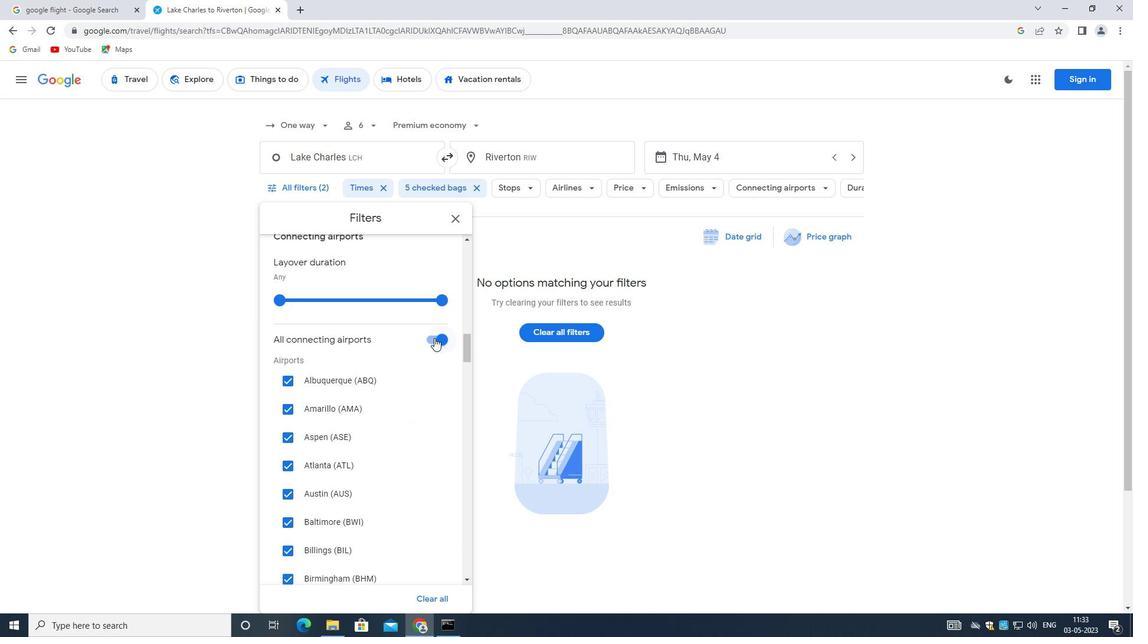 
Action: Mouse pressed left at (429, 338)
Screenshot: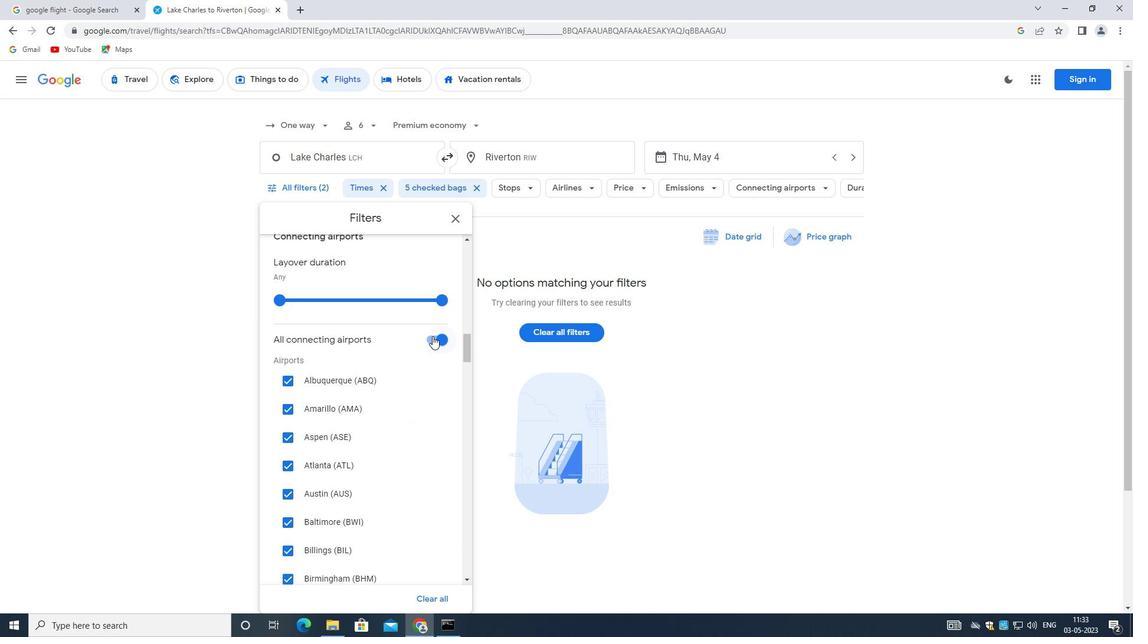 
Action: Mouse moved to (399, 379)
Screenshot: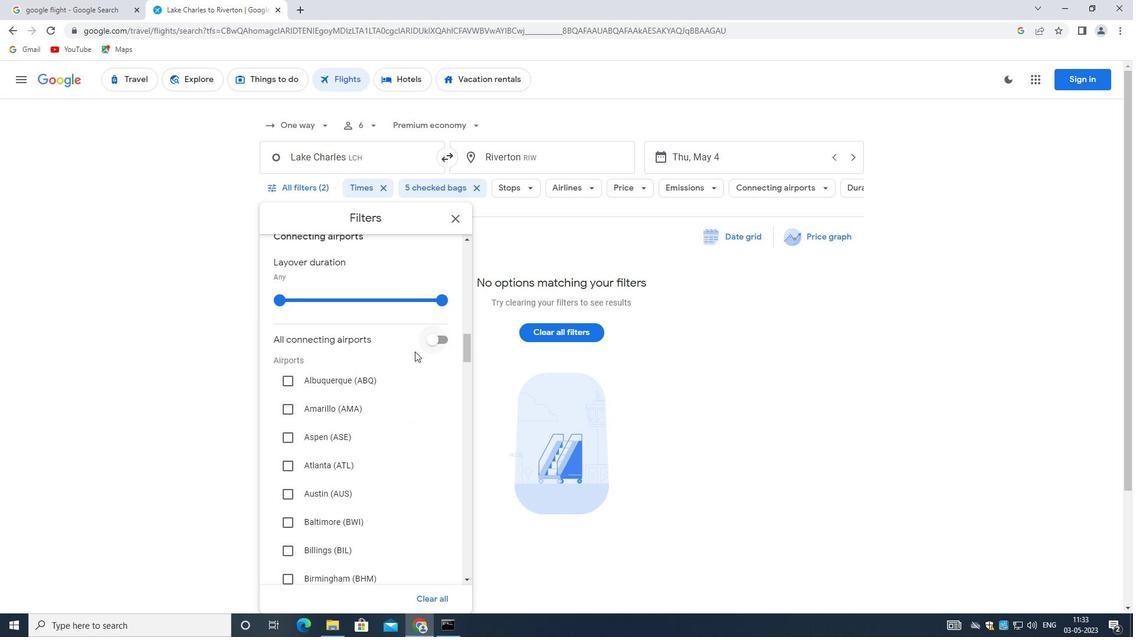 
Action: Mouse scrolled (399, 378) with delta (0, 0)
Screenshot: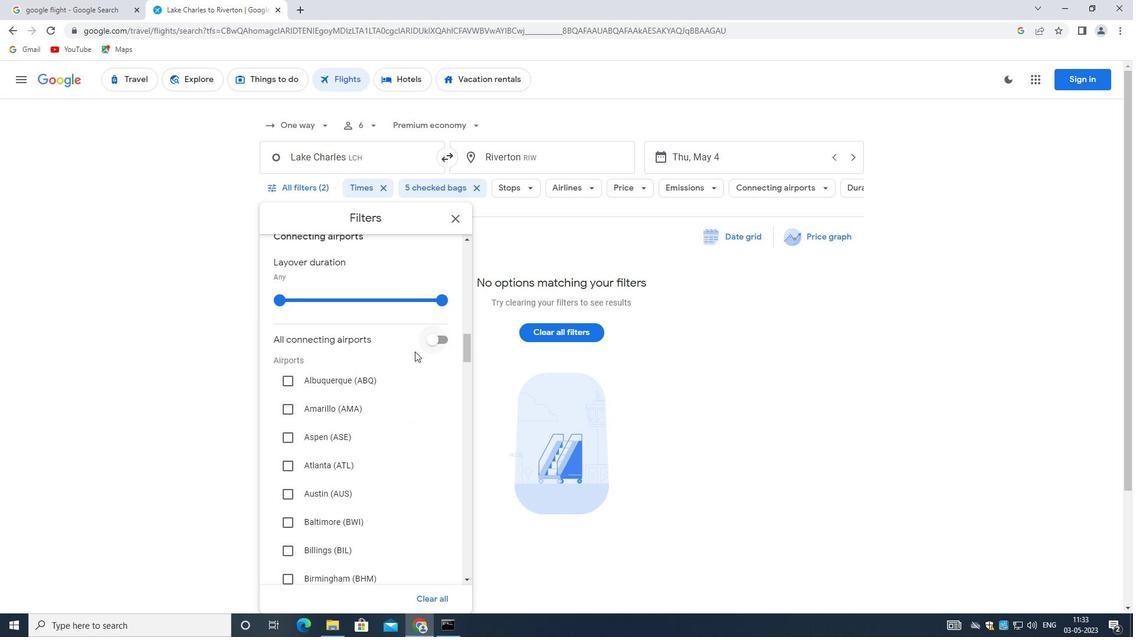
Action: Mouse moved to (389, 401)
Screenshot: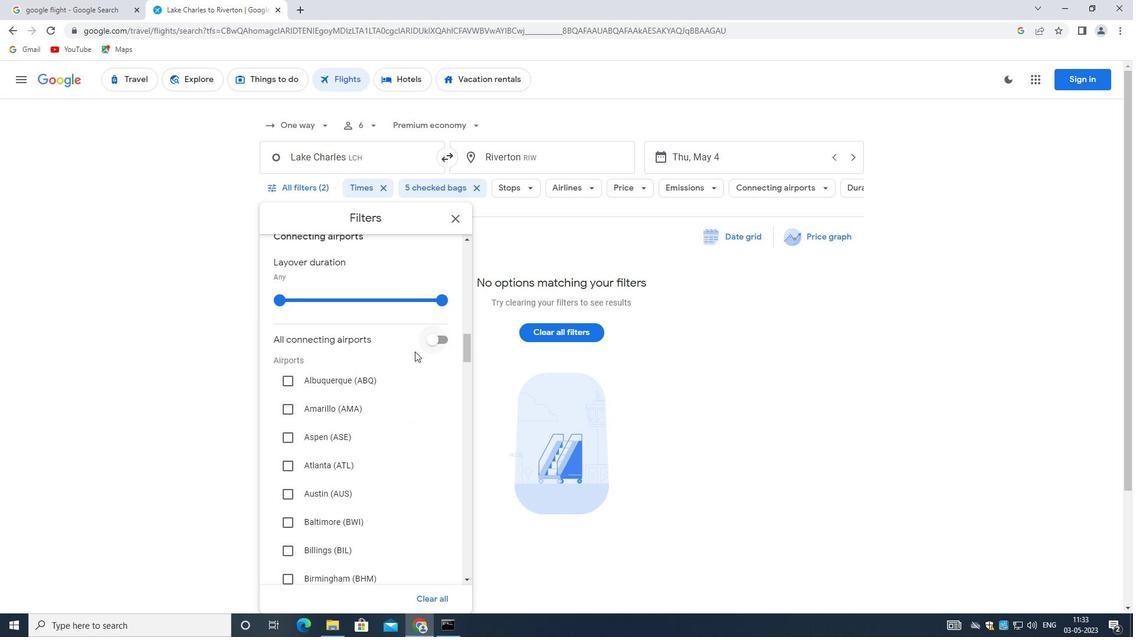 
Action: Mouse scrolled (389, 400) with delta (0, 0)
Screenshot: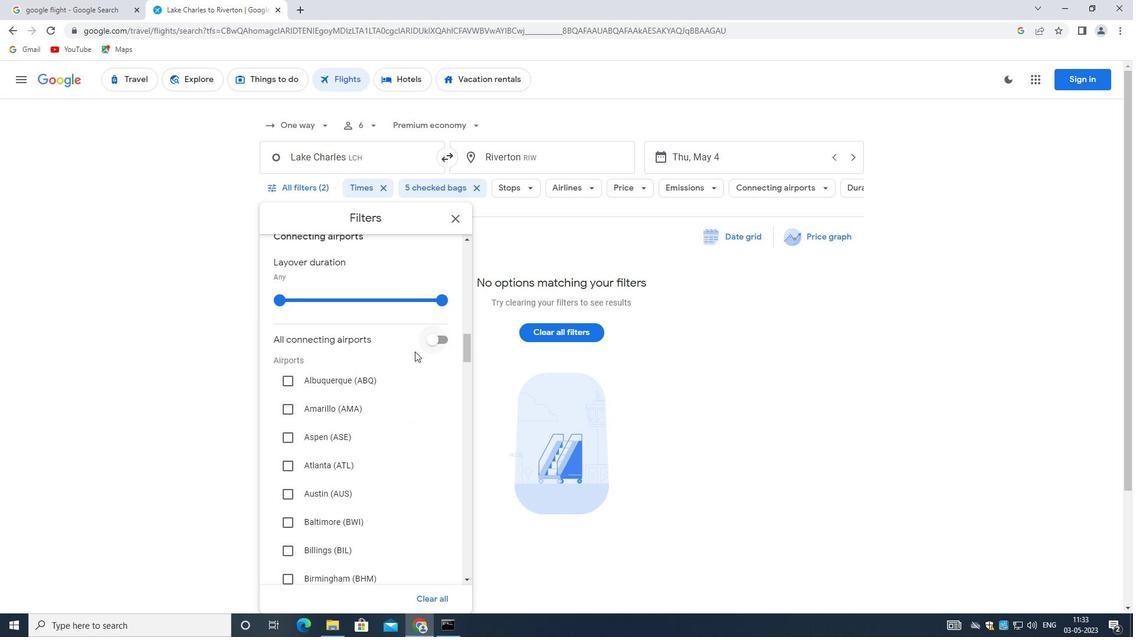 
Action: Mouse moved to (386, 407)
Screenshot: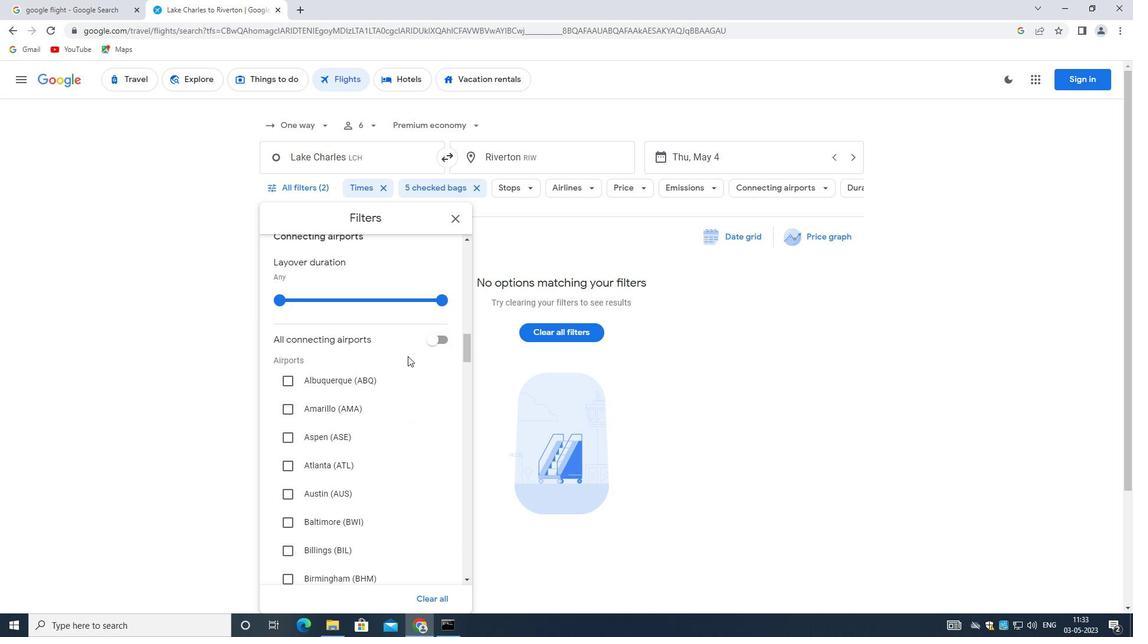 
Action: Mouse scrolled (386, 407) with delta (0, 0)
Screenshot: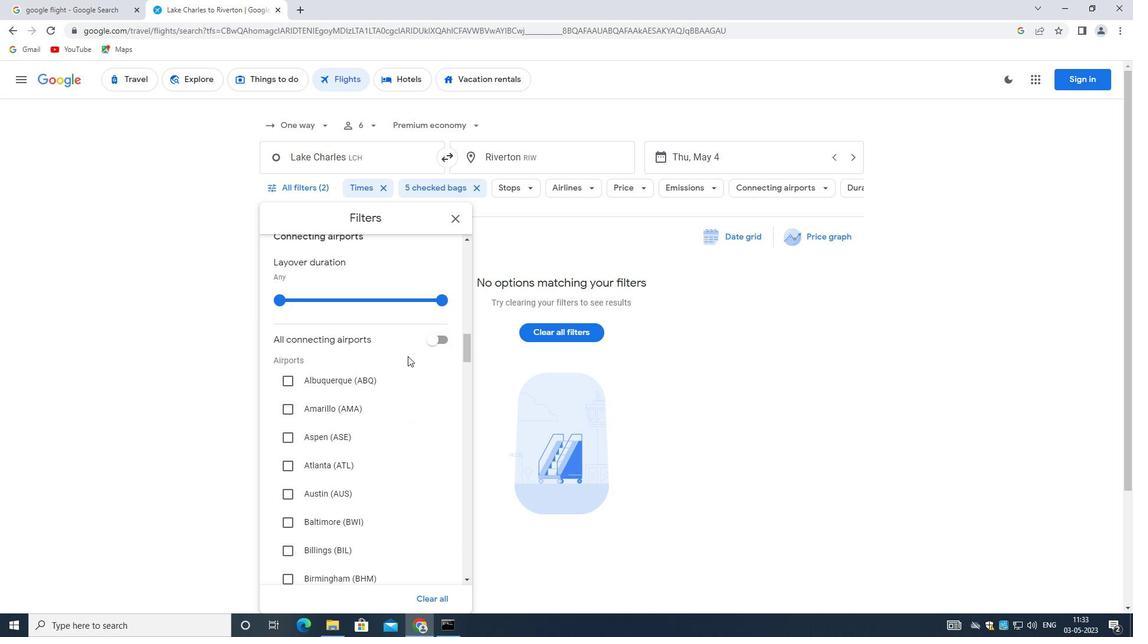 
Action: Mouse moved to (385, 408)
Screenshot: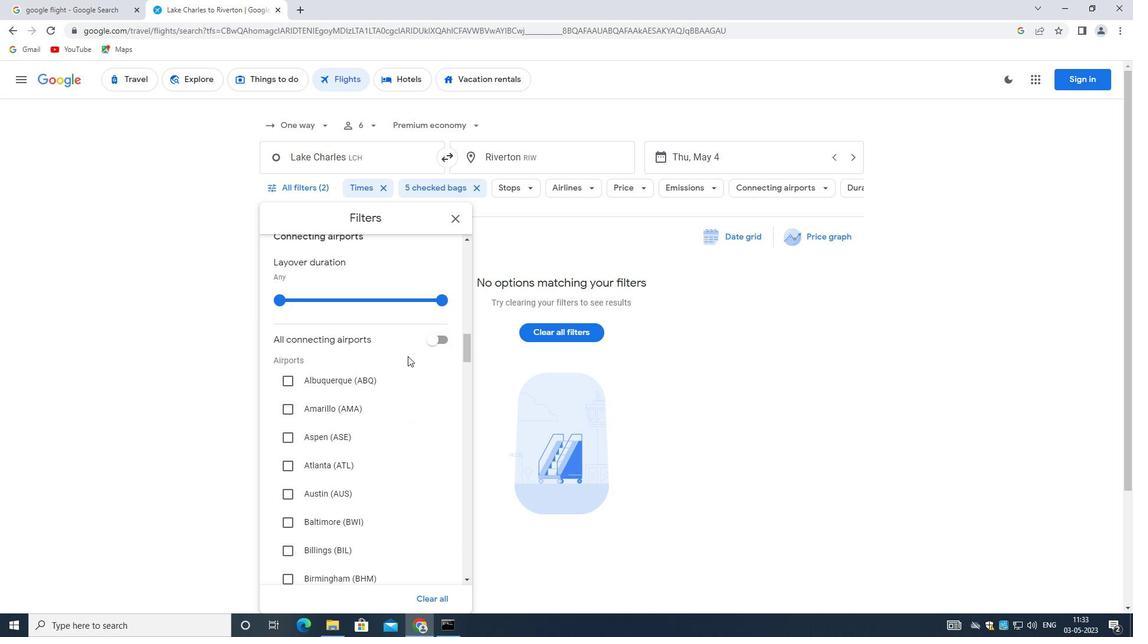 
Action: Mouse scrolled (385, 407) with delta (0, 0)
Screenshot: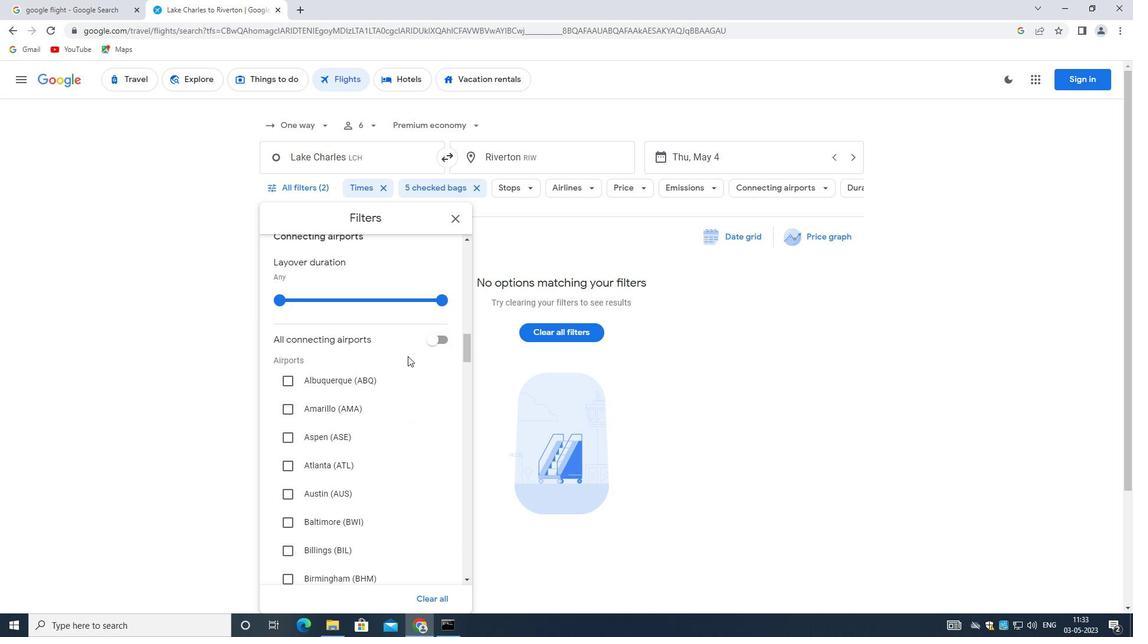 
Action: Mouse moved to (383, 410)
Screenshot: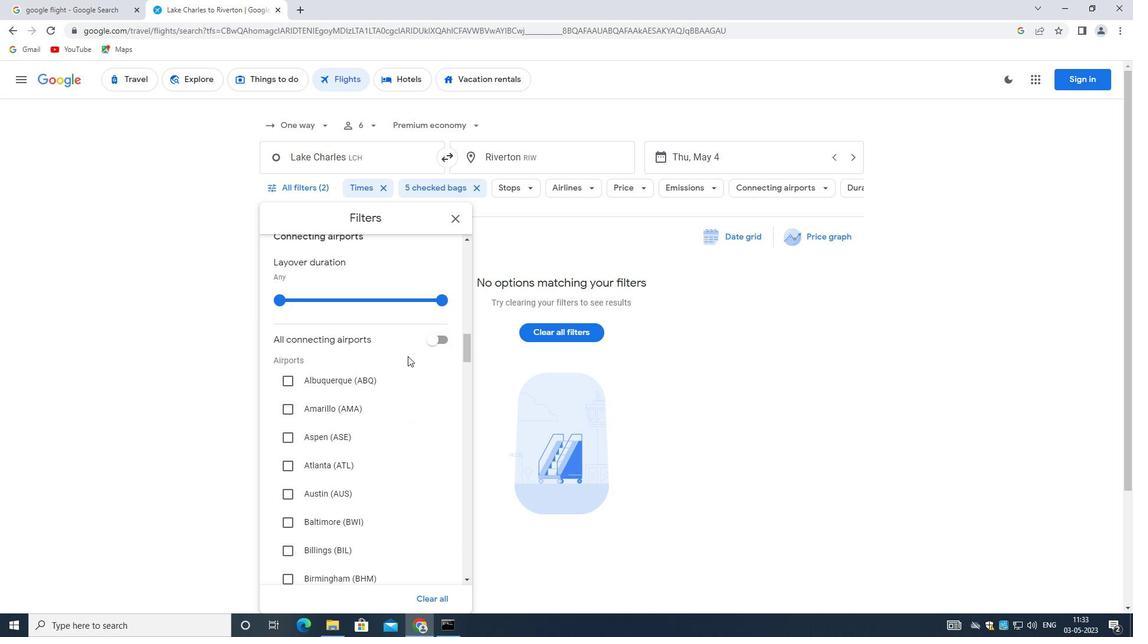 
Action: Mouse scrolled (383, 410) with delta (0, 0)
Screenshot: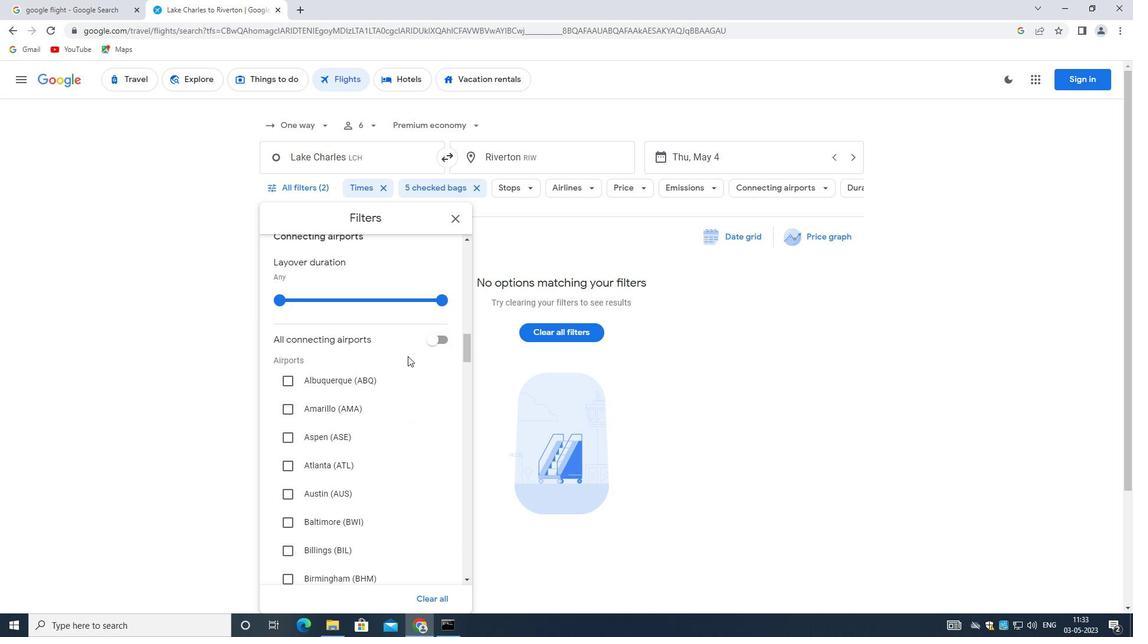 
Action: Mouse moved to (378, 412)
Screenshot: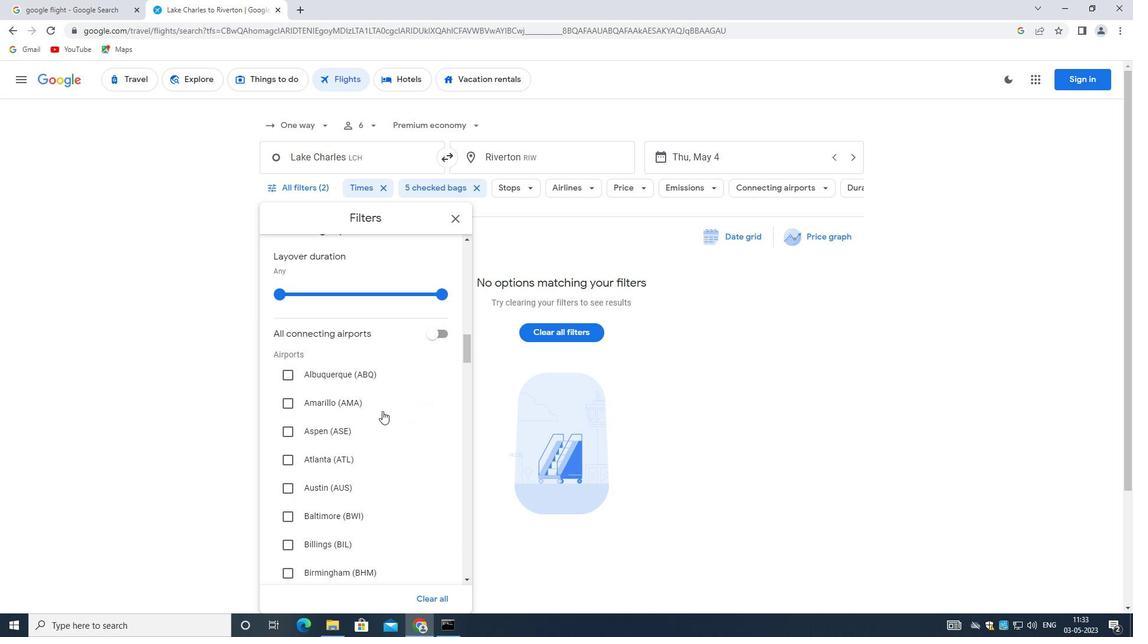 
Action: Mouse scrolled (378, 411) with delta (0, 0)
Screenshot: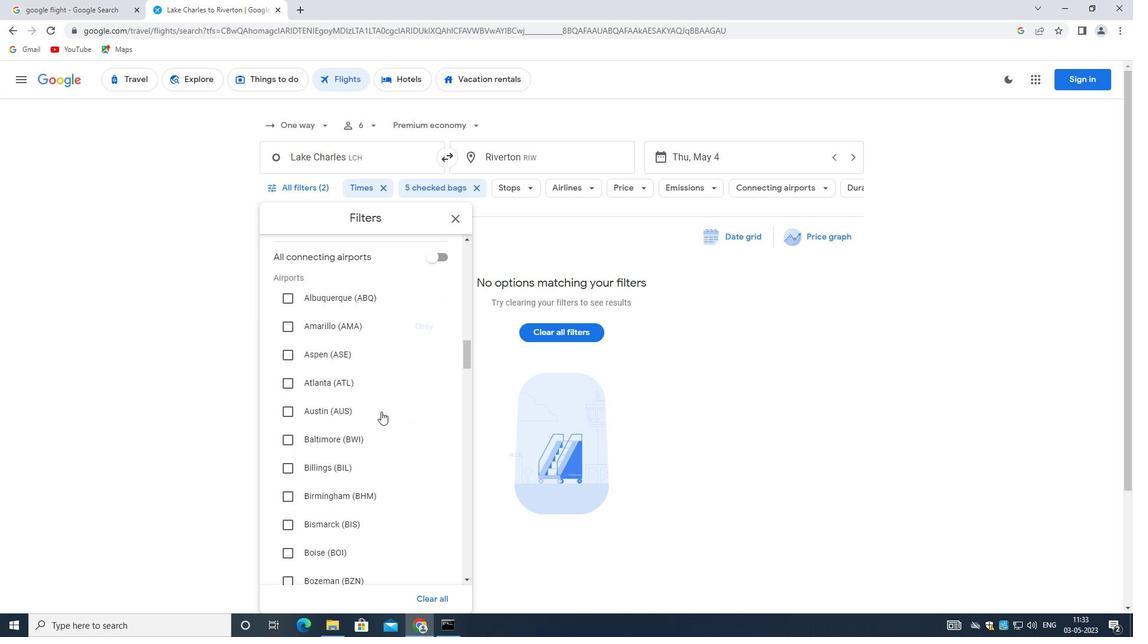 
Action: Mouse scrolled (378, 411) with delta (0, 0)
Screenshot: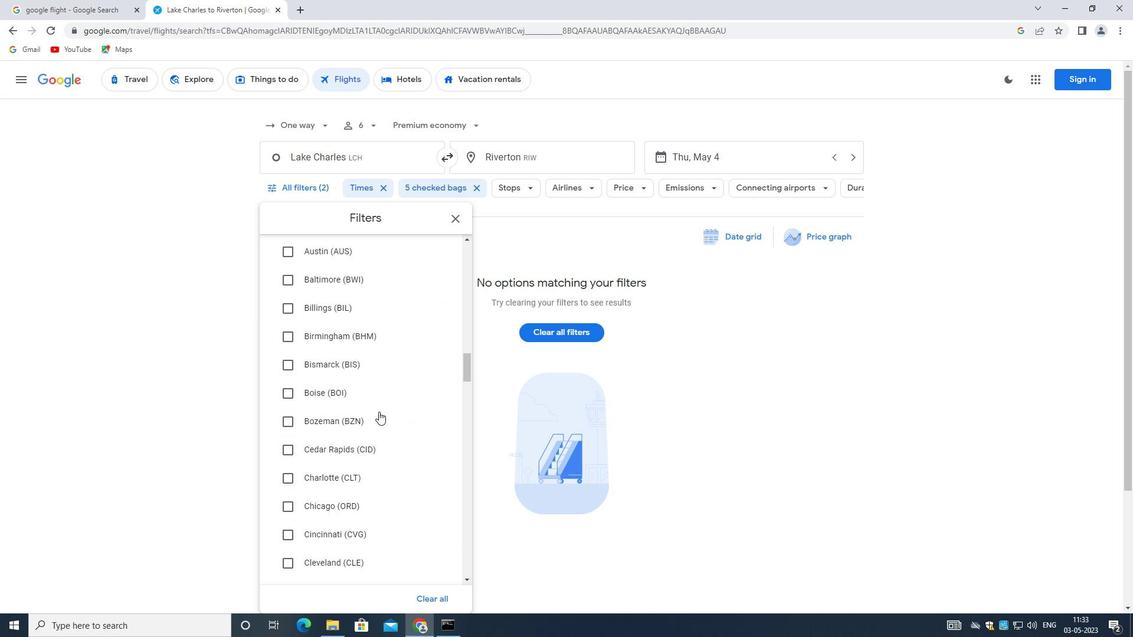 
Action: Mouse scrolled (378, 411) with delta (0, 0)
Screenshot: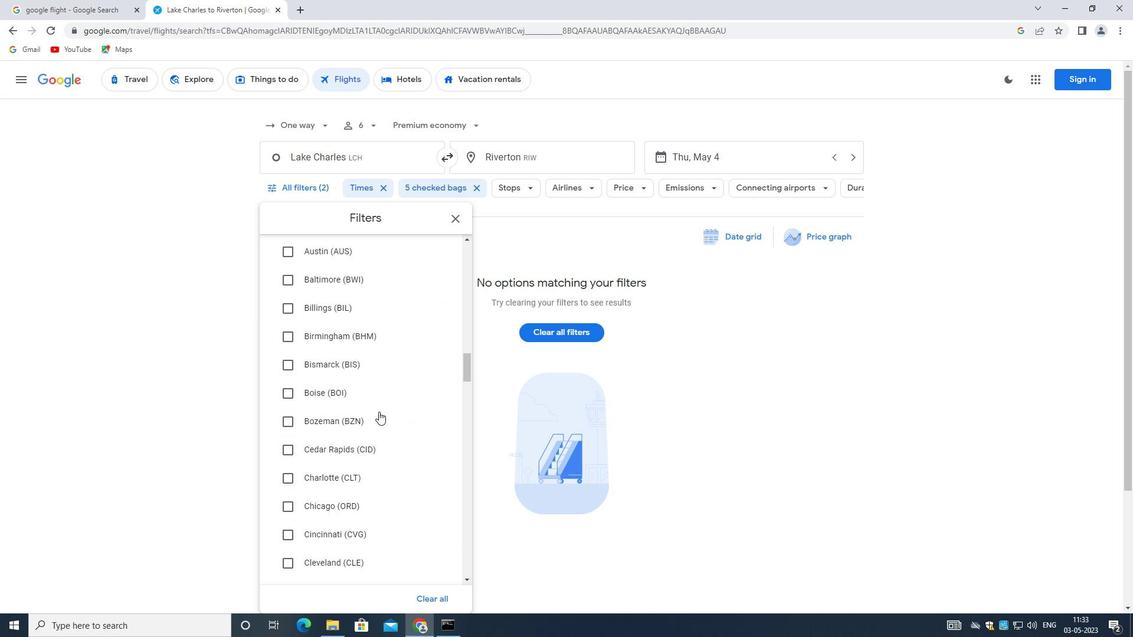 
Action: Mouse scrolled (378, 411) with delta (0, 0)
Screenshot: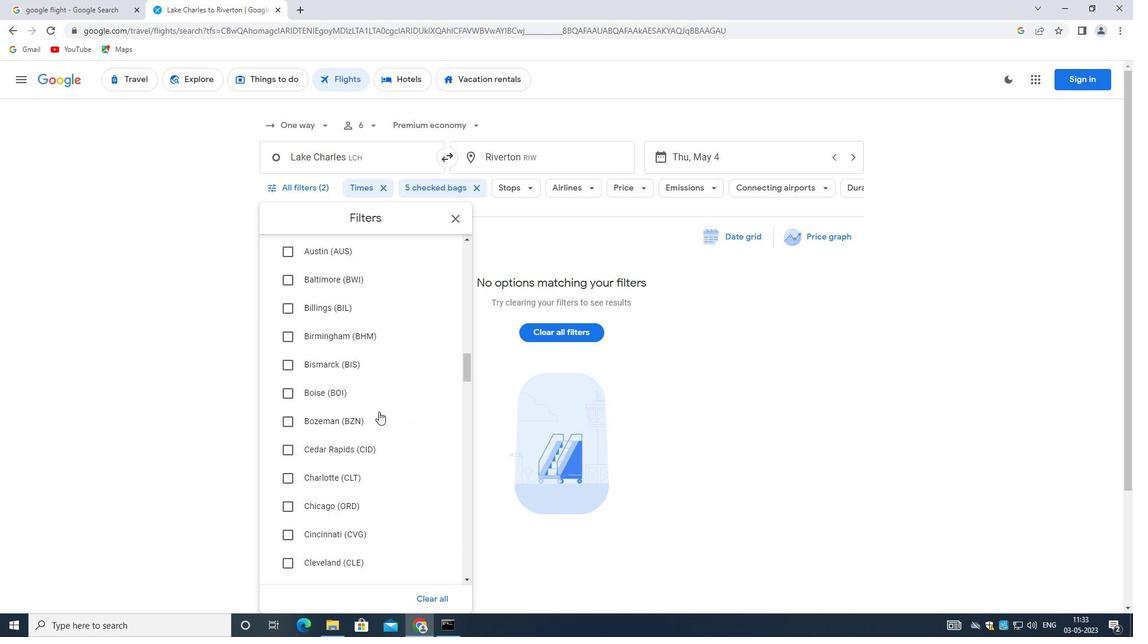 
Action: Mouse moved to (378, 411)
Screenshot: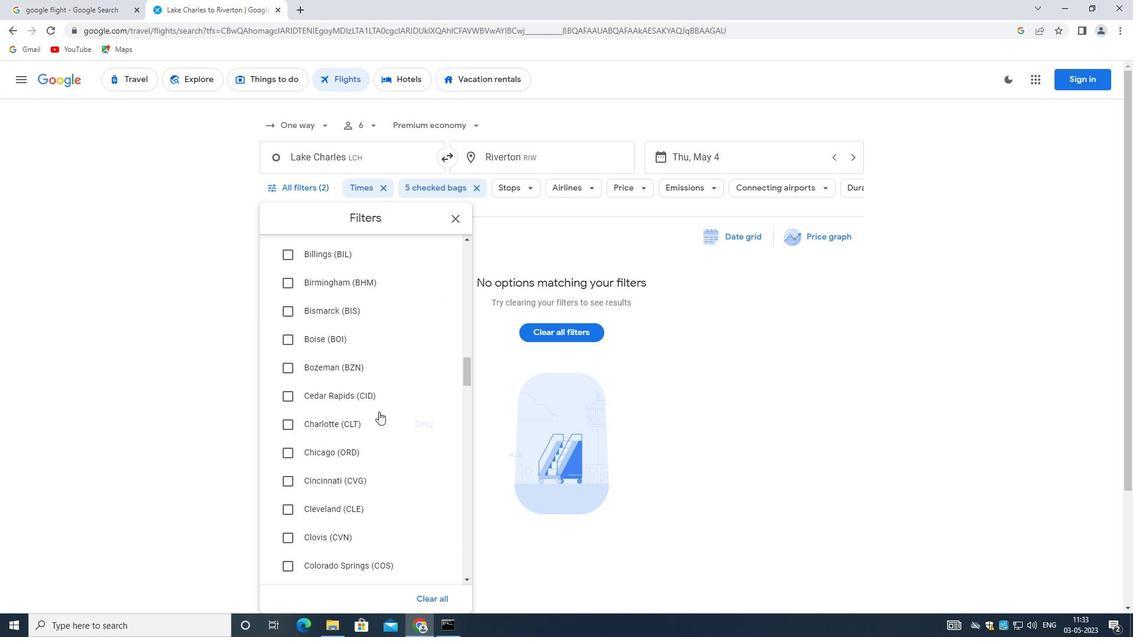 
Action: Mouse scrolled (378, 410) with delta (0, 0)
Screenshot: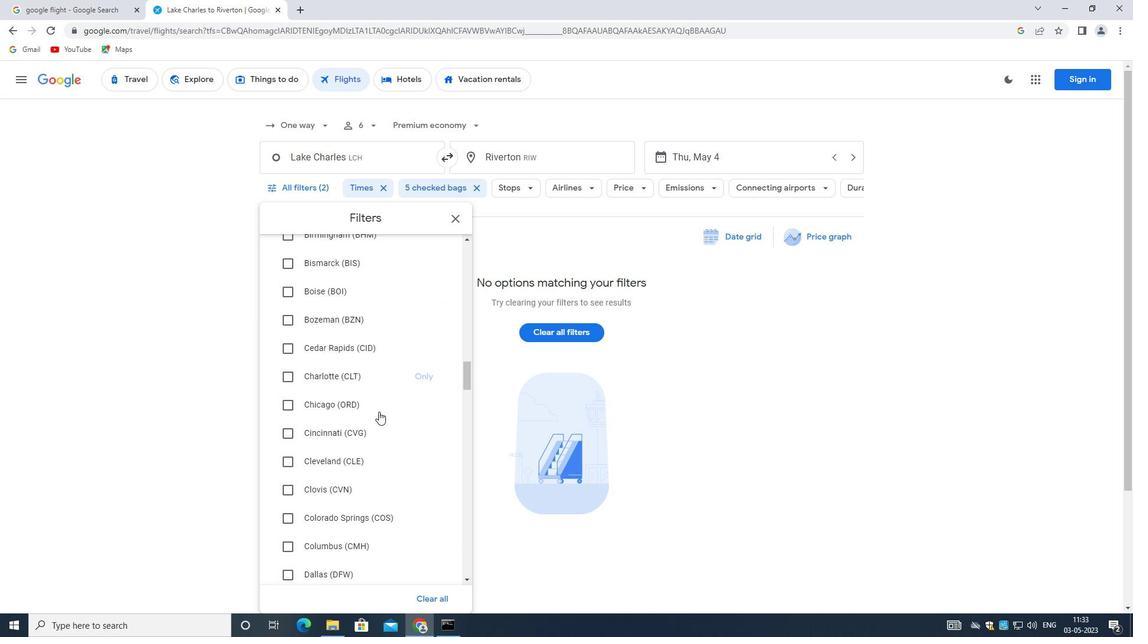 
Action: Mouse scrolled (378, 410) with delta (0, 0)
Screenshot: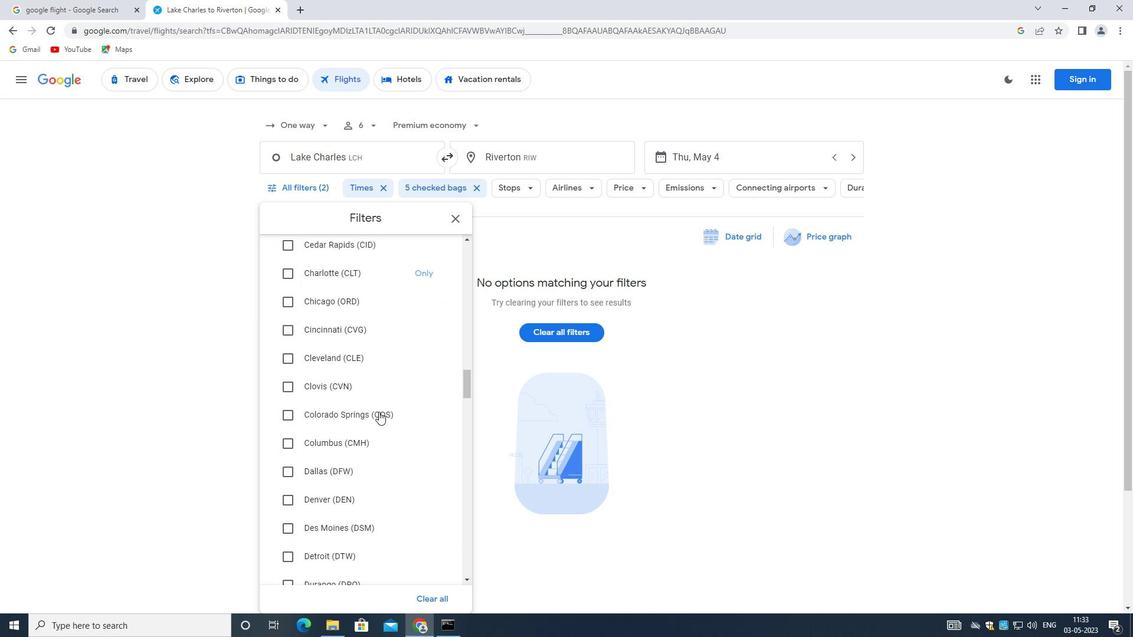 
Action: Mouse scrolled (378, 410) with delta (0, 0)
Screenshot: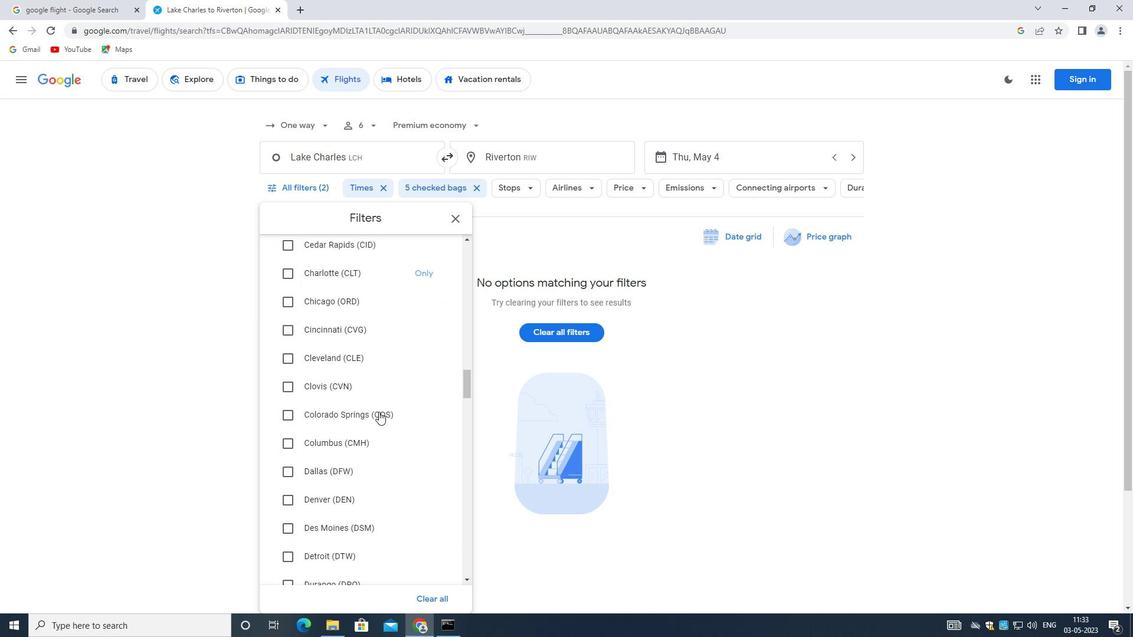 
Action: Mouse scrolled (378, 410) with delta (0, 0)
Screenshot: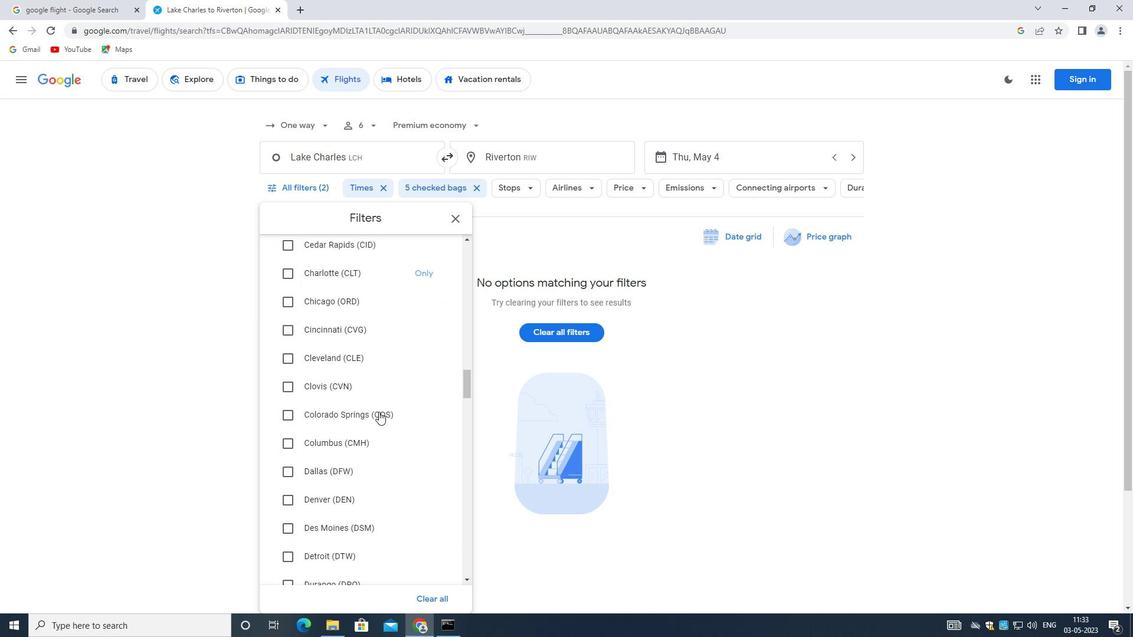 
Action: Mouse moved to (378, 411)
Screenshot: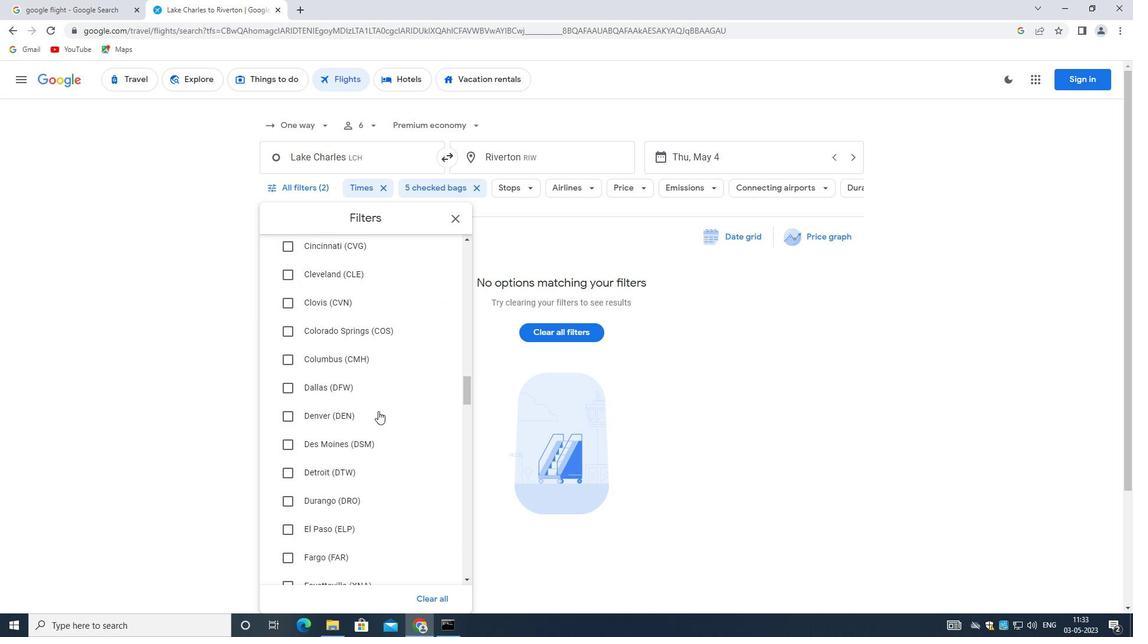 
Action: Mouse scrolled (378, 410) with delta (0, 0)
Screenshot: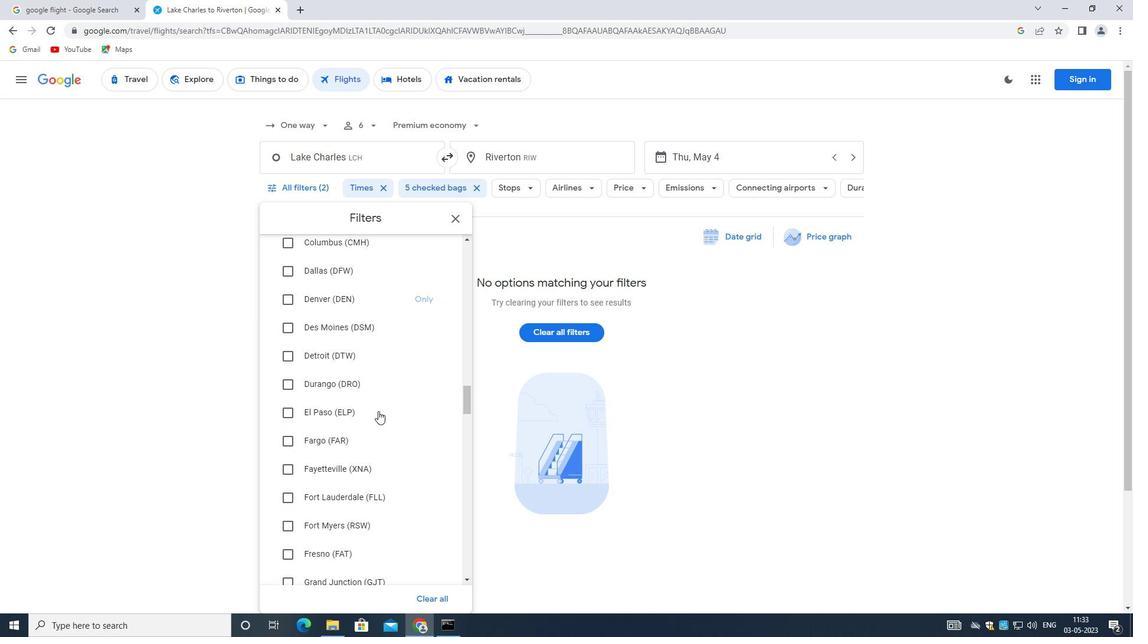 
Action: Mouse scrolled (378, 410) with delta (0, 0)
Screenshot: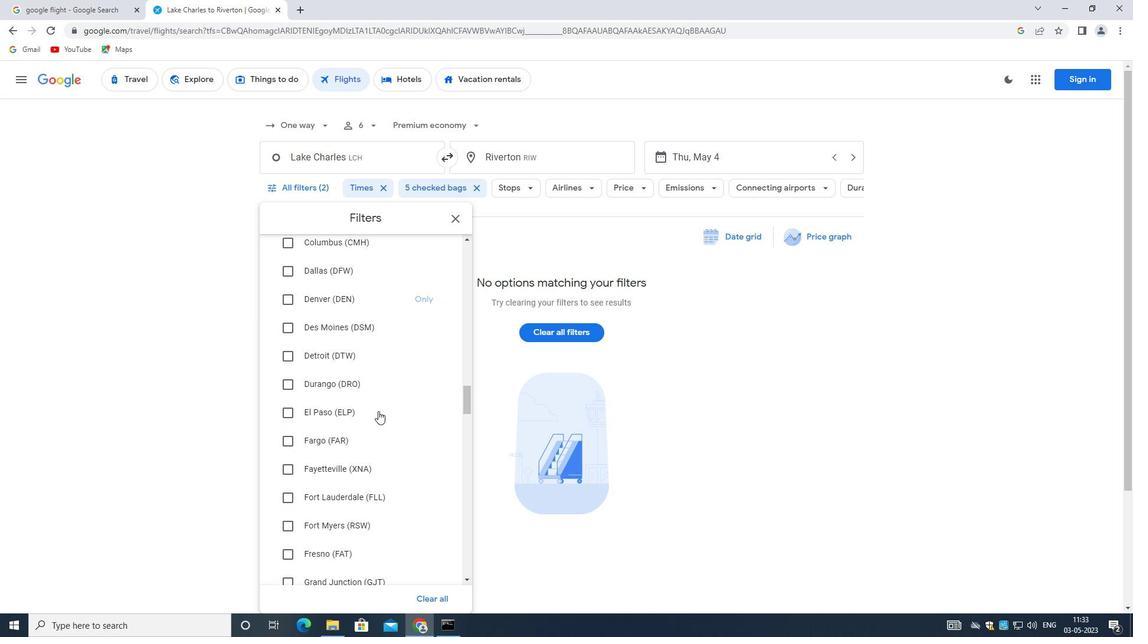 
Action: Mouse scrolled (378, 410) with delta (0, 0)
Screenshot: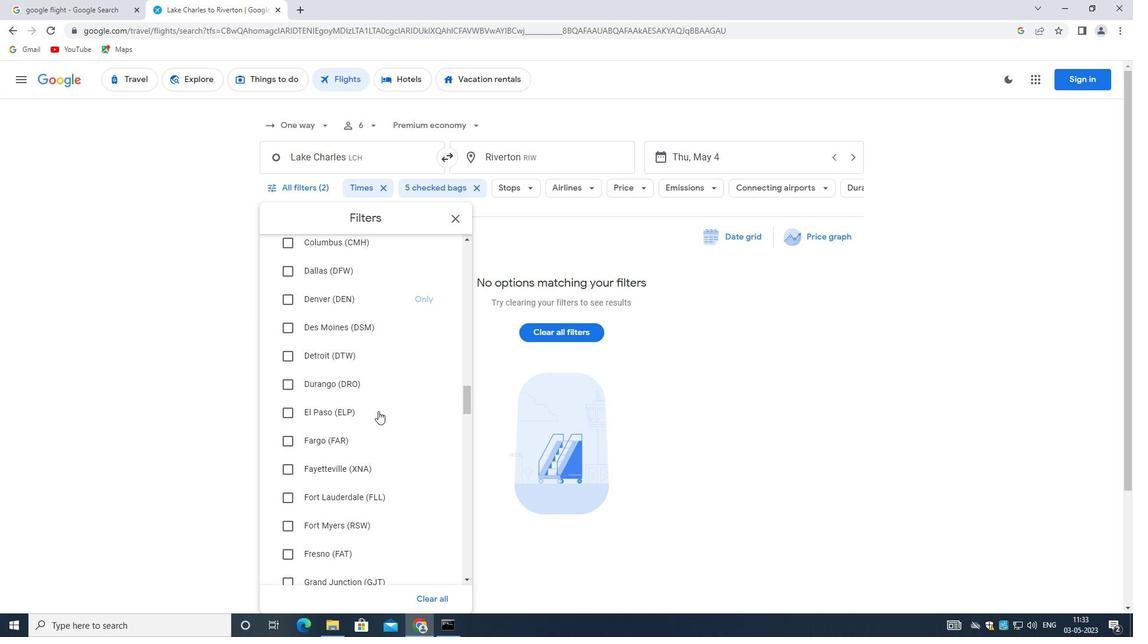 
Action: Mouse scrolled (378, 410) with delta (0, 0)
Screenshot: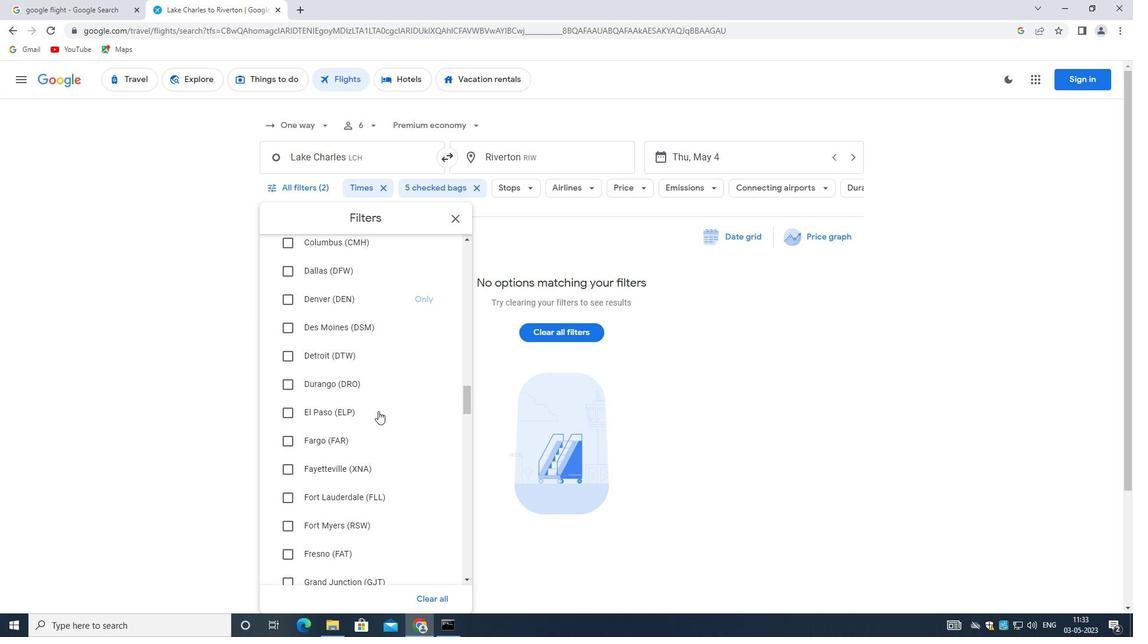 
Action: Mouse moved to (377, 411)
Screenshot: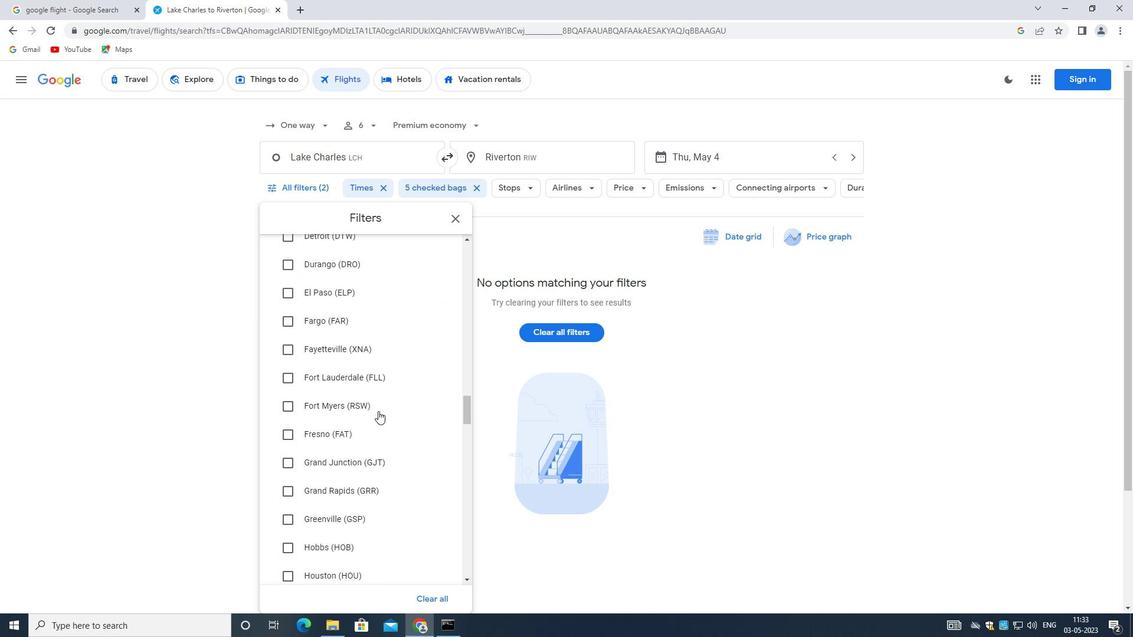 
Action: Mouse scrolled (377, 410) with delta (0, 0)
Screenshot: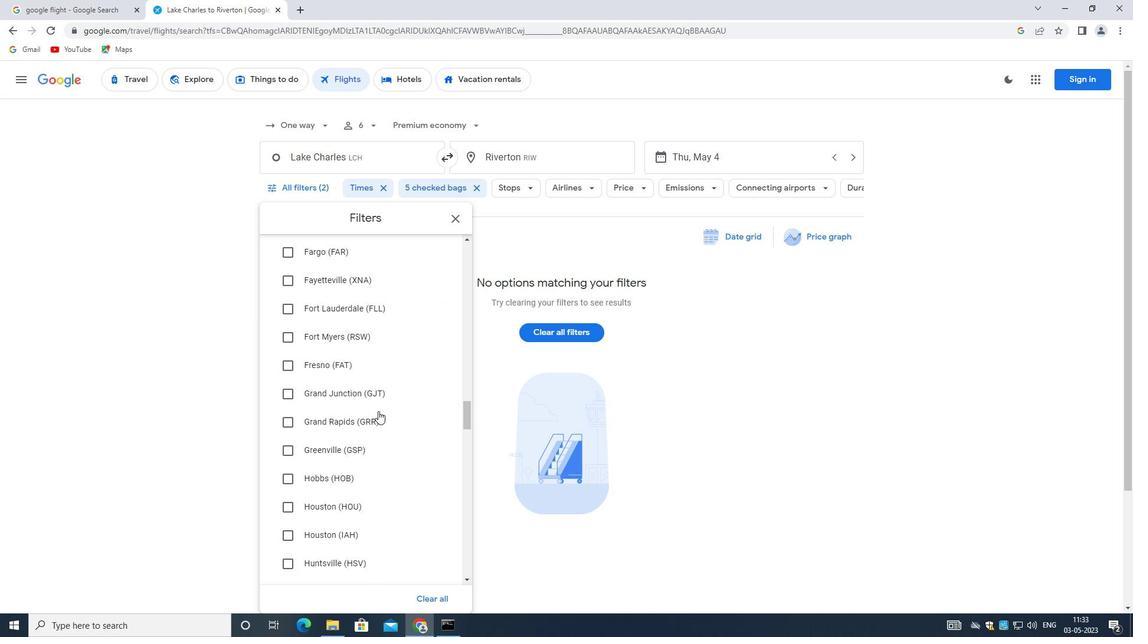 
Action: Mouse scrolled (377, 410) with delta (0, 0)
Screenshot: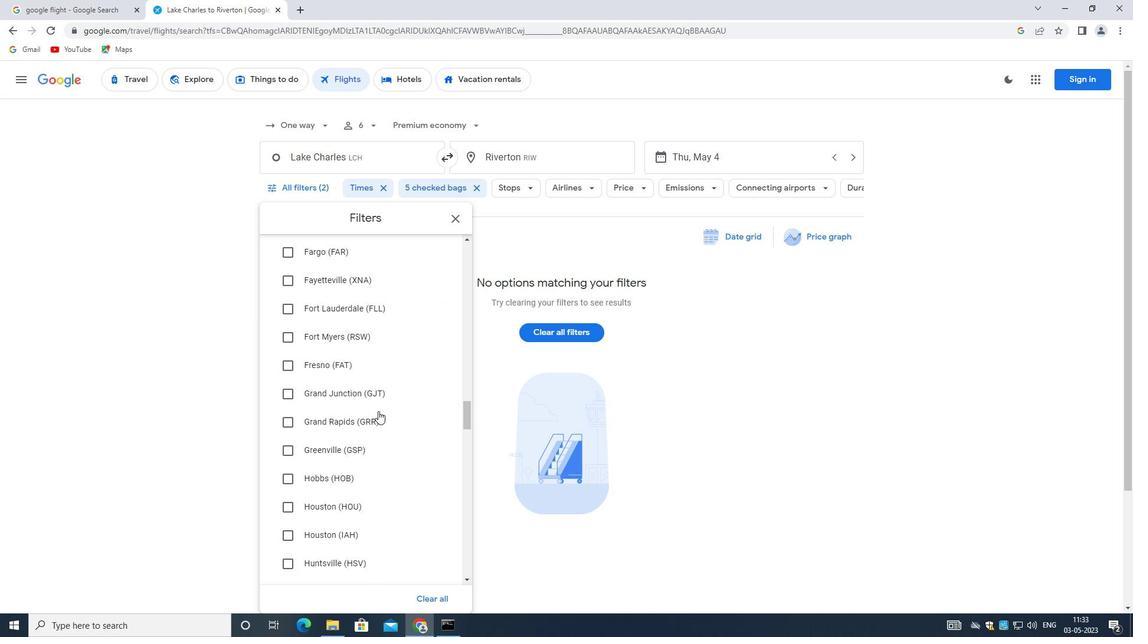 
Action: Mouse scrolled (377, 410) with delta (0, 0)
Screenshot: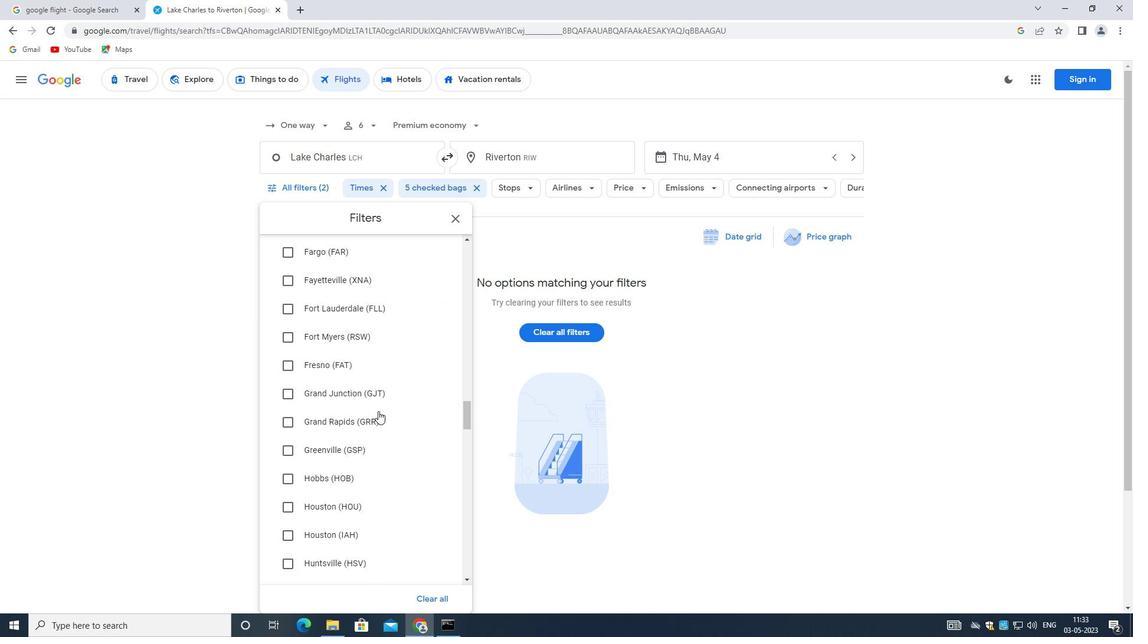 
Action: Mouse moved to (377, 411)
Screenshot: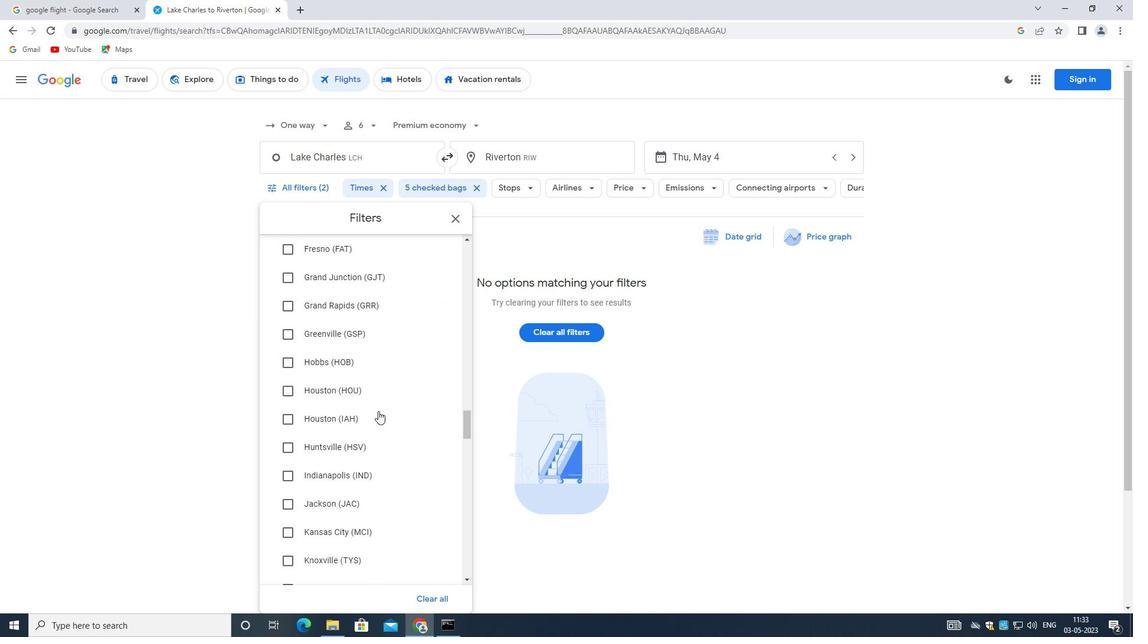 
Action: Mouse scrolled (377, 410) with delta (0, 0)
Screenshot: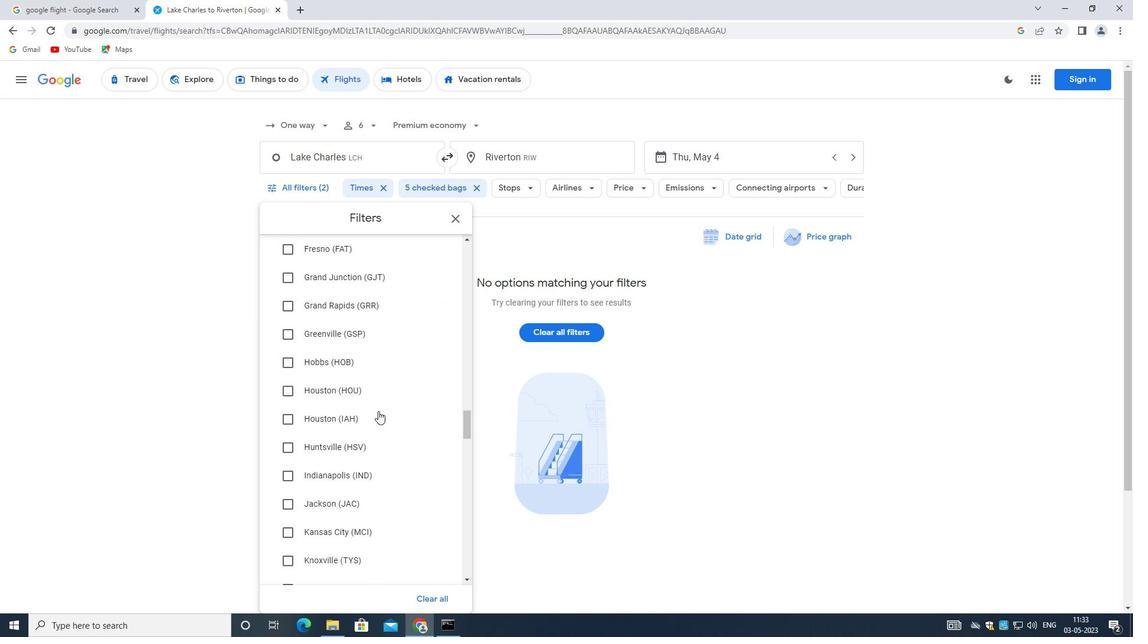 
Action: Mouse moved to (376, 411)
Screenshot: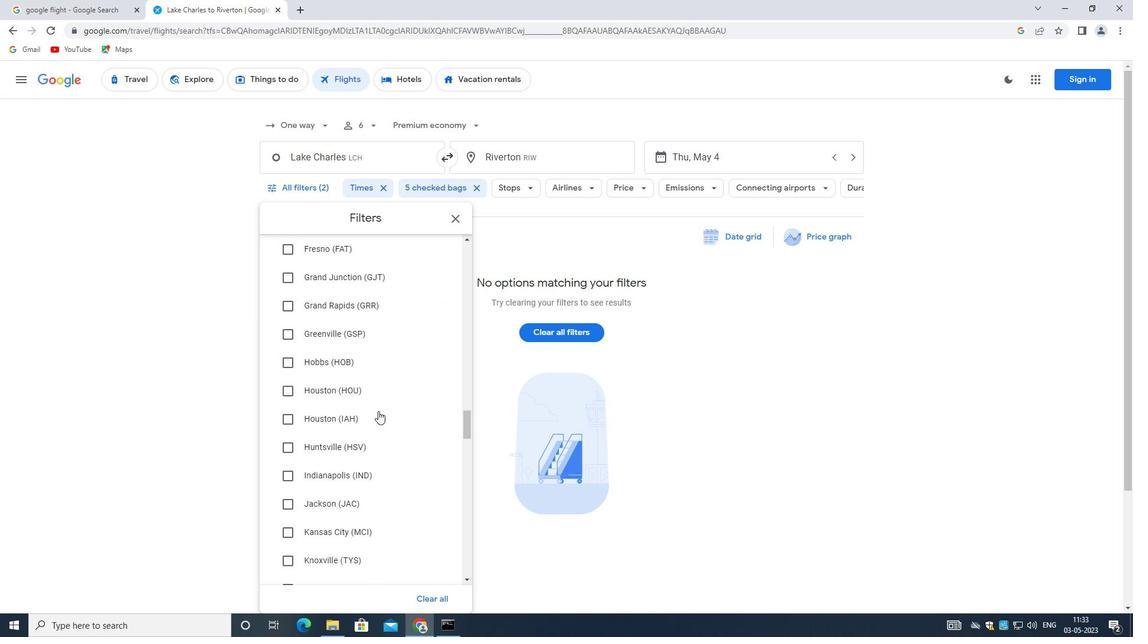 
Action: Mouse scrolled (376, 410) with delta (0, 0)
Screenshot: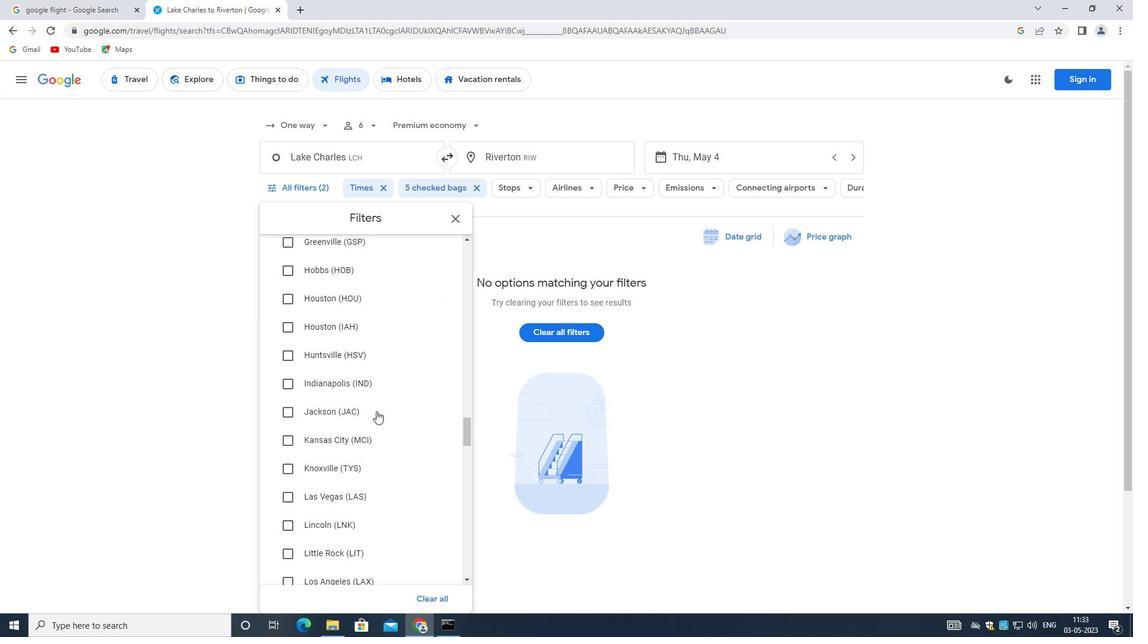 
Action: Mouse scrolled (376, 410) with delta (0, 0)
Screenshot: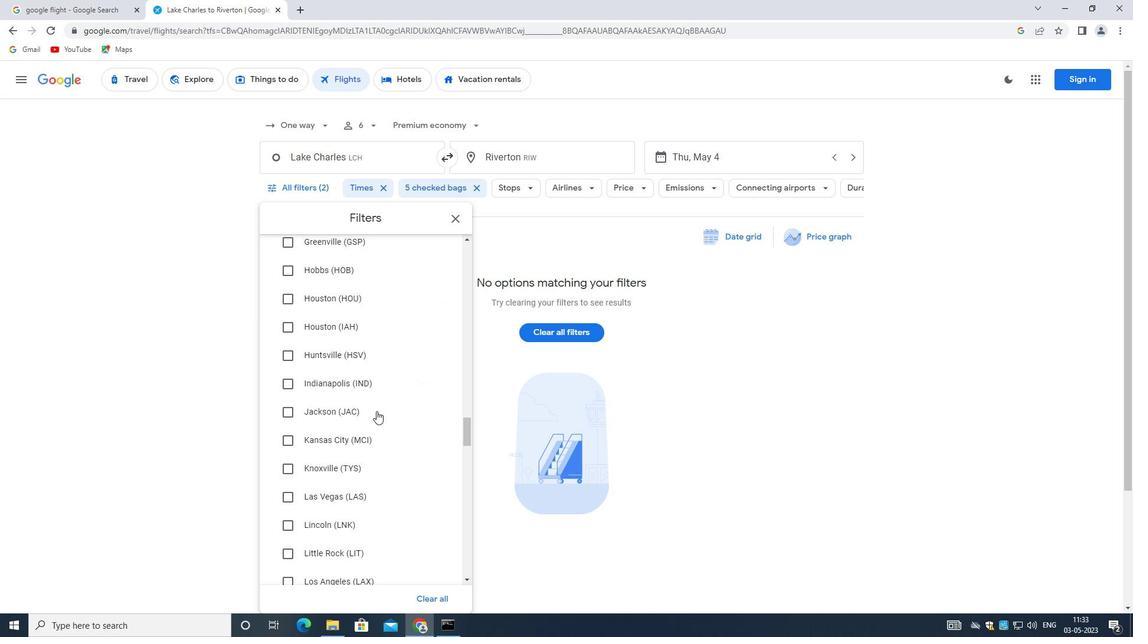 
Action: Mouse scrolled (376, 410) with delta (0, 0)
Screenshot: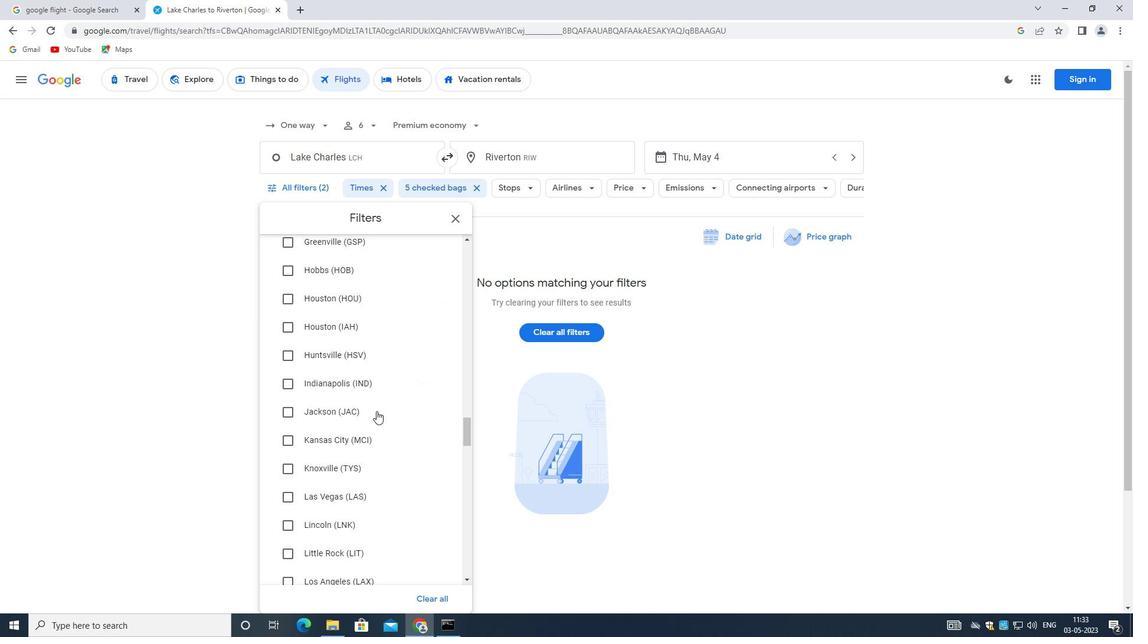 
Action: Mouse scrolled (376, 410) with delta (0, 0)
Screenshot: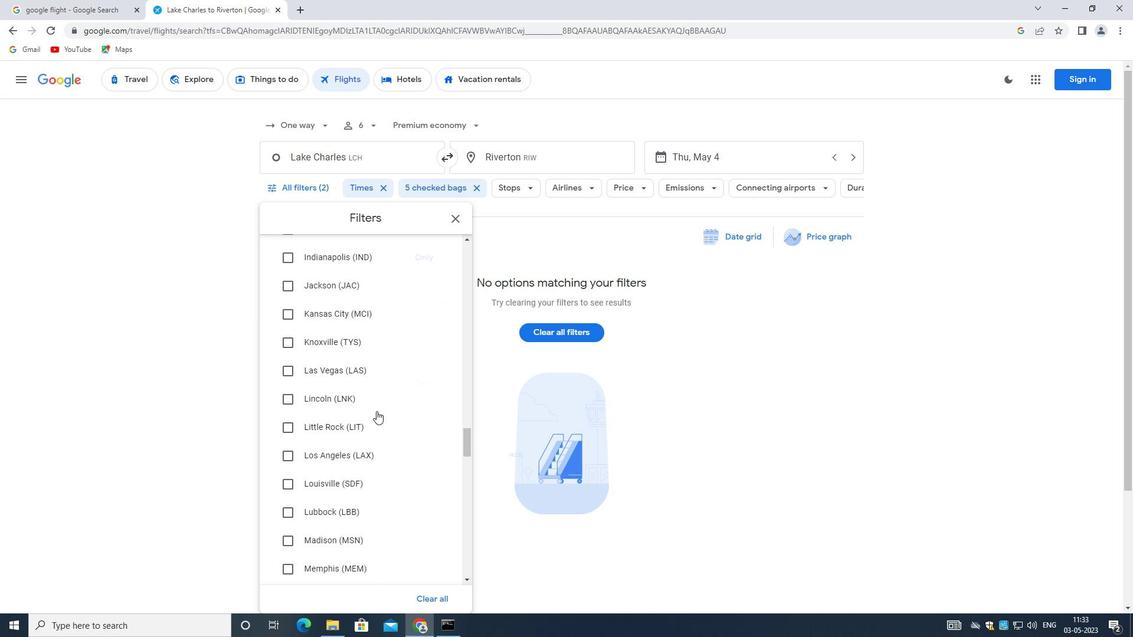 
Action: Mouse scrolled (376, 410) with delta (0, 0)
Screenshot: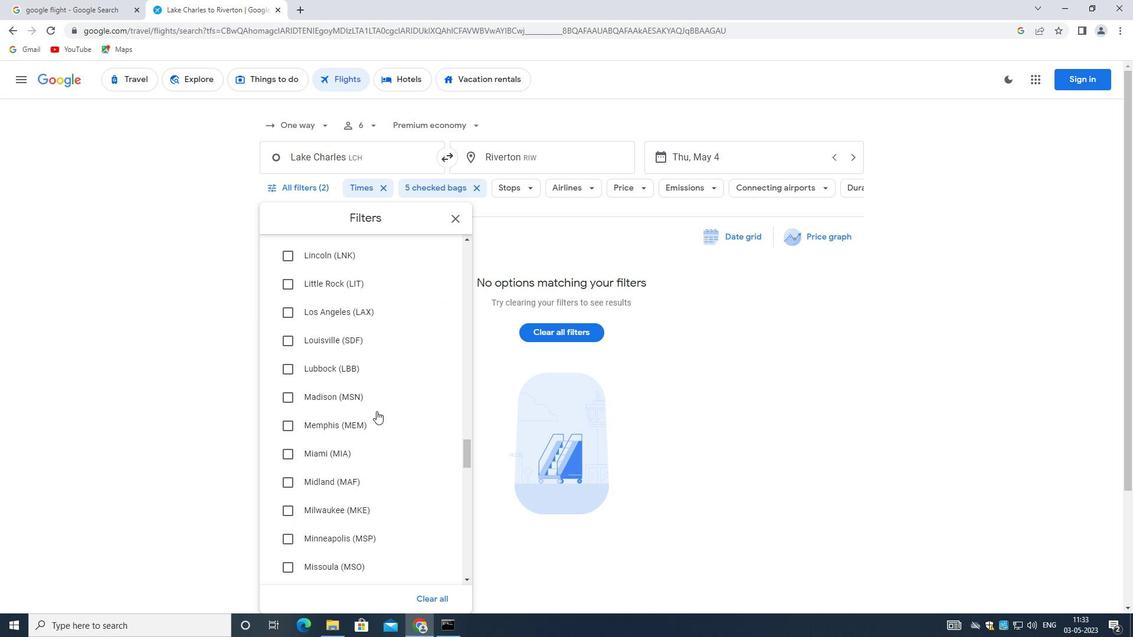 
Action: Mouse scrolled (376, 410) with delta (0, 0)
Screenshot: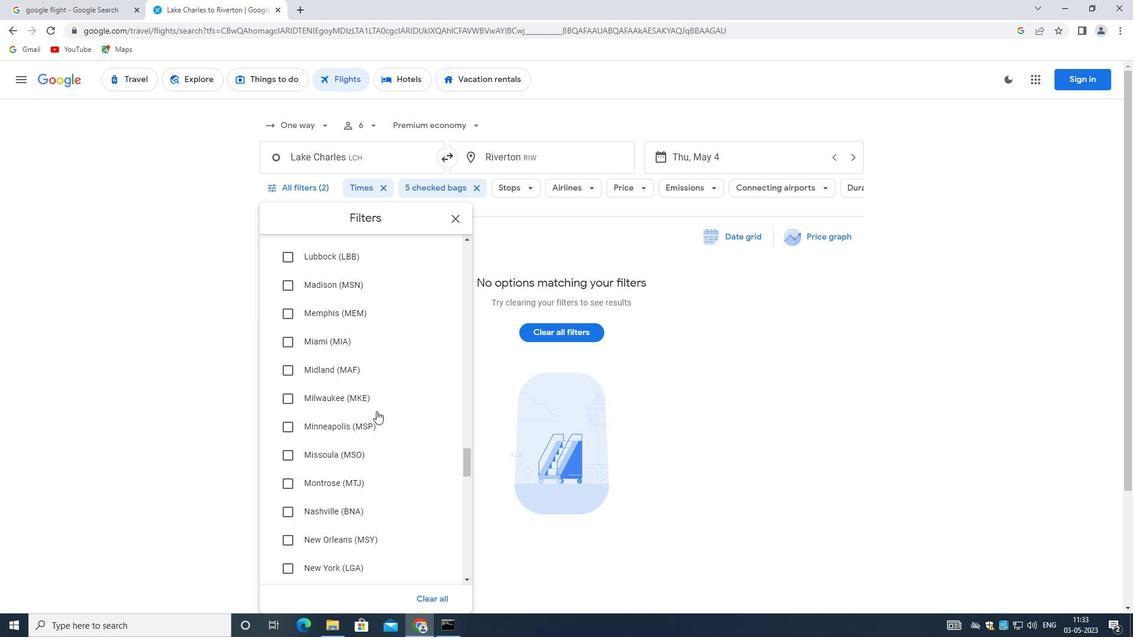 
Action: Mouse scrolled (376, 410) with delta (0, 0)
Screenshot: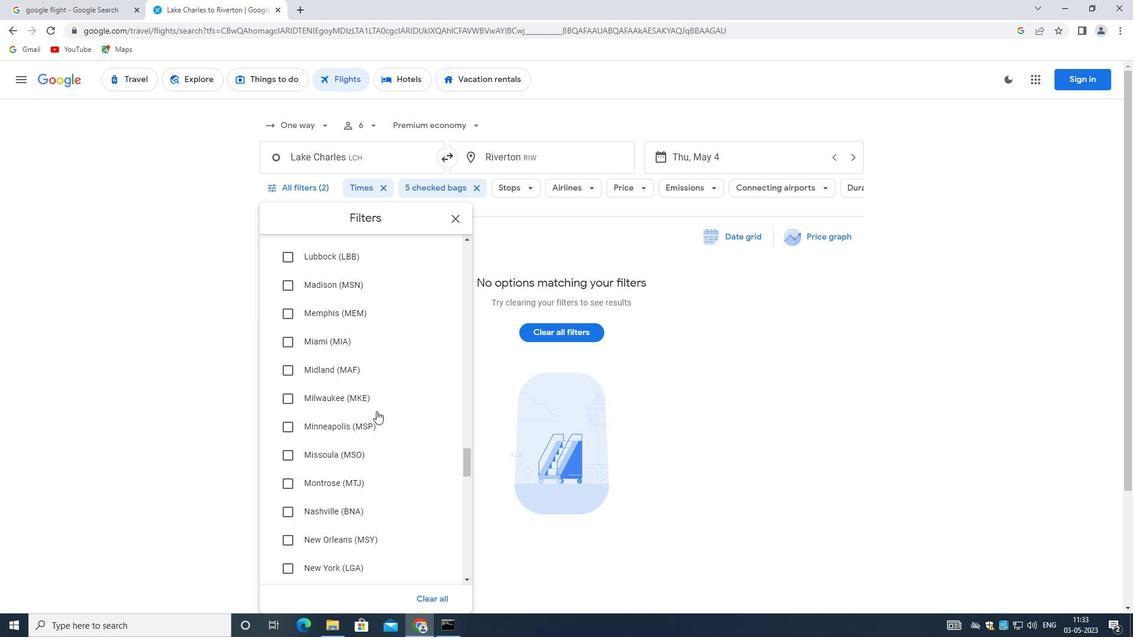 
Action: Mouse scrolled (376, 410) with delta (0, 0)
Screenshot: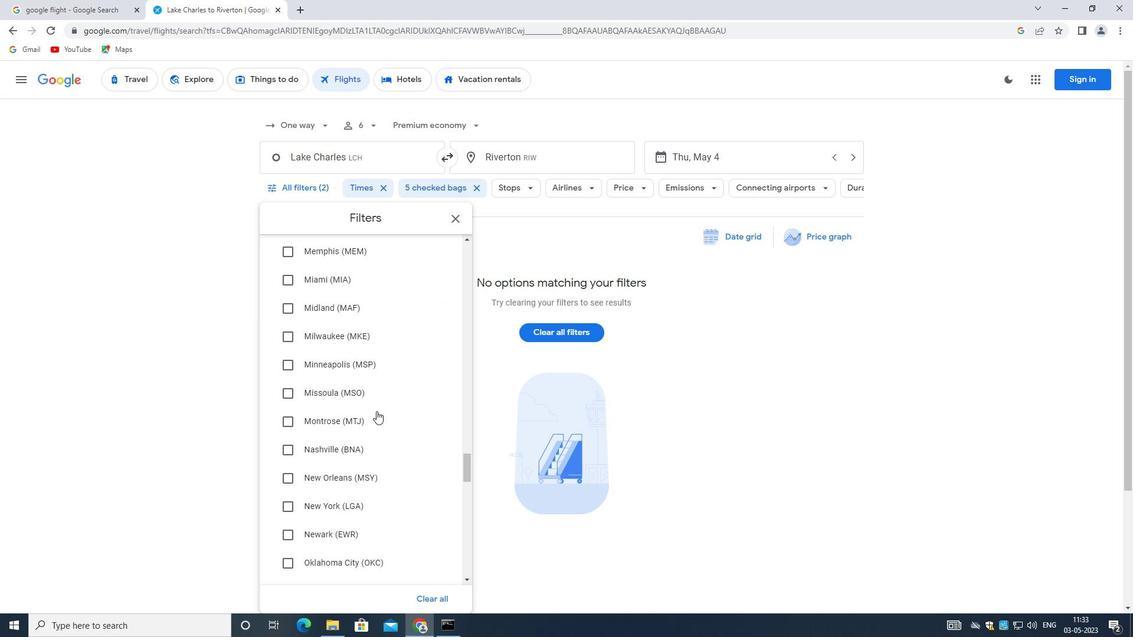 
Action: Mouse moved to (374, 411)
Screenshot: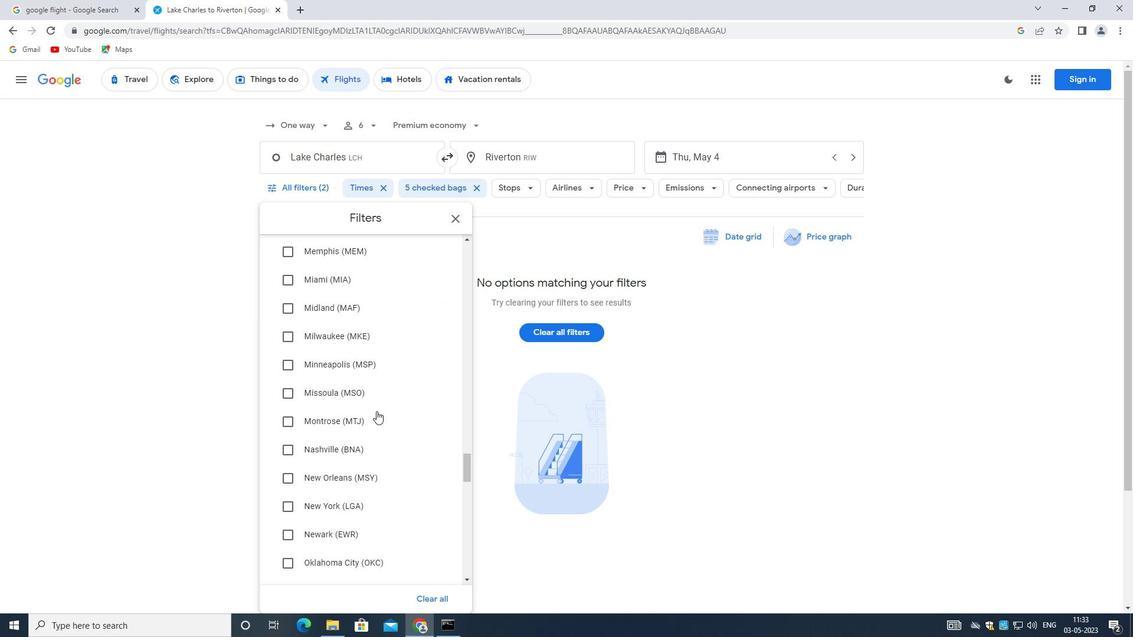 
Action: Mouse scrolled (374, 410) with delta (0, 0)
Screenshot: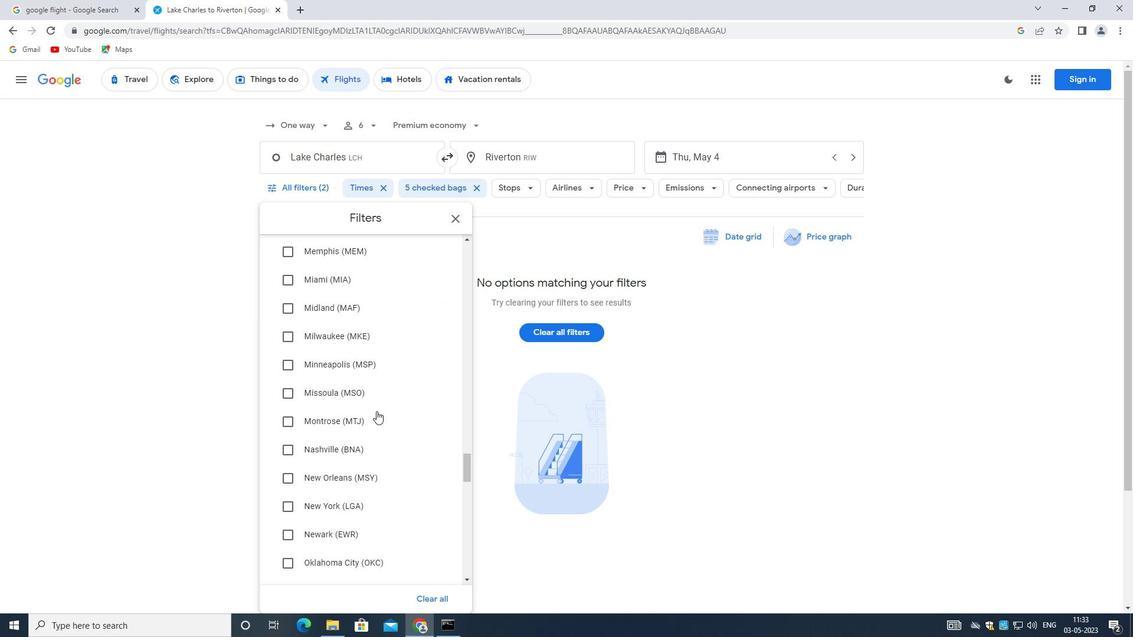 
Action: Mouse moved to (373, 411)
Screenshot: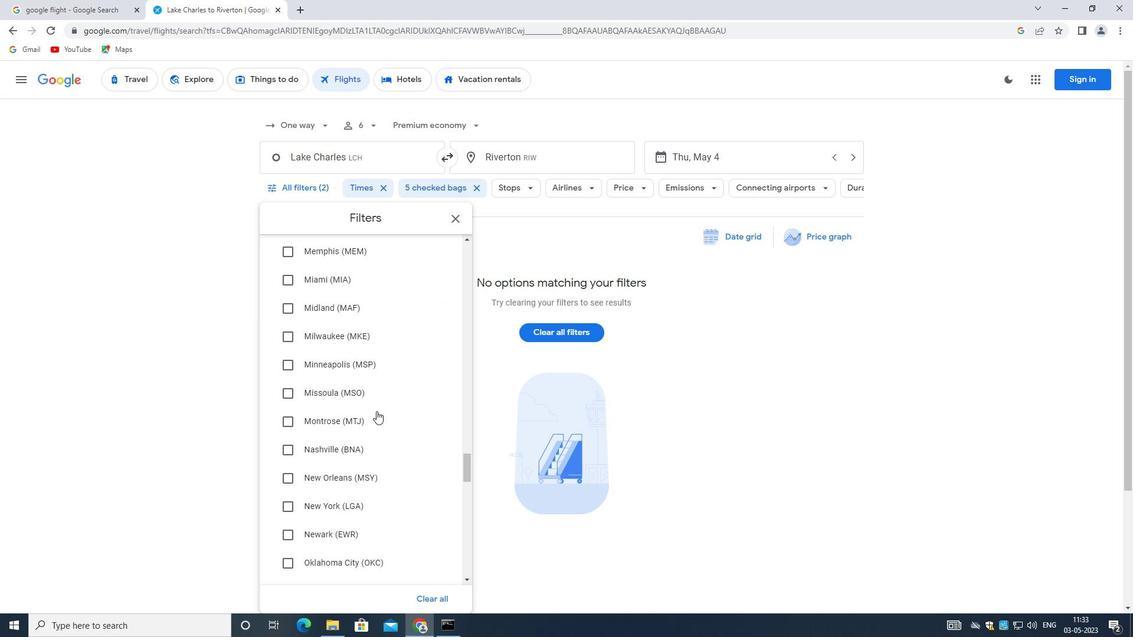 
Action: Mouse scrolled (373, 410) with delta (0, 0)
Screenshot: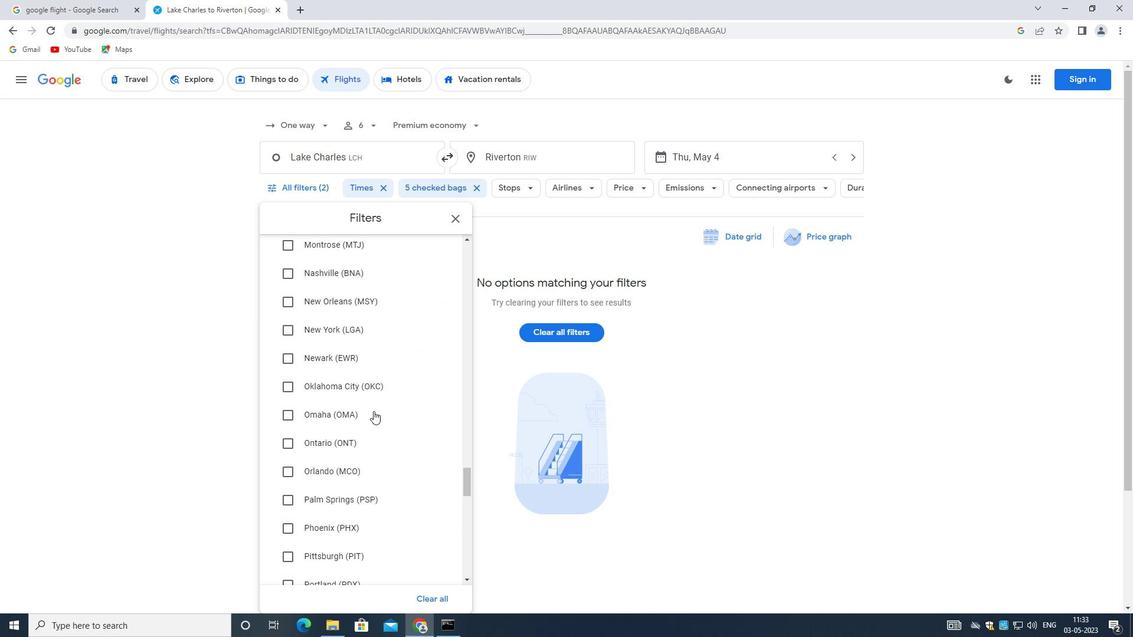 
Action: Mouse scrolled (373, 410) with delta (0, 0)
Screenshot: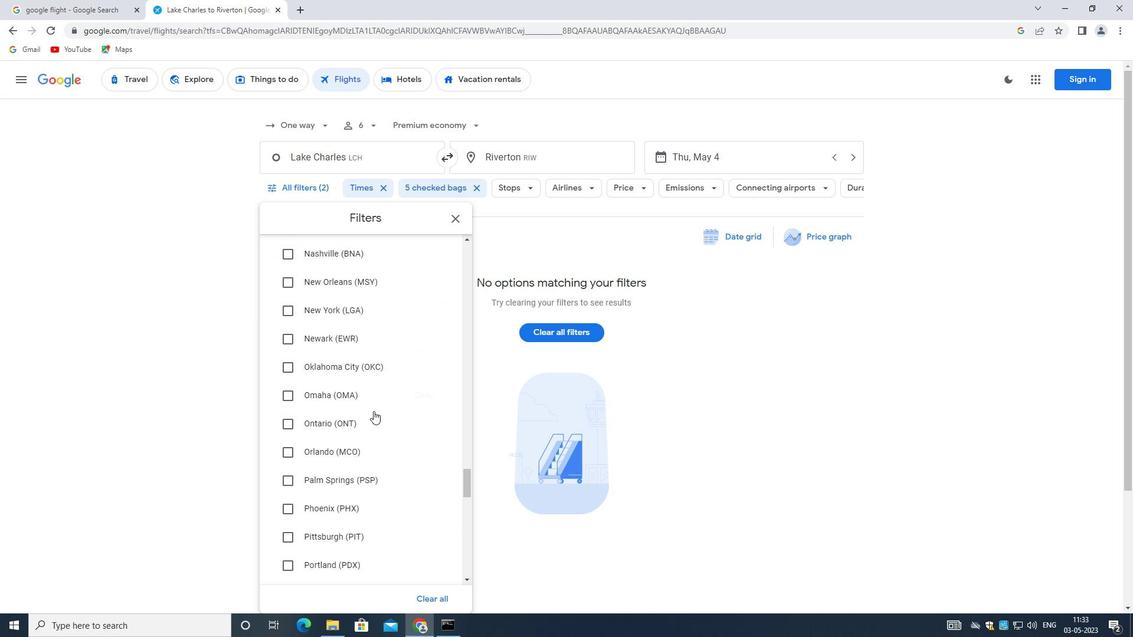 
Action: Mouse moved to (373, 412)
Screenshot: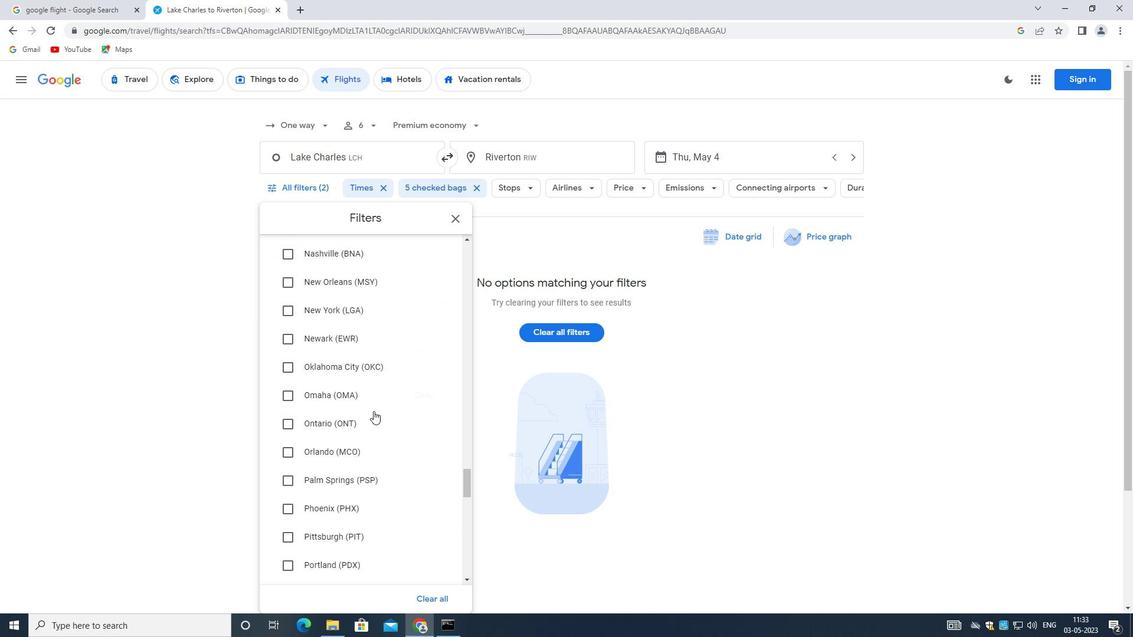 
Action: Mouse scrolled (373, 411) with delta (0, 0)
Screenshot: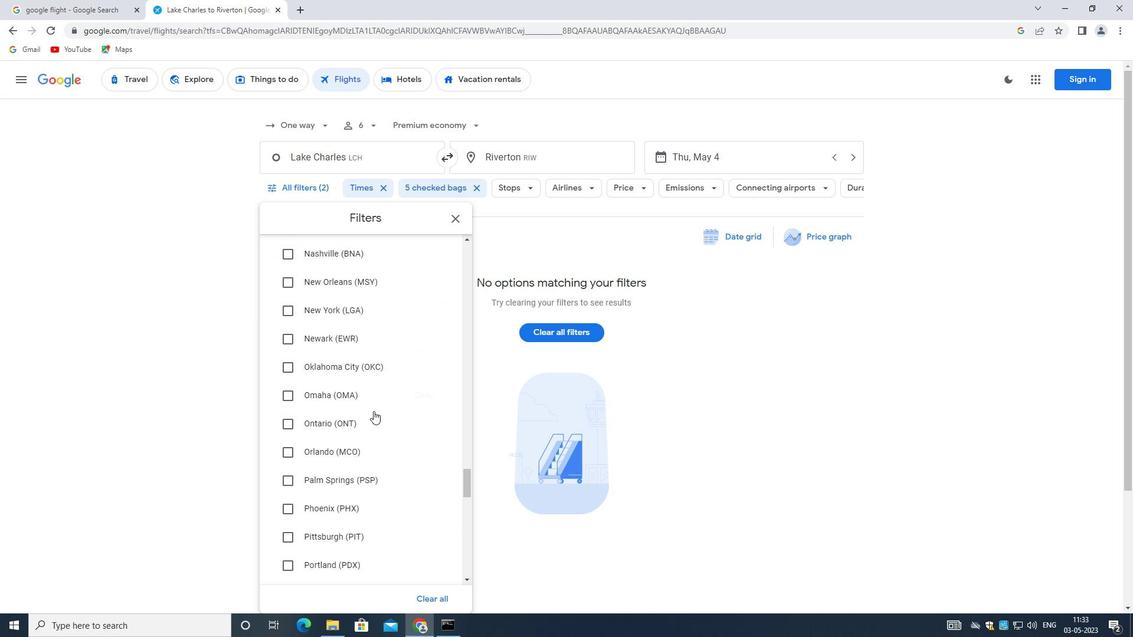 
Action: Mouse scrolled (373, 411) with delta (0, 0)
Screenshot: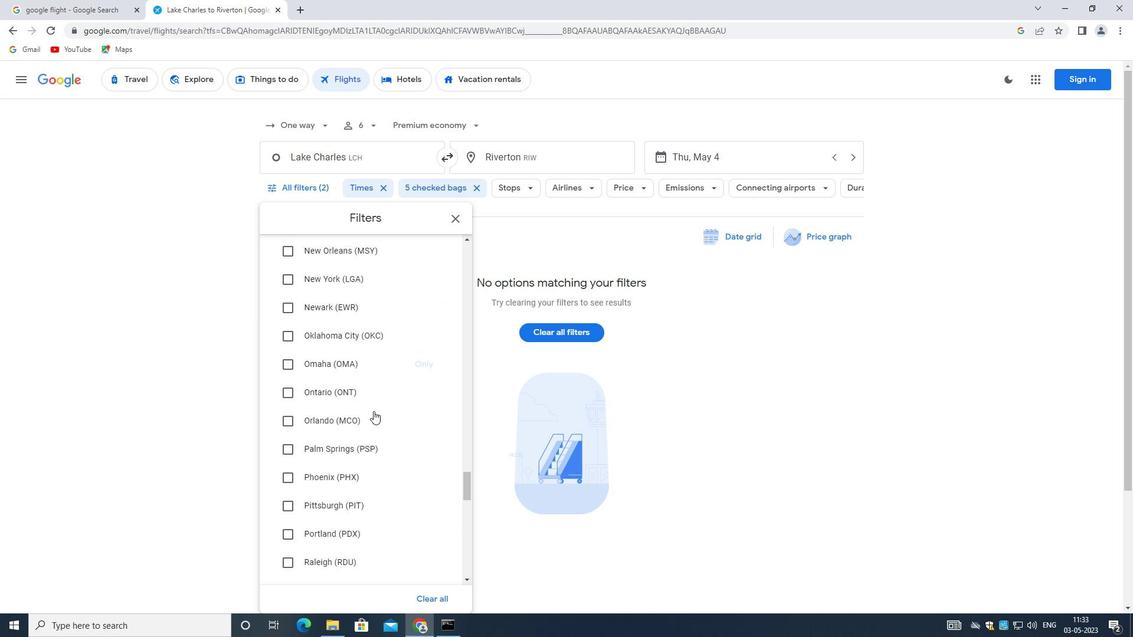 
Action: Mouse moved to (371, 413)
Screenshot: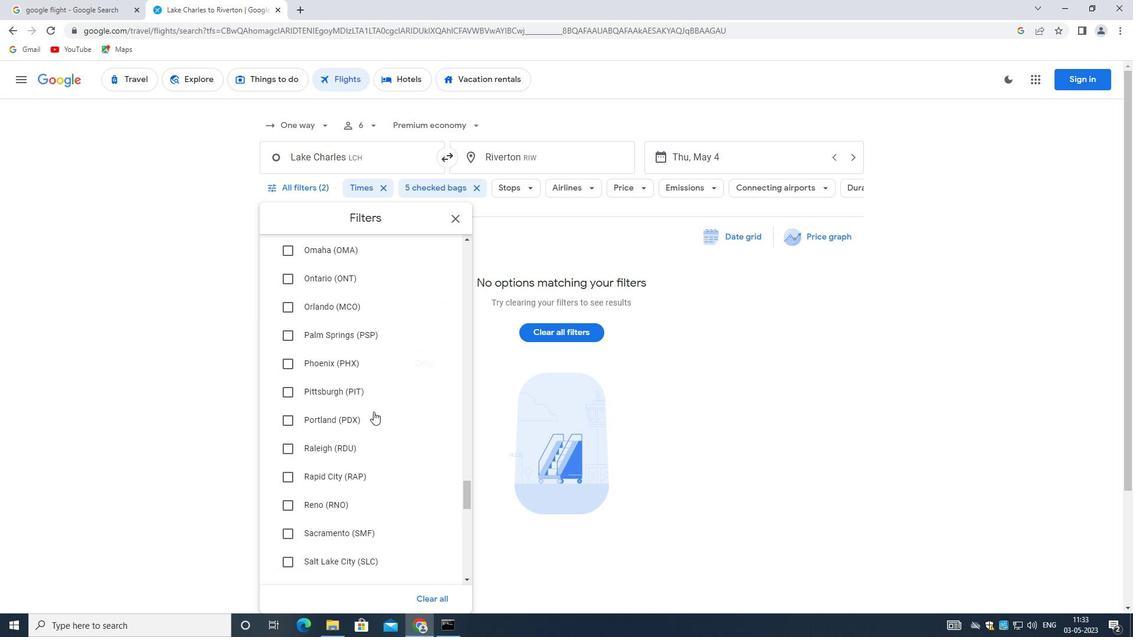 
Action: Mouse scrolled (371, 412) with delta (0, 0)
Screenshot: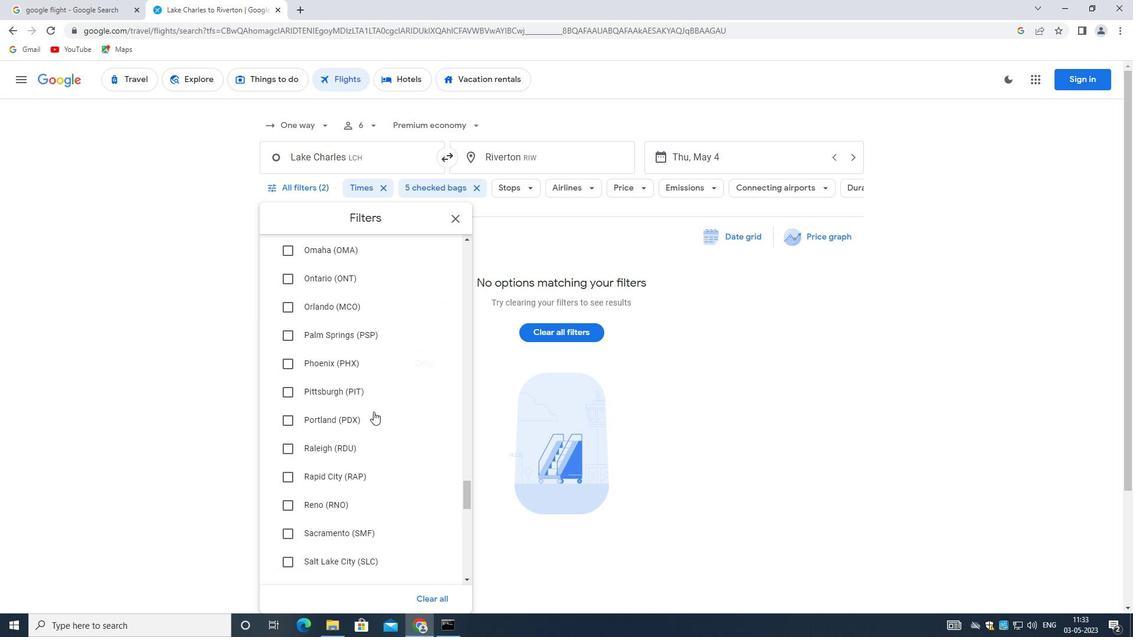 
Action: Mouse scrolled (371, 412) with delta (0, 0)
Screenshot: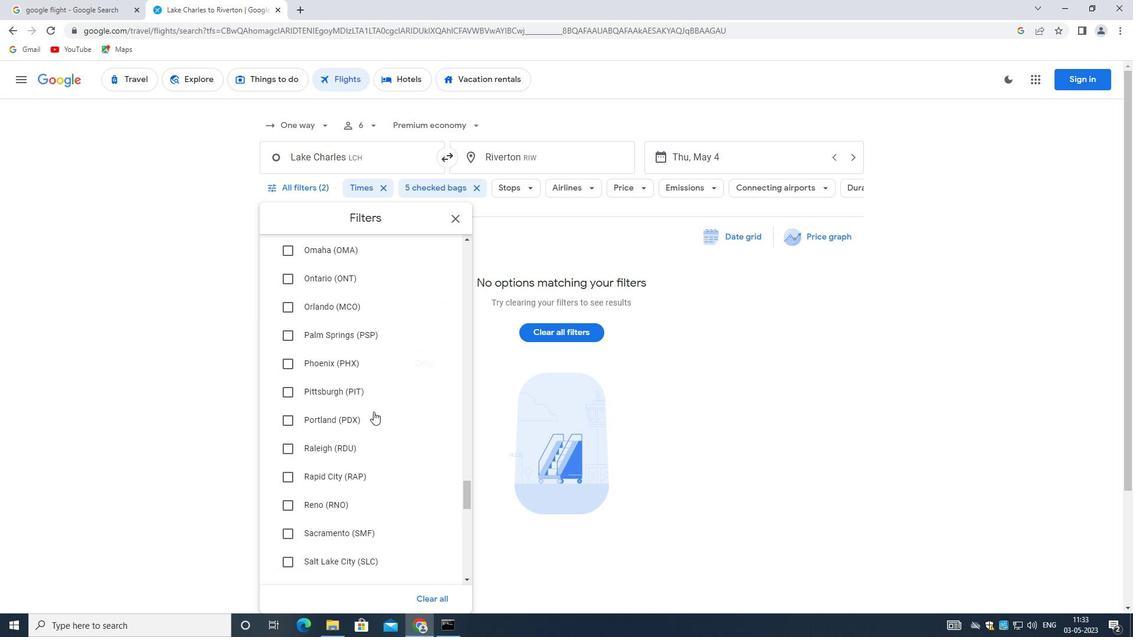 
Action: Mouse scrolled (371, 412) with delta (0, 0)
Screenshot: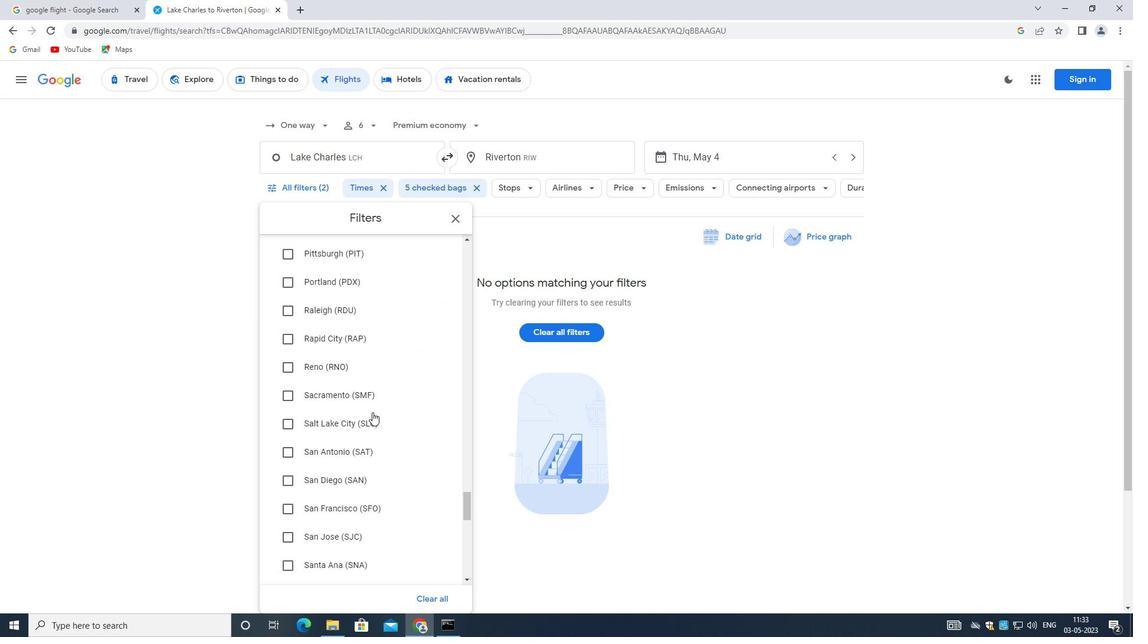 
Action: Mouse scrolled (371, 412) with delta (0, 0)
Screenshot: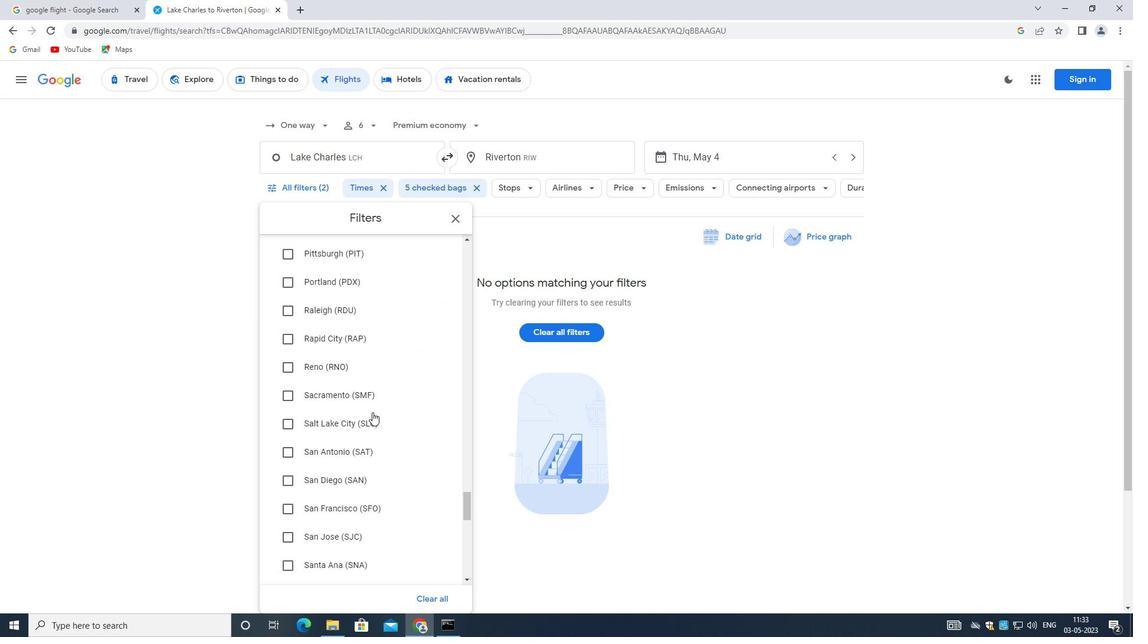 
Action: Mouse moved to (371, 413)
Screenshot: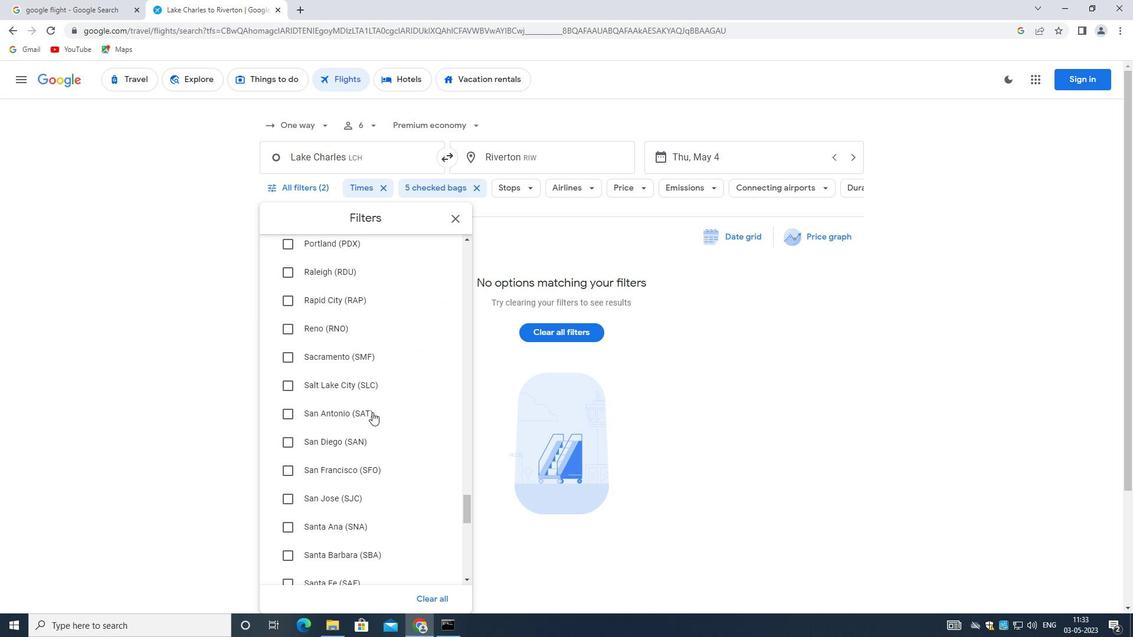 
Action: Mouse scrolled (371, 412) with delta (0, 0)
Screenshot: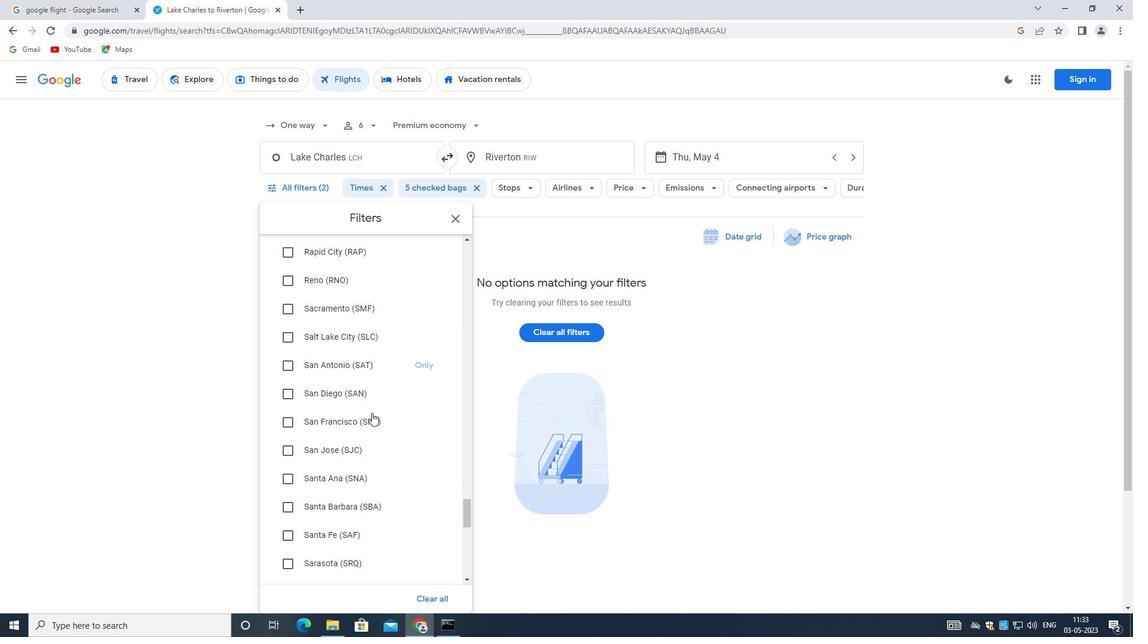 
Action: Mouse scrolled (371, 412) with delta (0, 0)
Screenshot: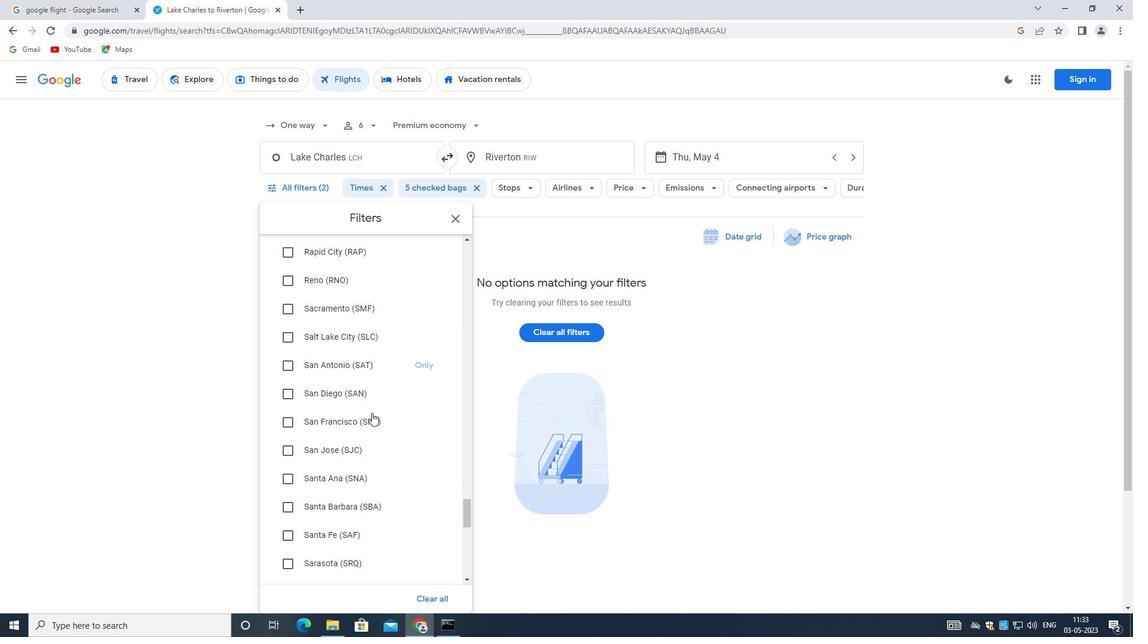 
Action: Mouse scrolled (371, 412) with delta (0, 0)
Screenshot: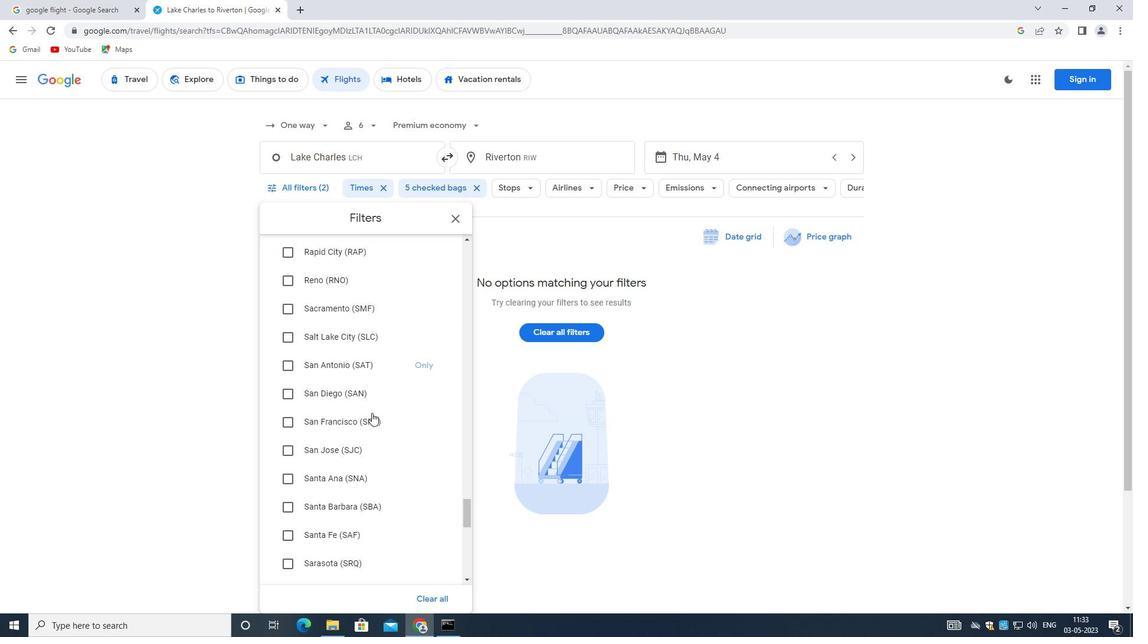 
Action: Mouse scrolled (371, 412) with delta (0, 0)
Screenshot: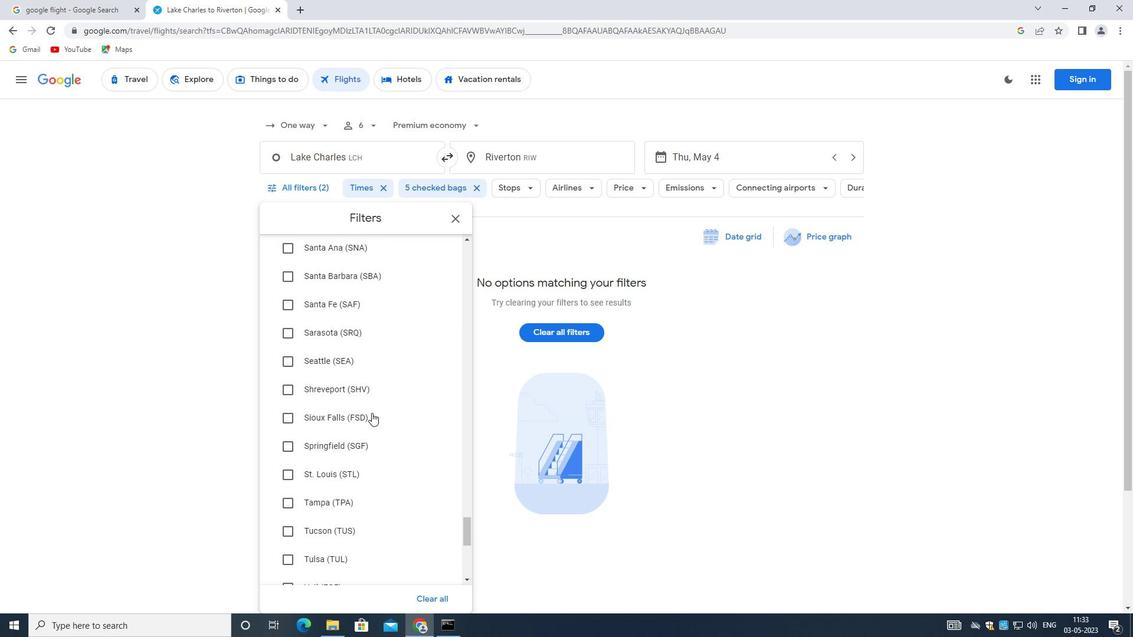 
Action: Mouse scrolled (371, 412) with delta (0, 0)
Screenshot: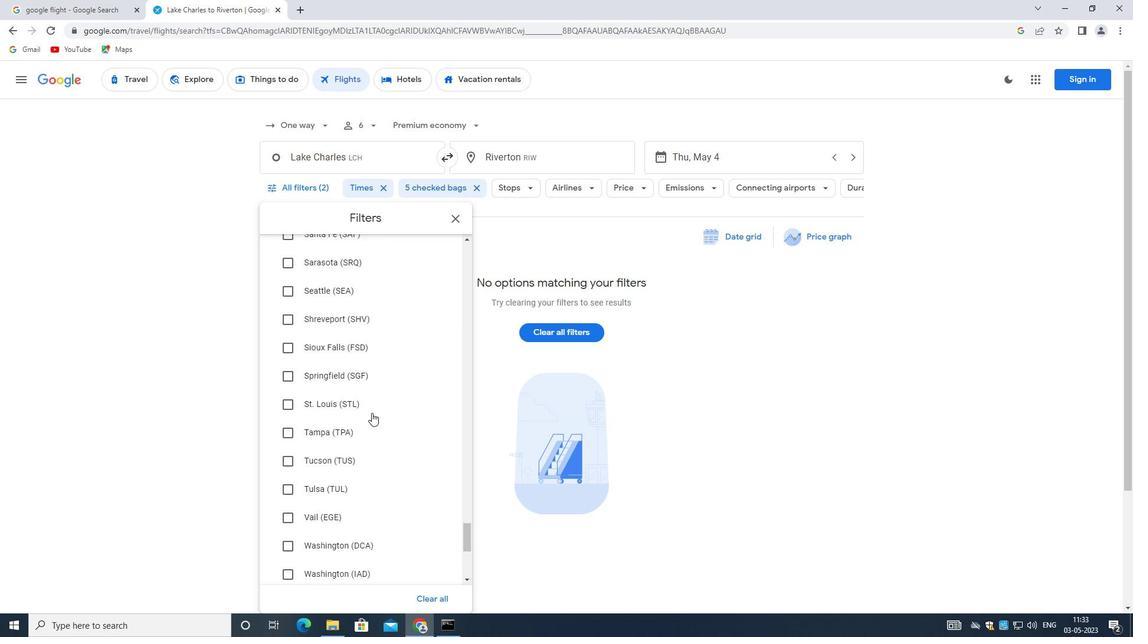 
Action: Mouse scrolled (371, 412) with delta (0, 0)
Screenshot: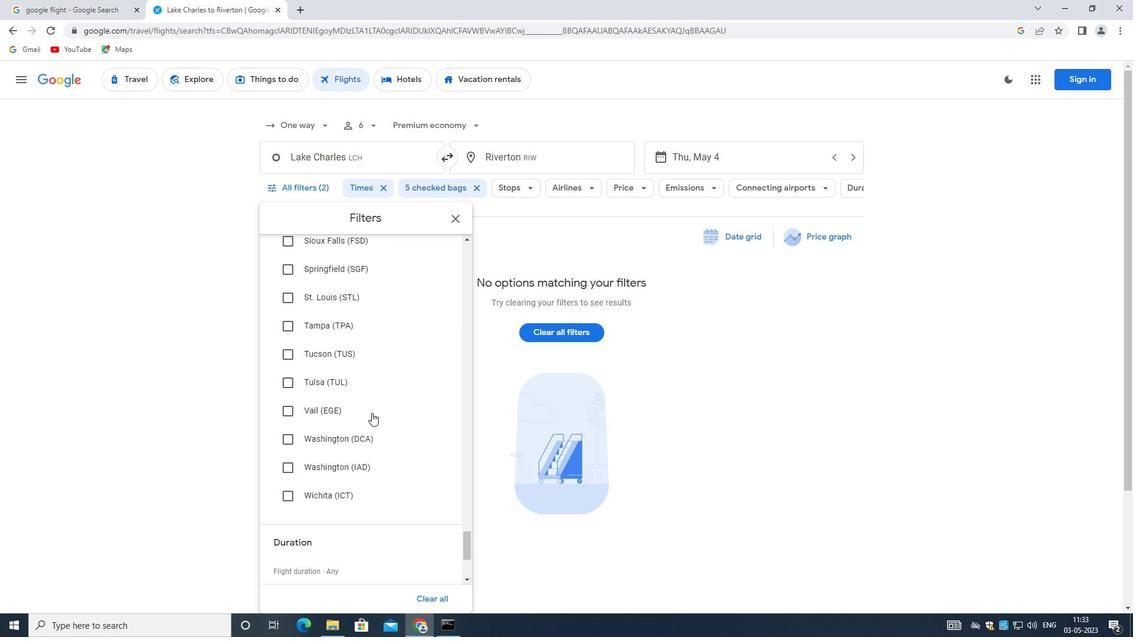 
Action: Mouse scrolled (371, 412) with delta (0, 0)
Screenshot: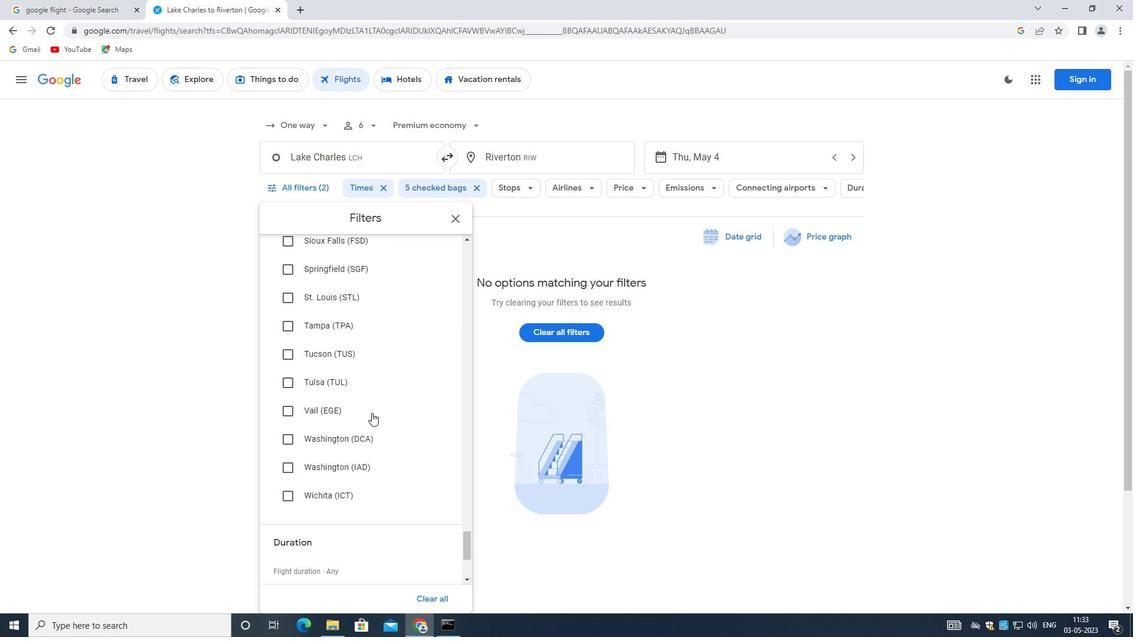 
Action: Mouse moved to (370, 413)
Screenshot: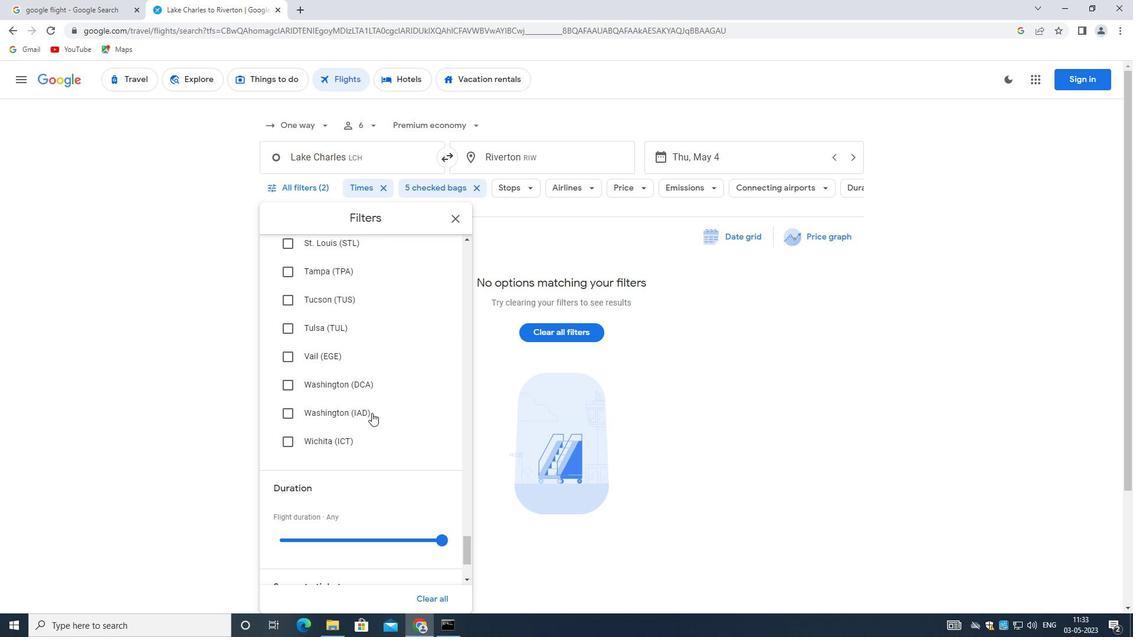 
Action: Mouse scrolled (370, 412) with delta (0, 0)
Screenshot: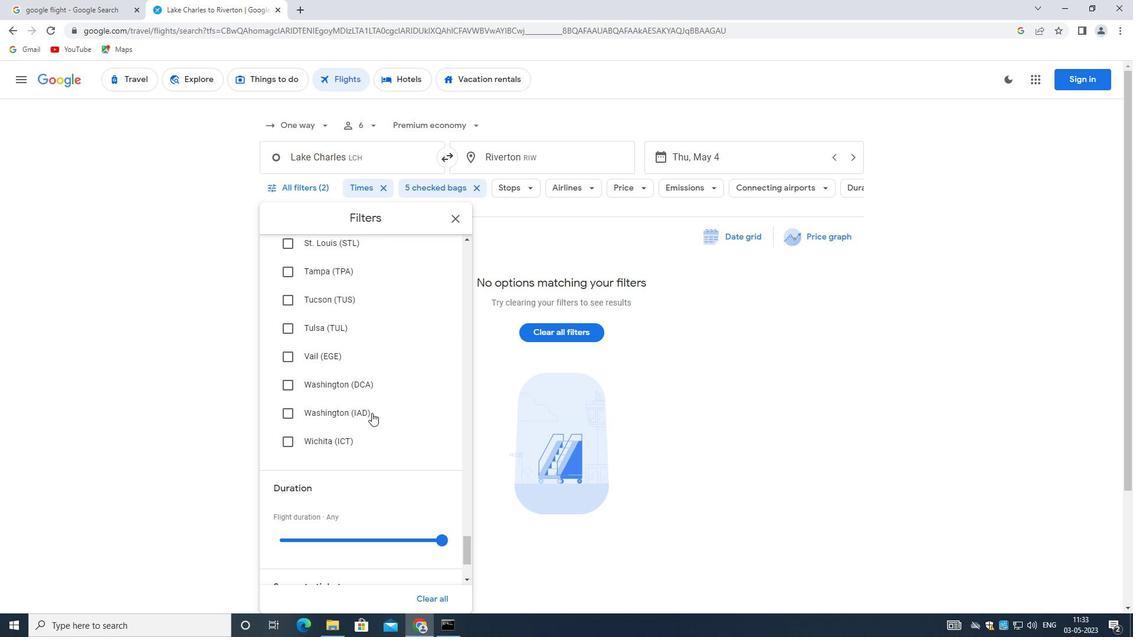 
Action: Mouse scrolled (370, 412) with delta (0, 0)
Screenshot: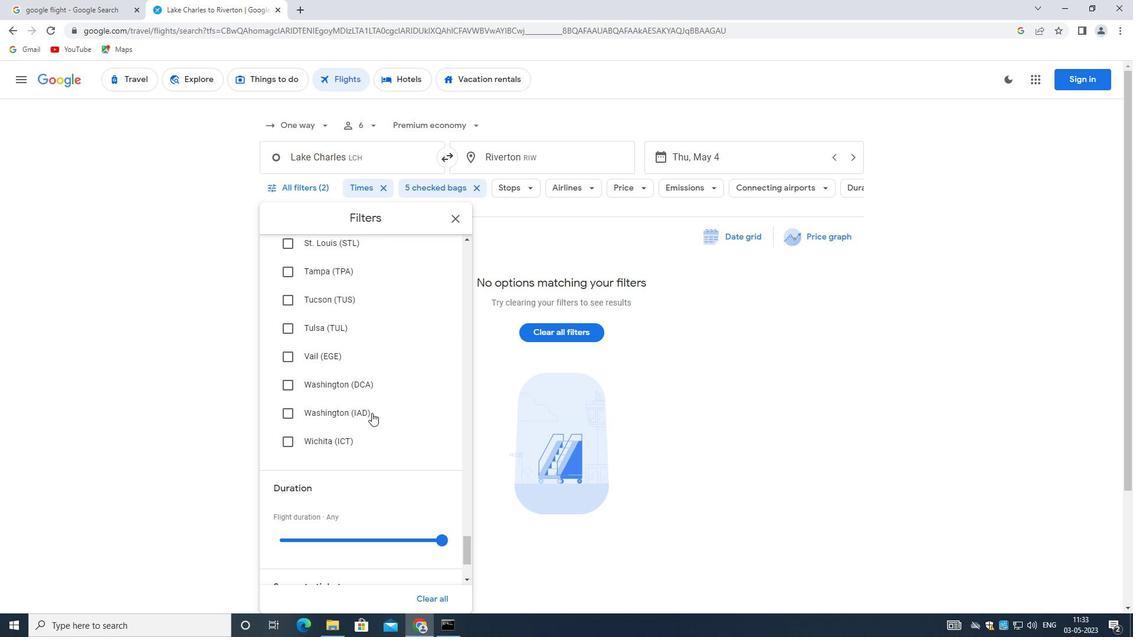 
Action: Mouse scrolled (370, 412) with delta (0, 0)
Screenshot: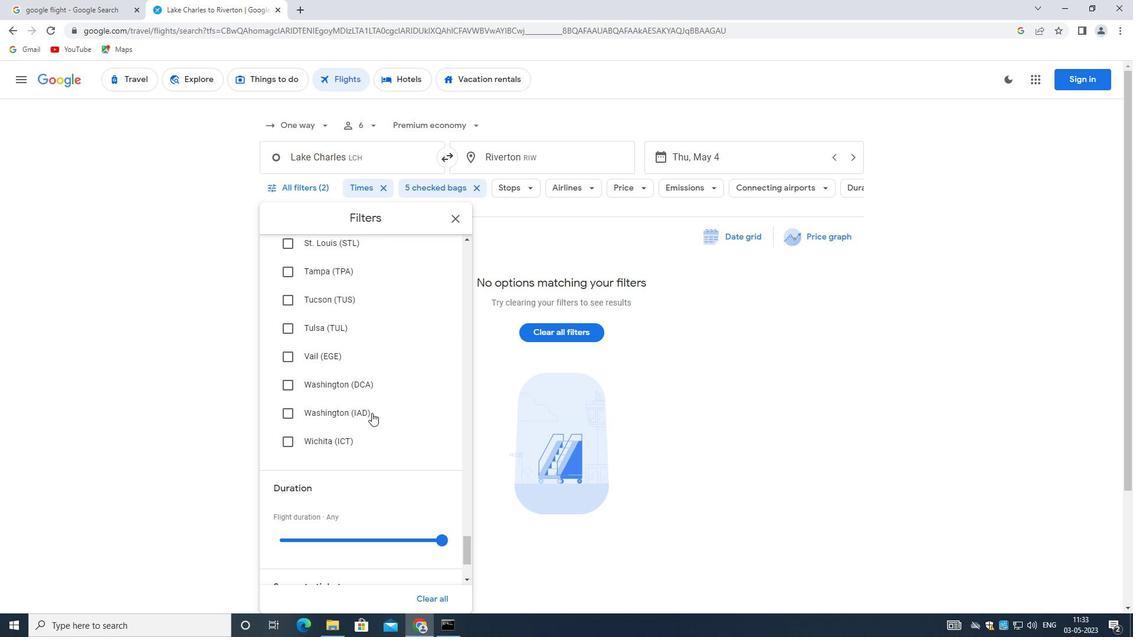 
Action: Mouse moved to (370, 414)
Screenshot: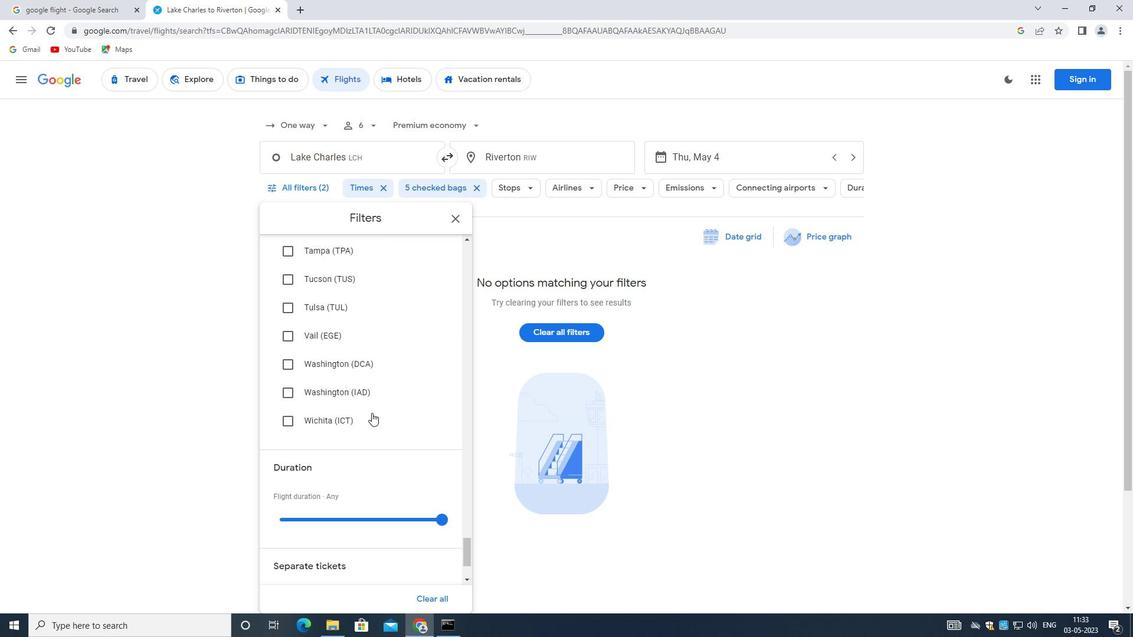 
Action: Mouse scrolled (370, 413) with delta (0, 0)
Screenshot: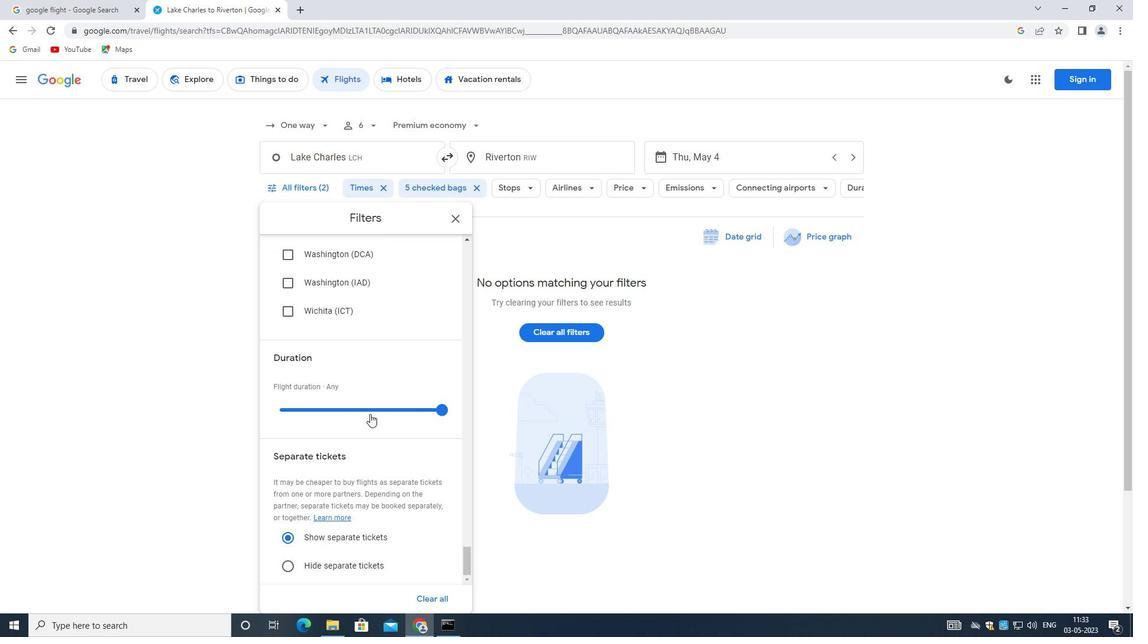 
Action: Mouse scrolled (370, 413) with delta (0, 0)
Screenshot: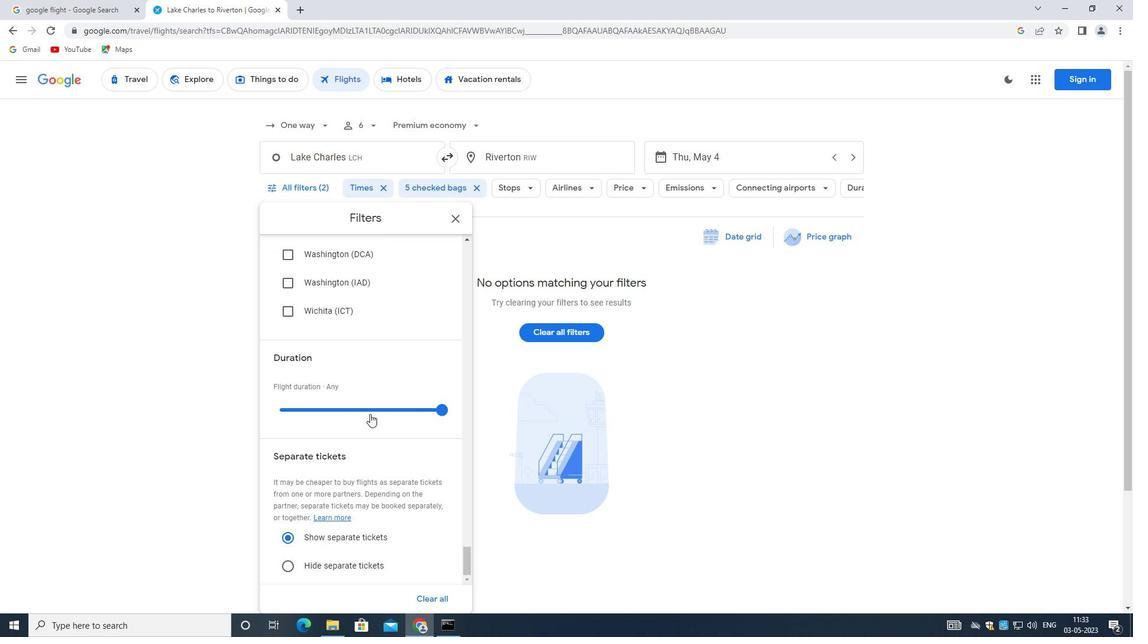 
Action: Mouse scrolled (370, 413) with delta (0, 0)
Screenshot: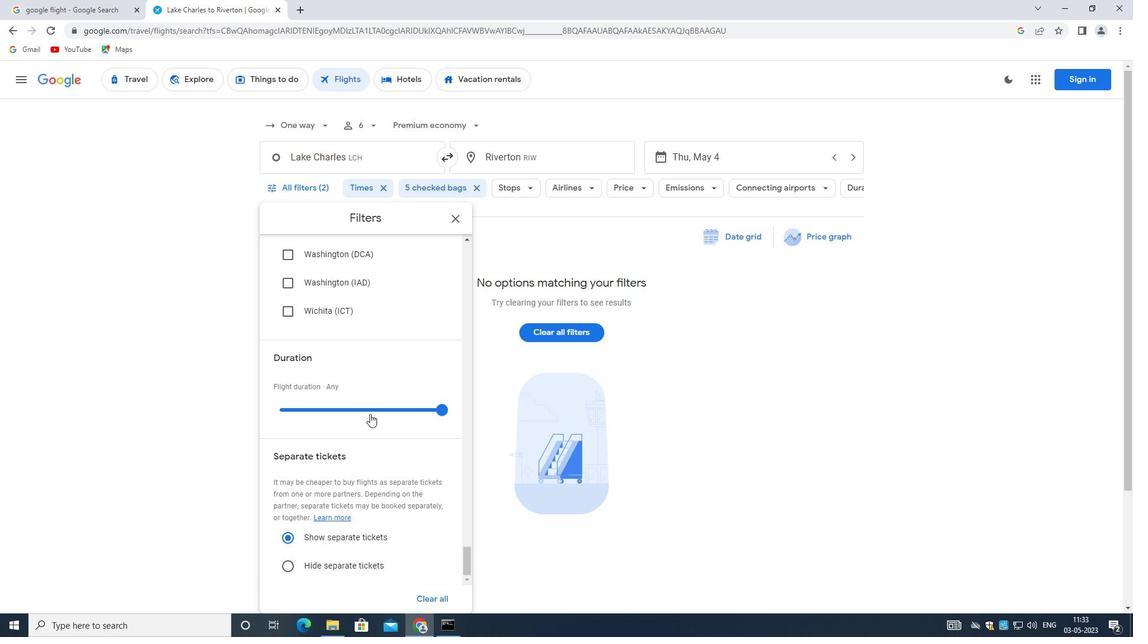 
Action: Mouse scrolled (370, 413) with delta (0, 0)
Screenshot: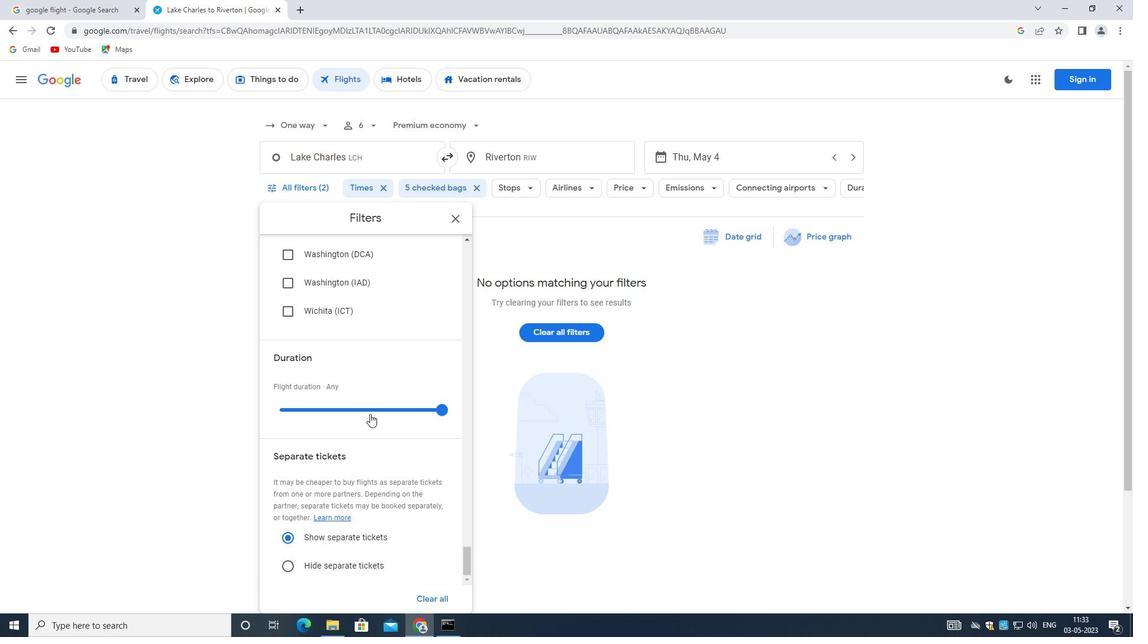 
Action: Mouse scrolled (370, 413) with delta (0, 0)
Screenshot: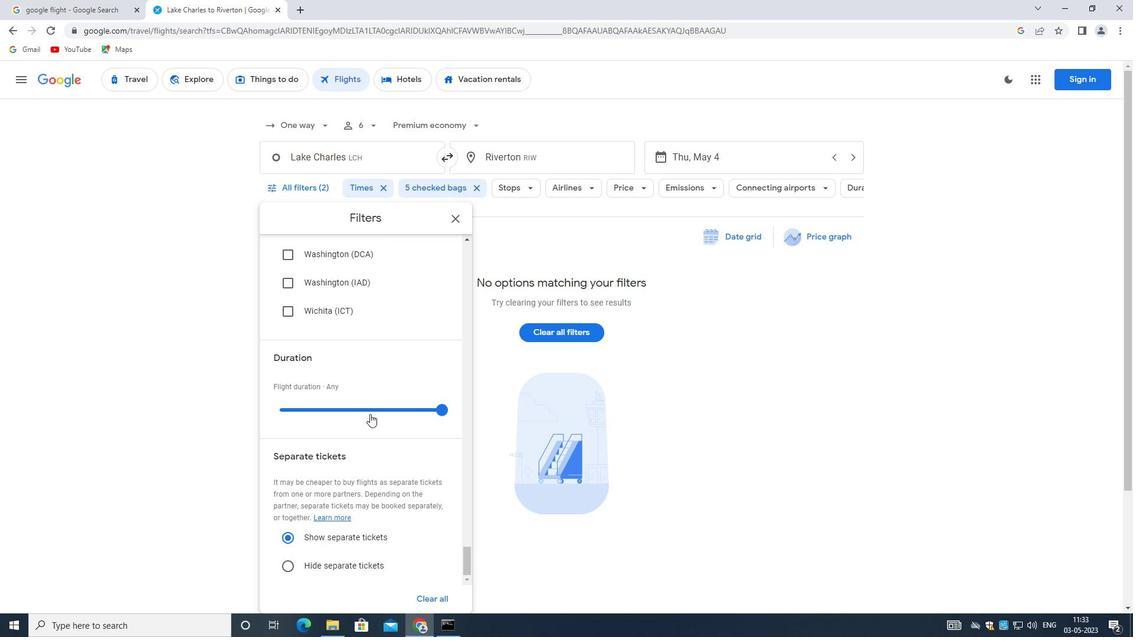 
Action: Mouse moved to (368, 414)
Screenshot: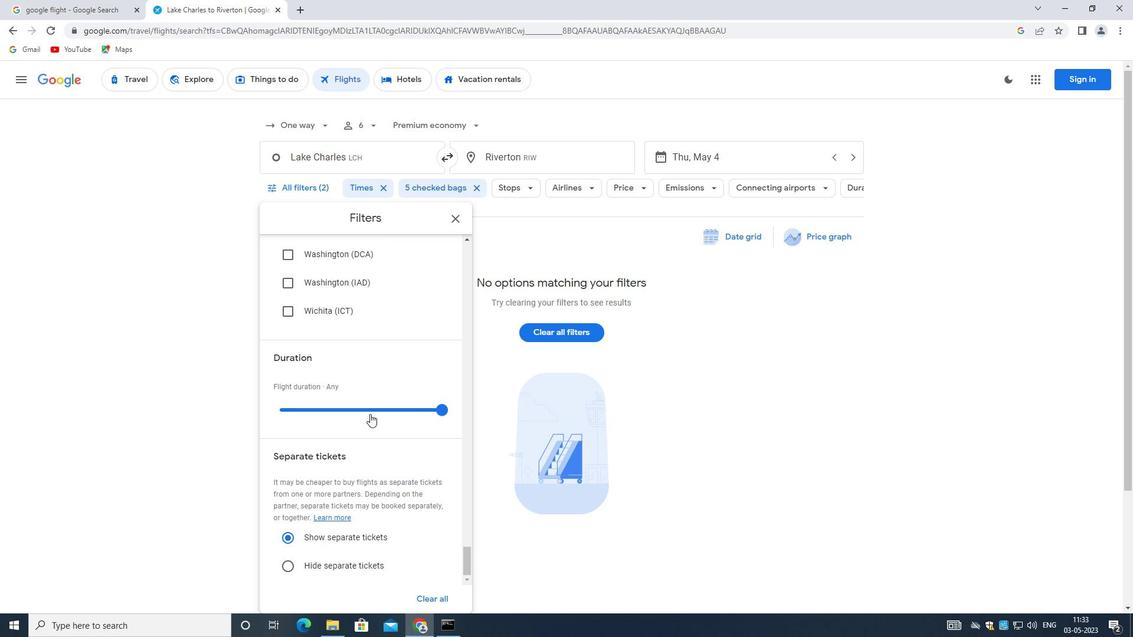 
